 Task: Add a signature Dallas Robinson containing Best wishes for a happy and healthy year, Dallas Robinson to email address softage.10@softage.net and add a label Pay-per-click advertising
Action: Mouse moved to (103, 125)
Screenshot: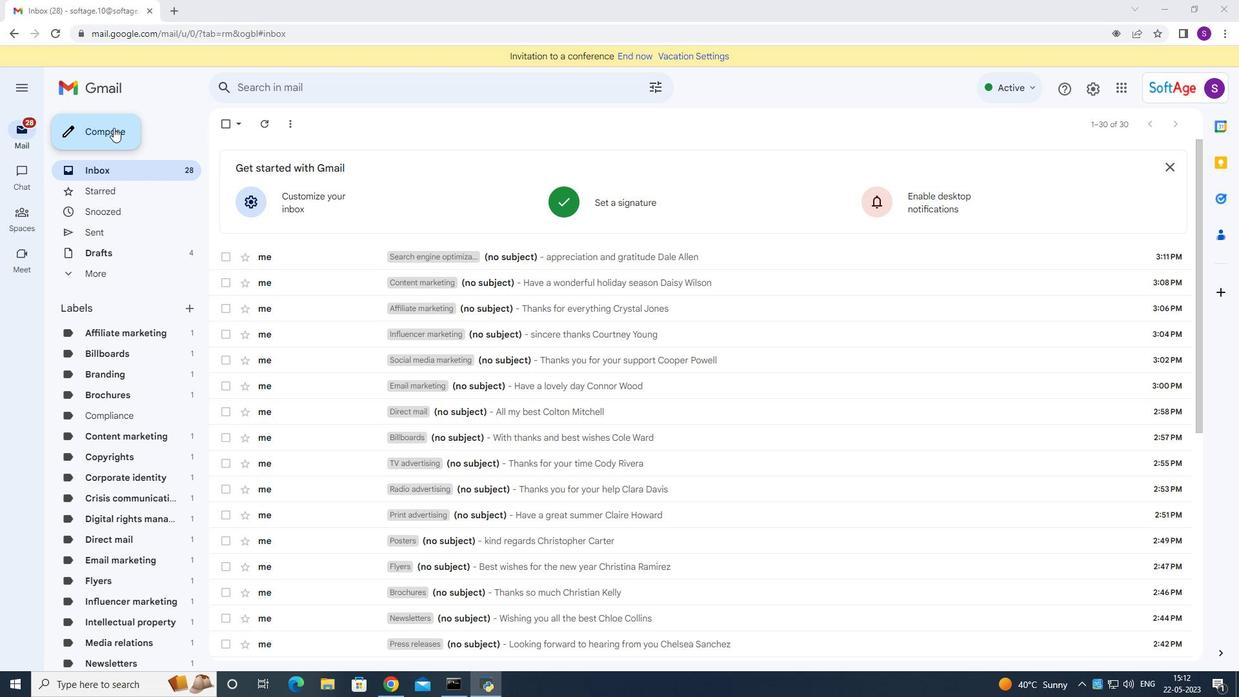 
Action: Mouse pressed left at (103, 125)
Screenshot: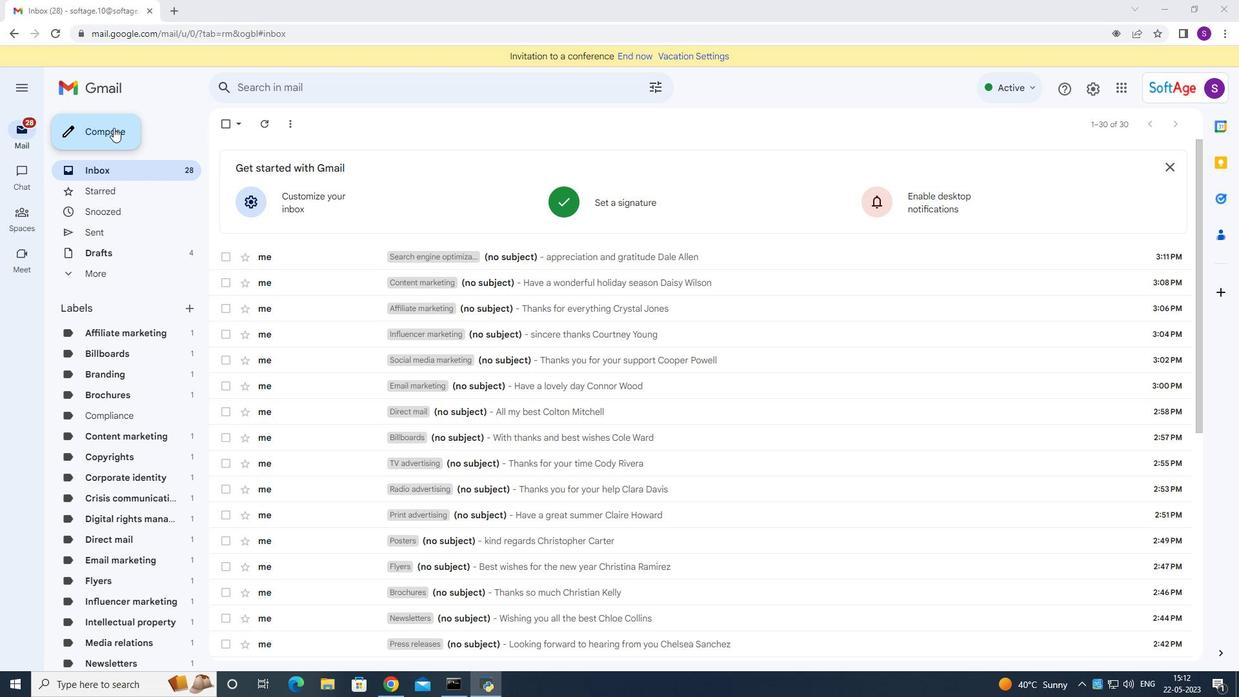 
Action: Mouse moved to (1043, 650)
Screenshot: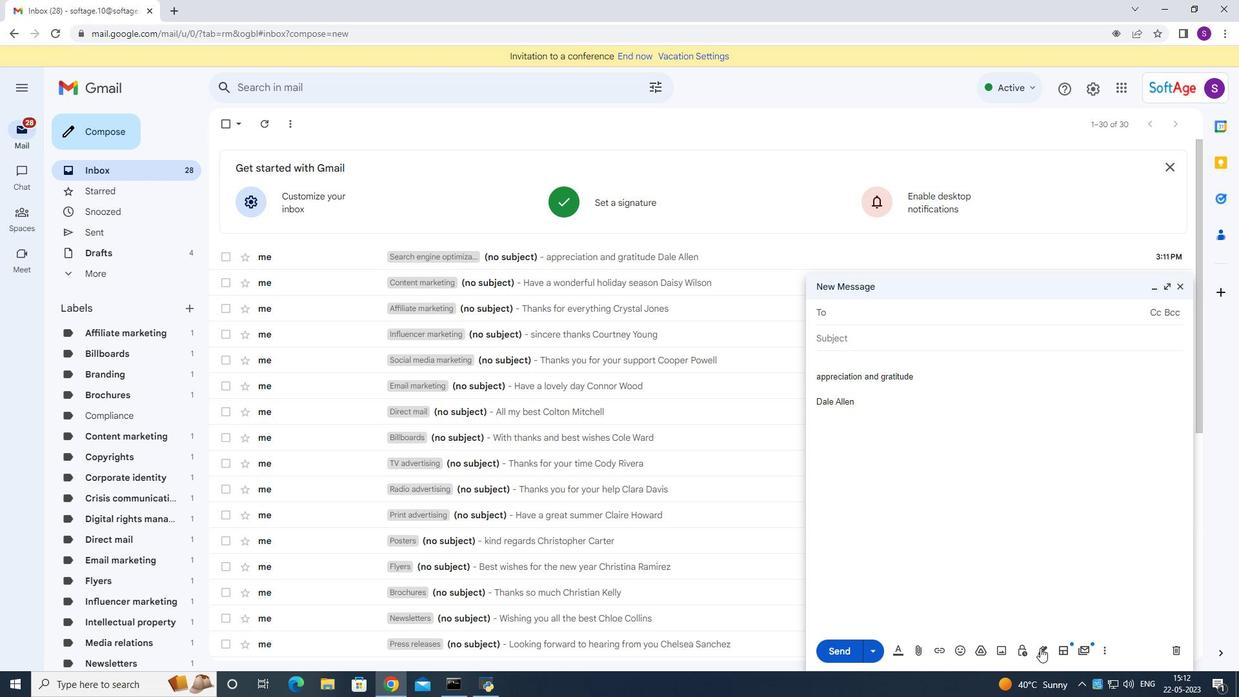 
Action: Mouse pressed left at (1043, 650)
Screenshot: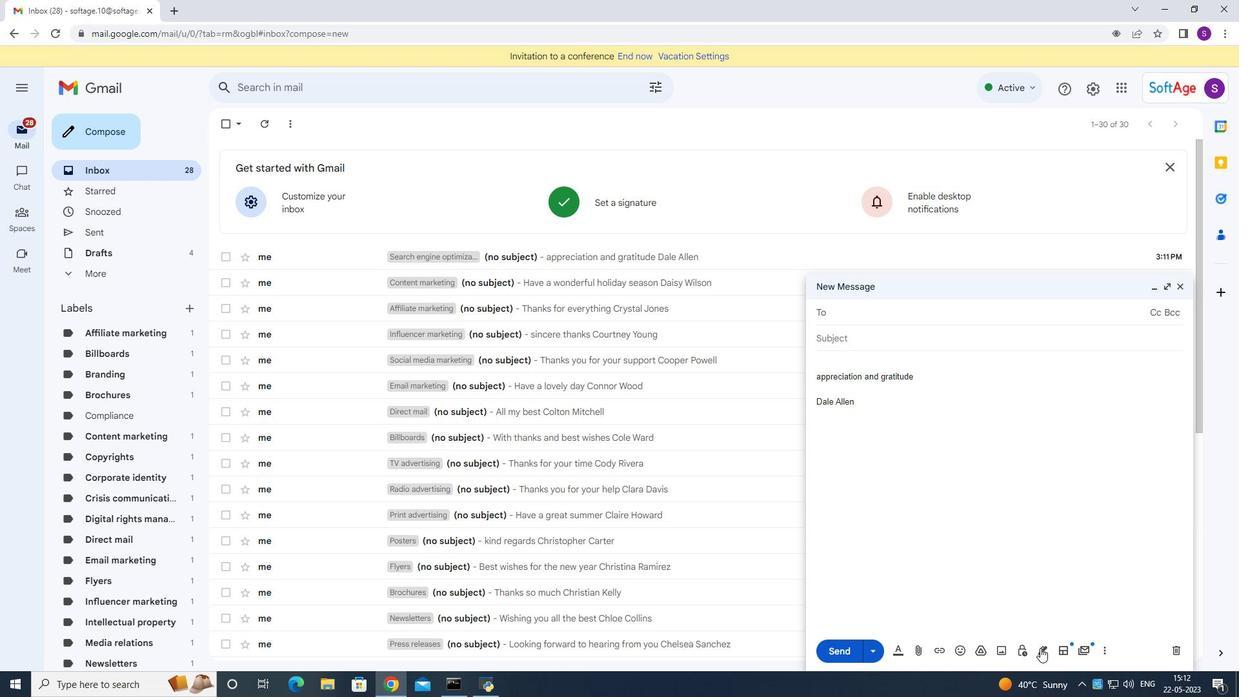 
Action: Mouse moved to (1068, 604)
Screenshot: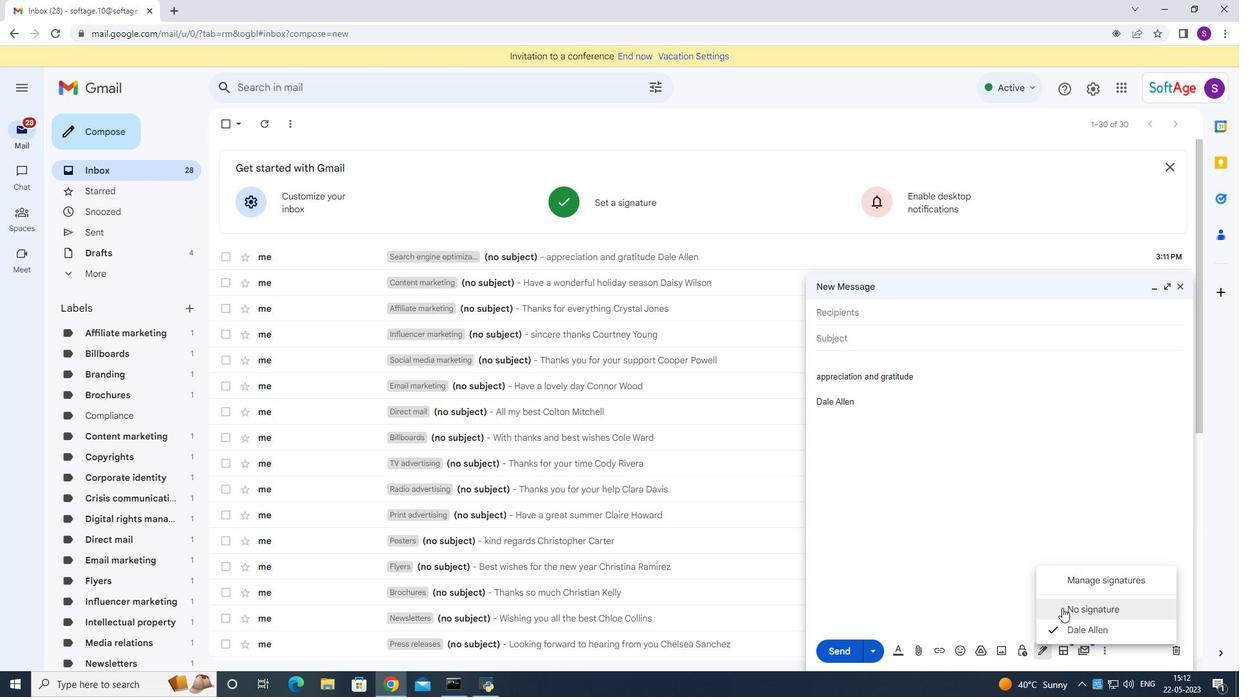 
Action: Mouse pressed left at (1068, 604)
Screenshot: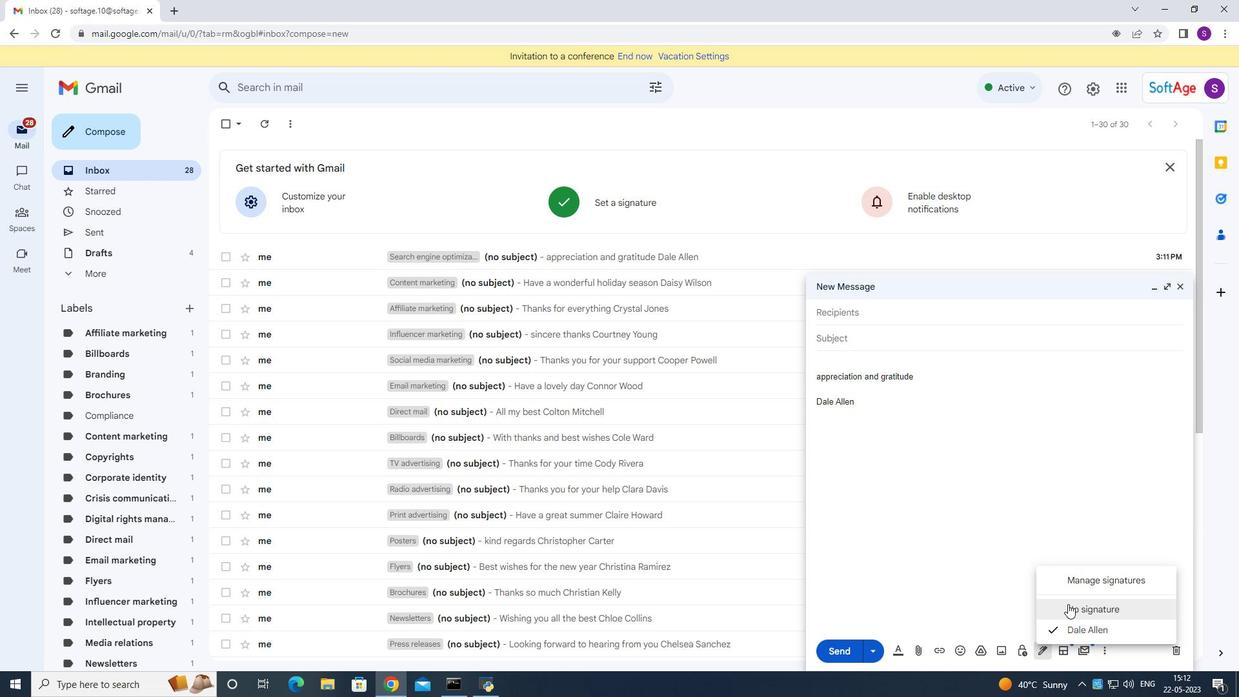 
Action: Mouse moved to (1035, 652)
Screenshot: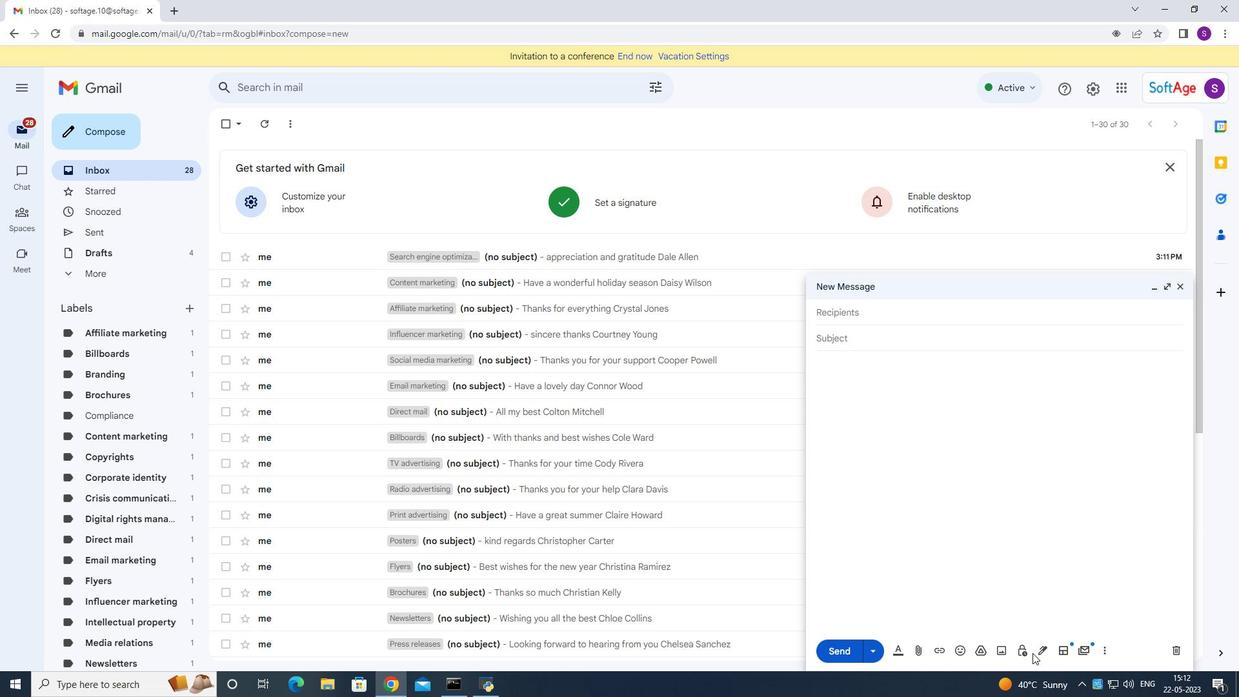 
Action: Mouse pressed left at (1035, 652)
Screenshot: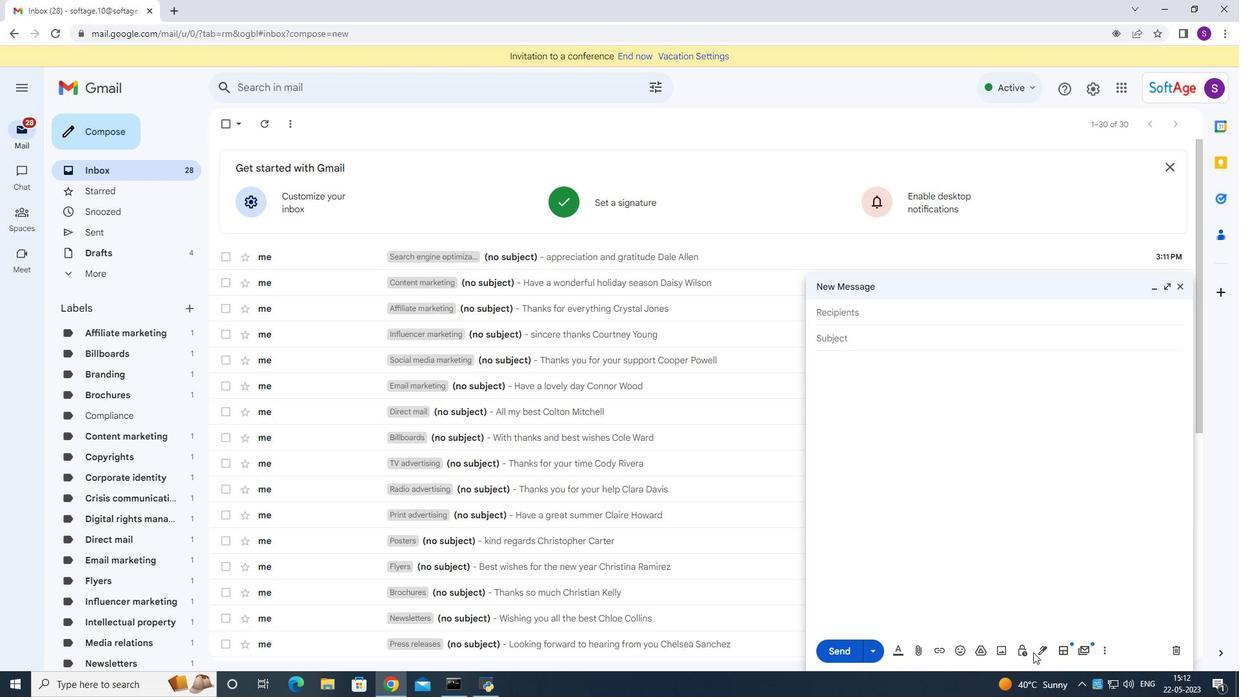 
Action: Mouse moved to (1040, 649)
Screenshot: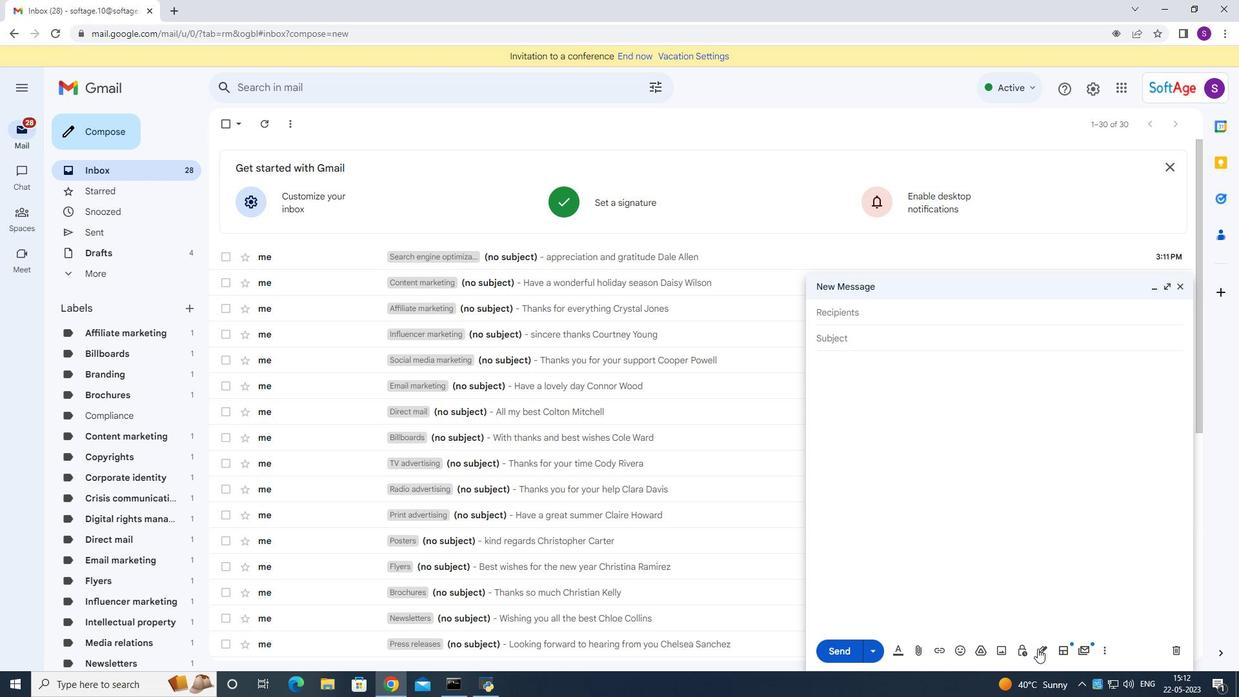 
Action: Mouse pressed left at (1040, 649)
Screenshot: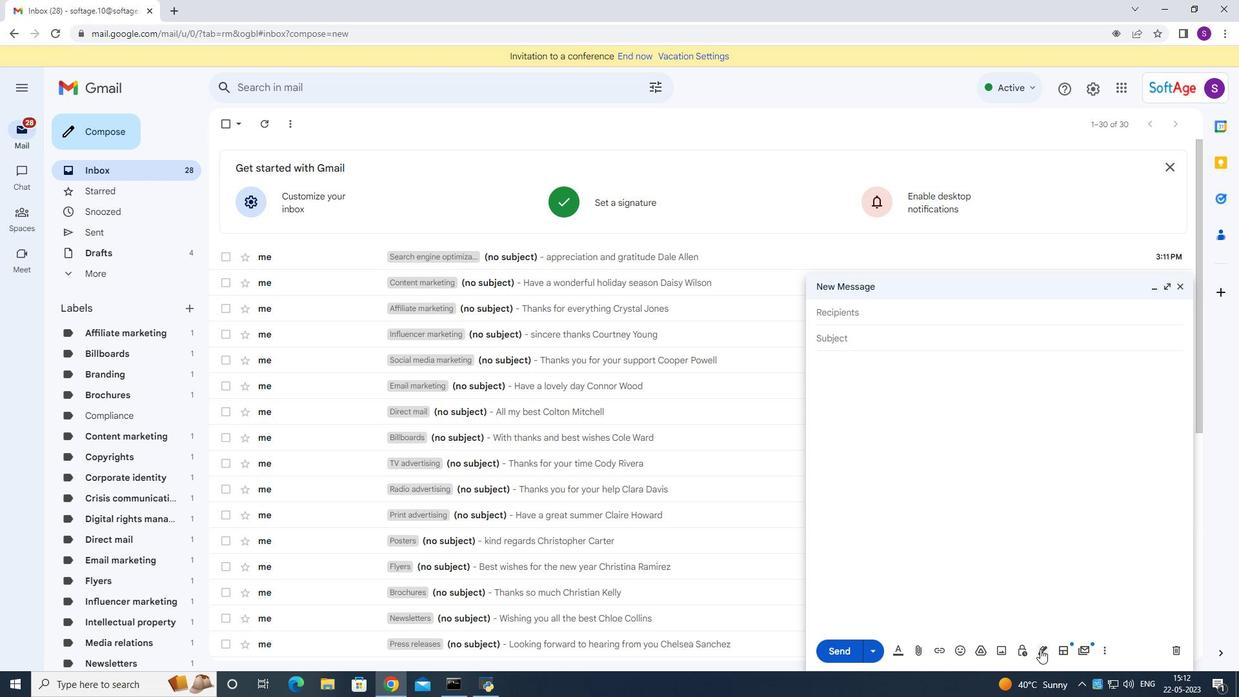 
Action: Mouse moved to (1068, 576)
Screenshot: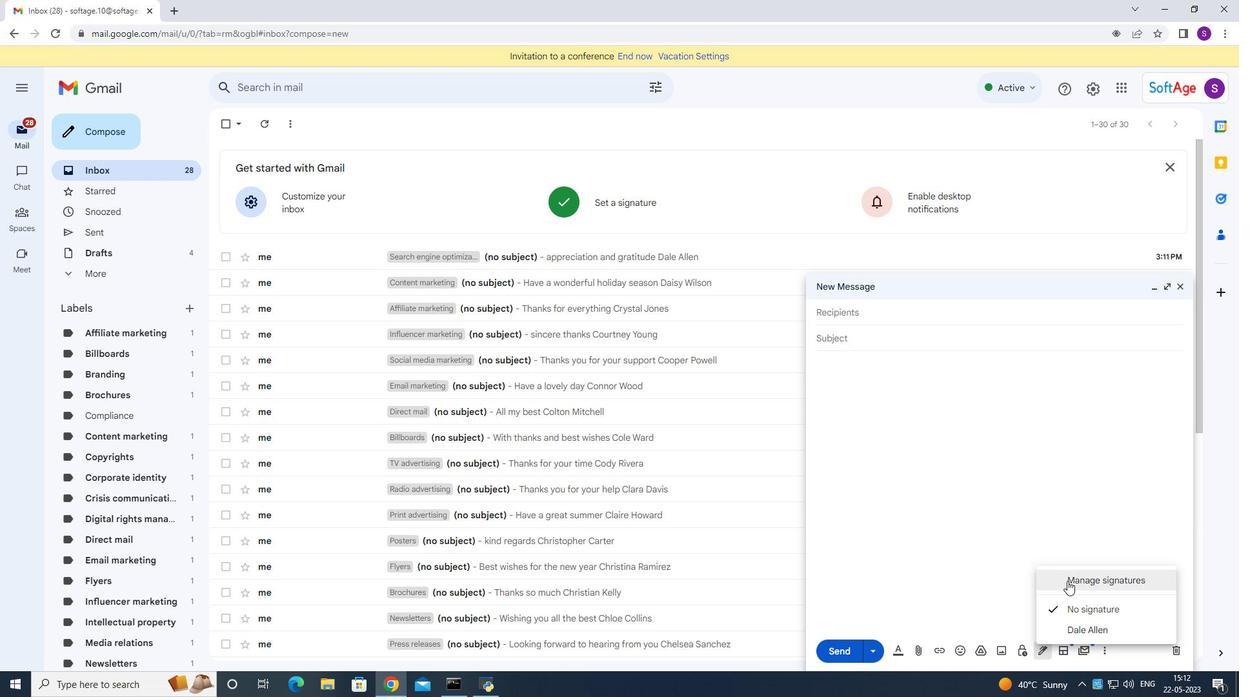 
Action: Mouse pressed left at (1068, 576)
Screenshot: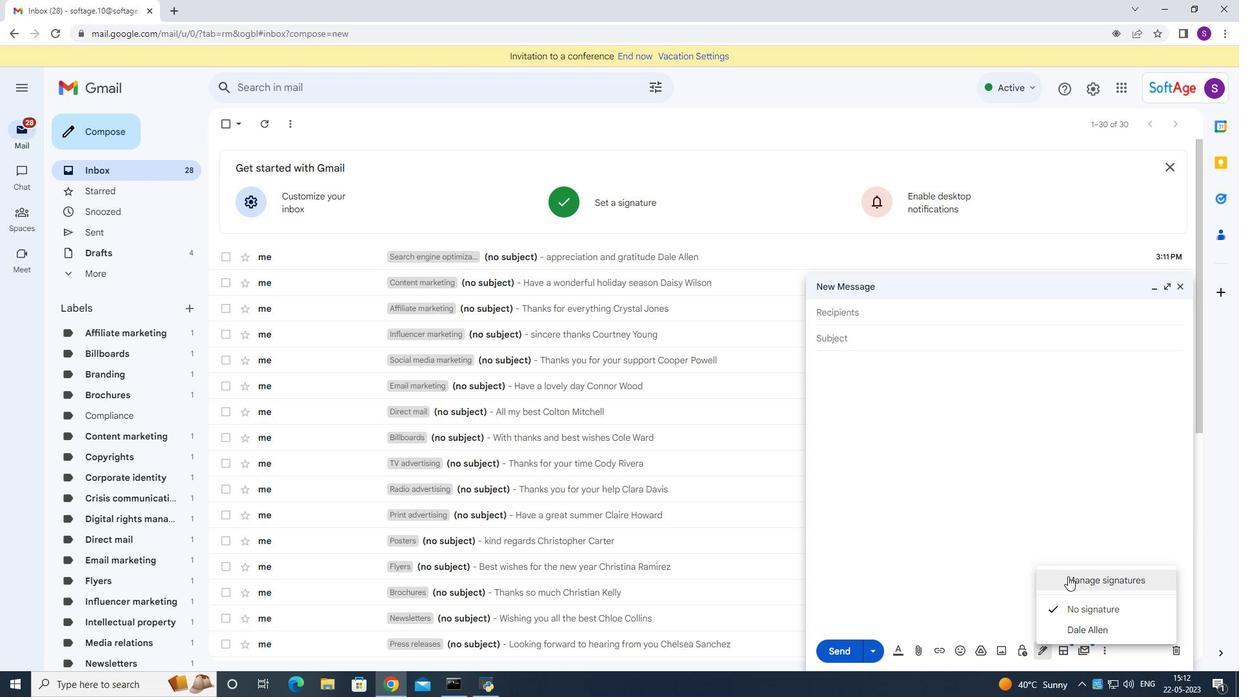 
Action: Mouse moved to (588, 439)
Screenshot: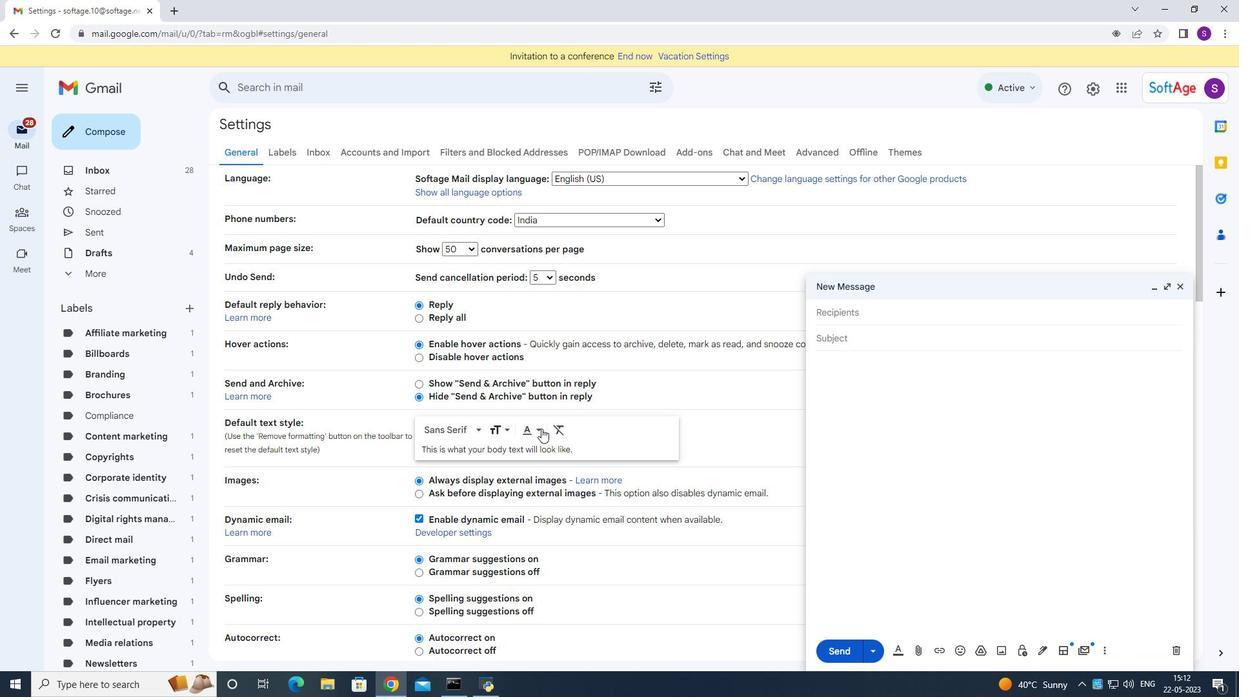 
Action: Mouse scrolled (588, 438) with delta (0, 0)
Screenshot: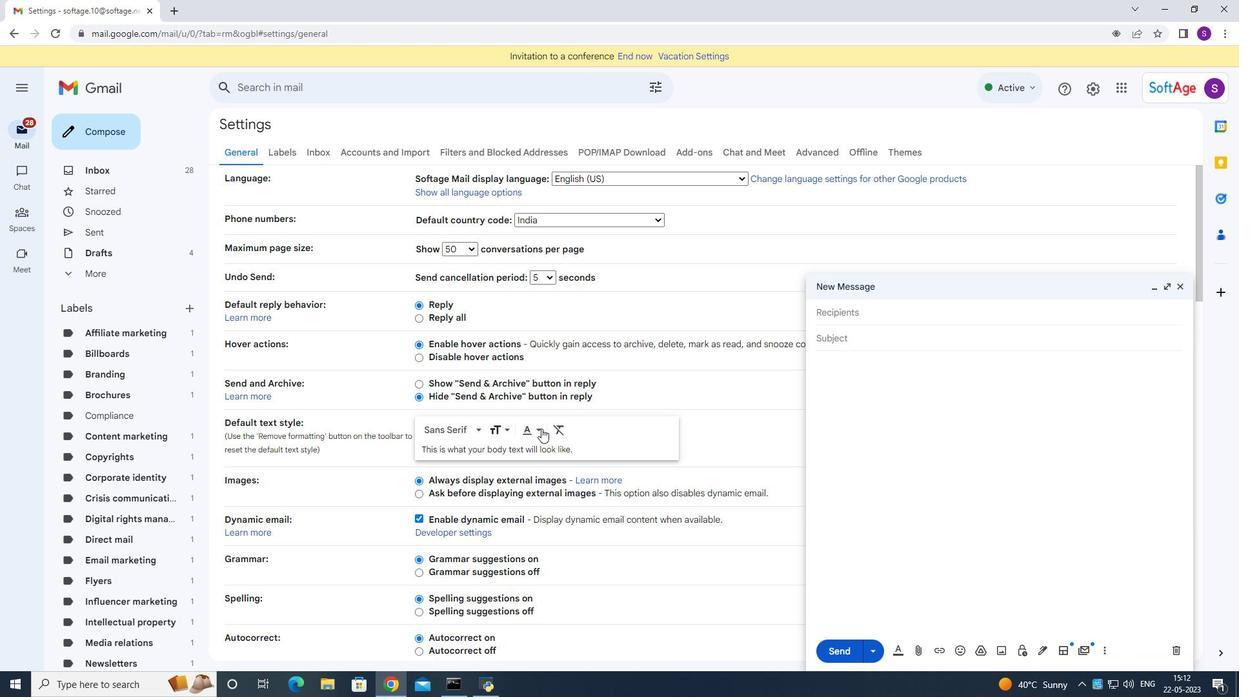 
Action: Mouse moved to (588, 439)
Screenshot: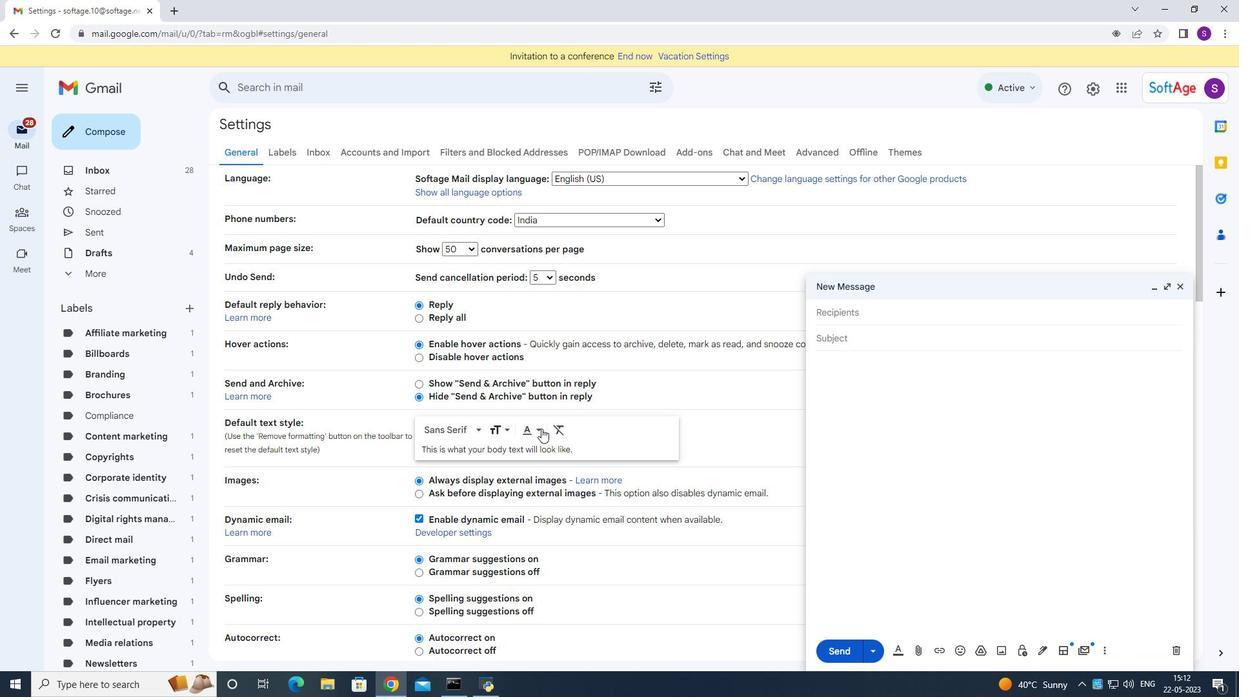 
Action: Mouse scrolled (588, 439) with delta (0, 0)
Screenshot: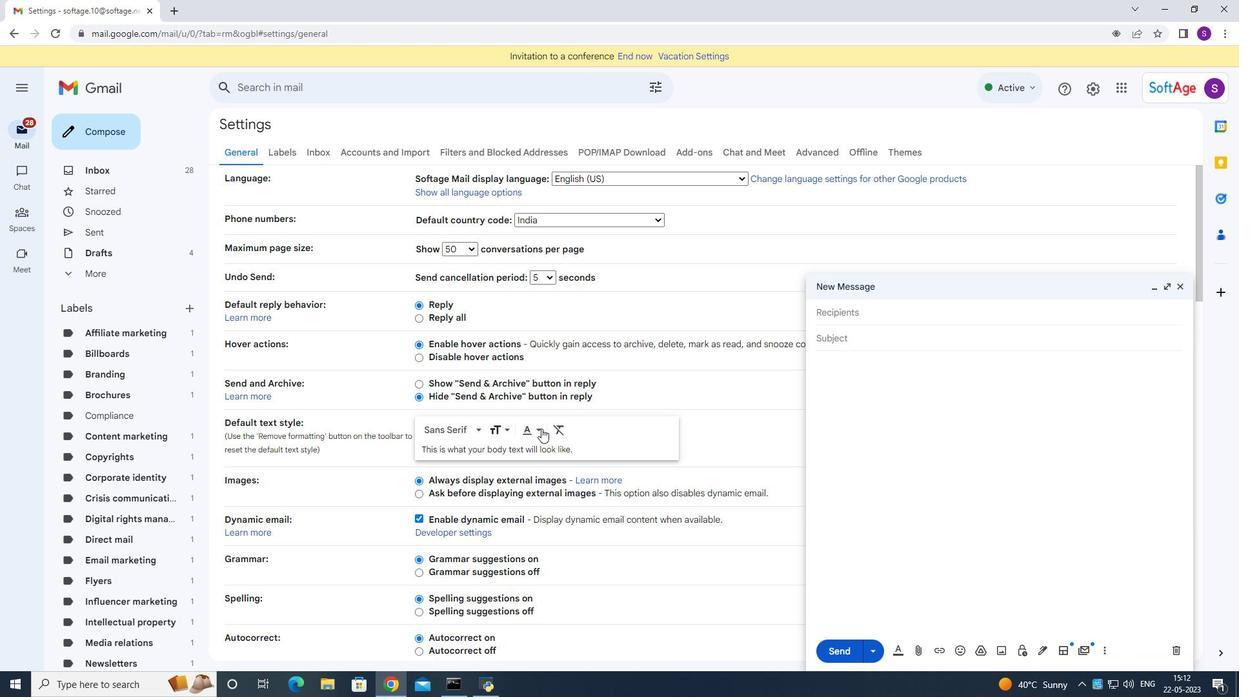 
Action: Mouse scrolled (588, 439) with delta (0, 0)
Screenshot: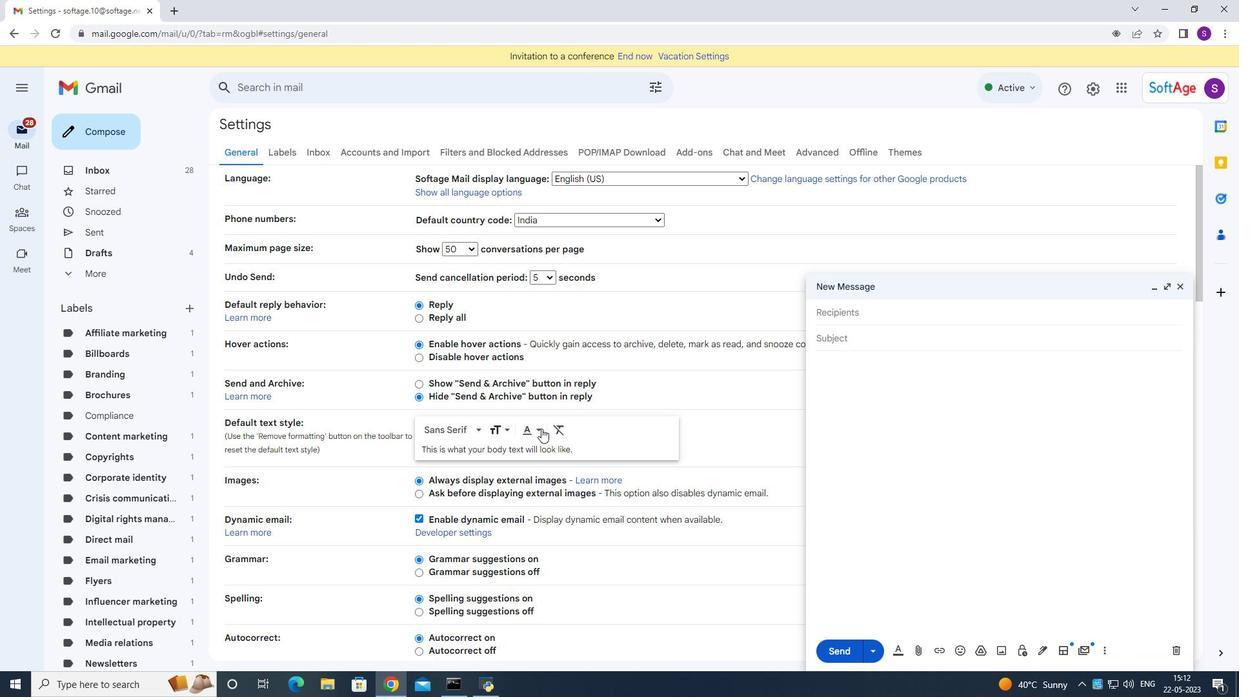 
Action: Mouse scrolled (588, 439) with delta (0, 0)
Screenshot: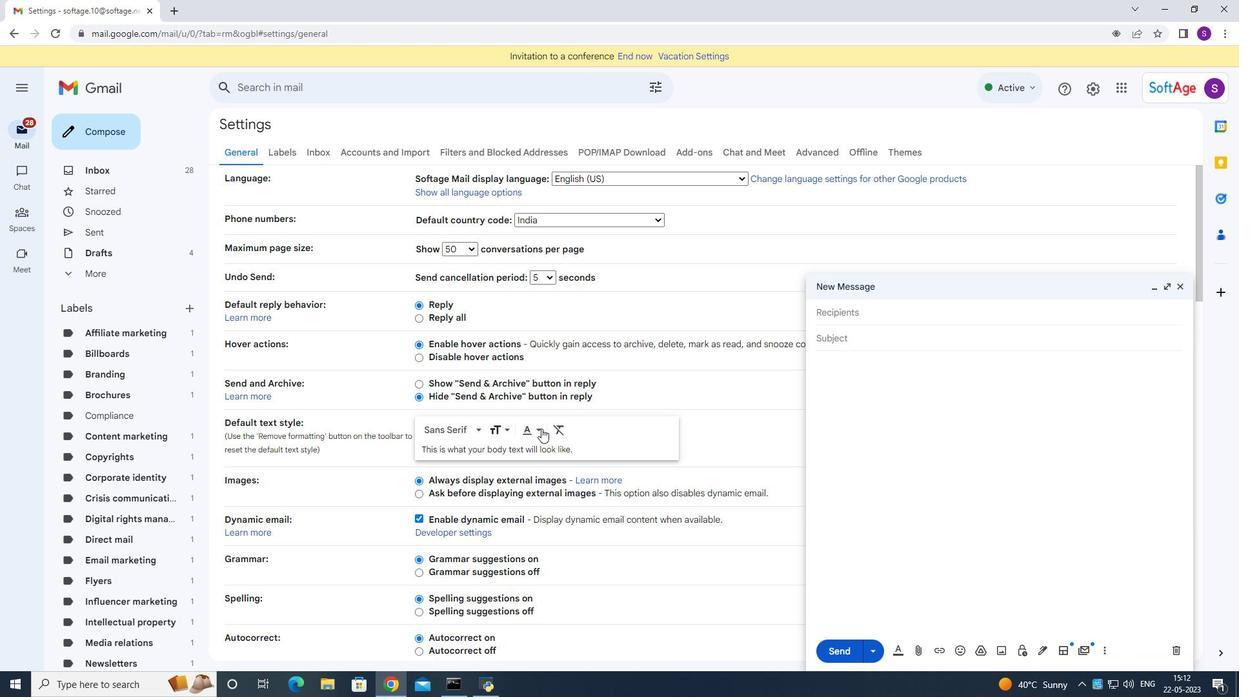 
Action: Mouse scrolled (588, 439) with delta (0, 0)
Screenshot: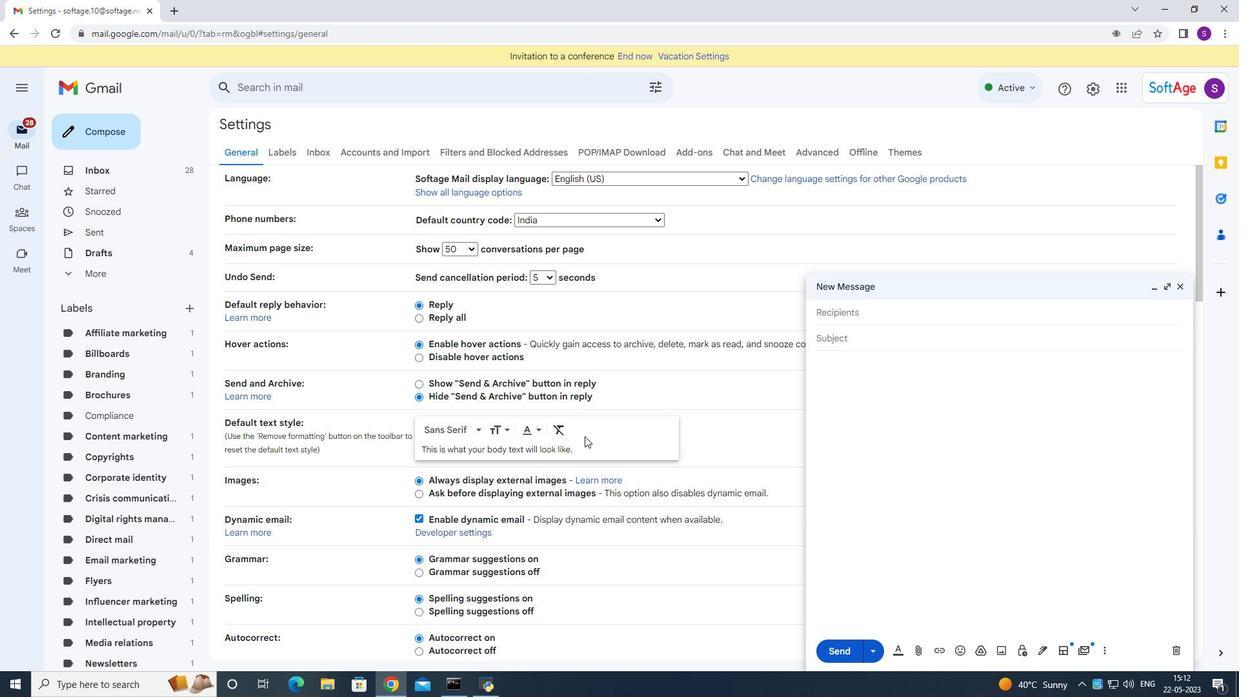 
Action: Mouse moved to (588, 440)
Screenshot: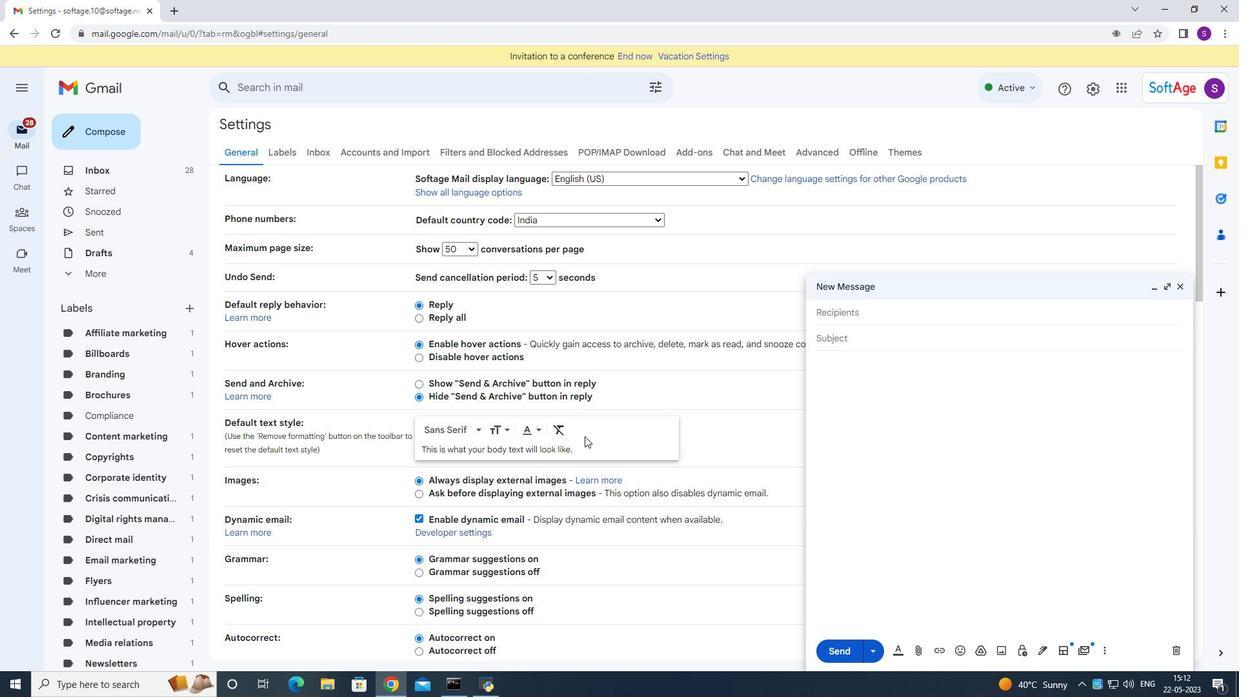 
Action: Mouse scrolled (588, 439) with delta (0, 0)
Screenshot: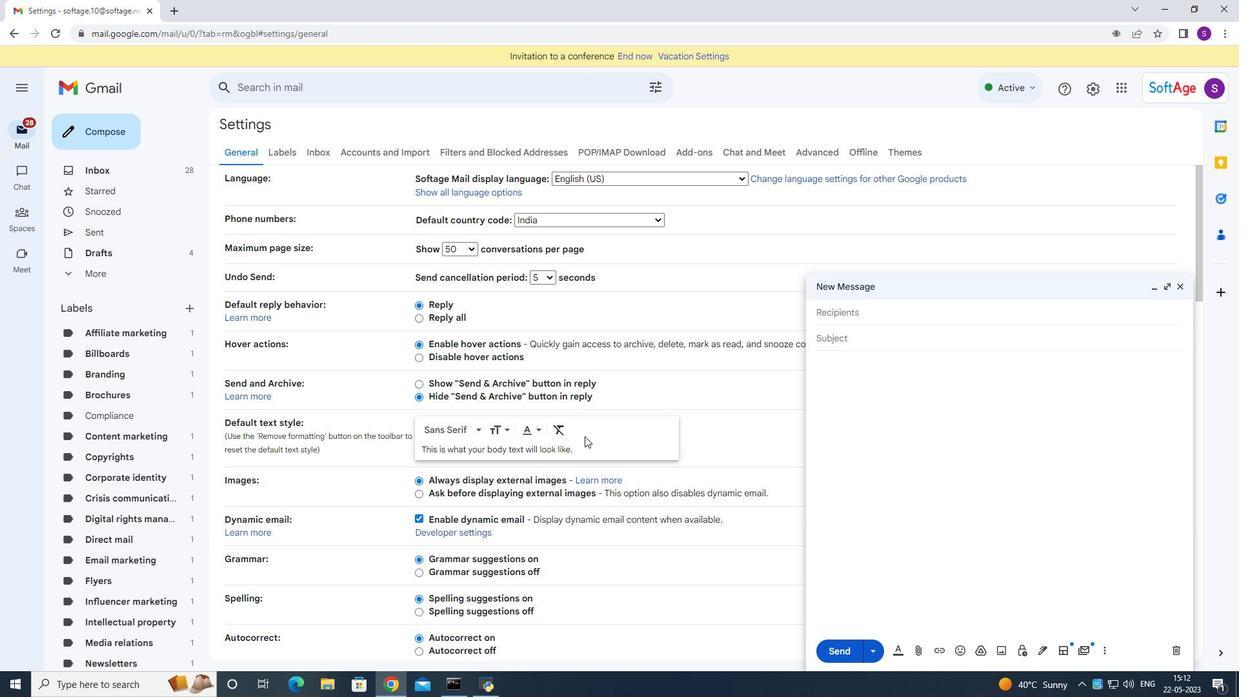 
Action: Mouse scrolled (588, 439) with delta (0, 0)
Screenshot: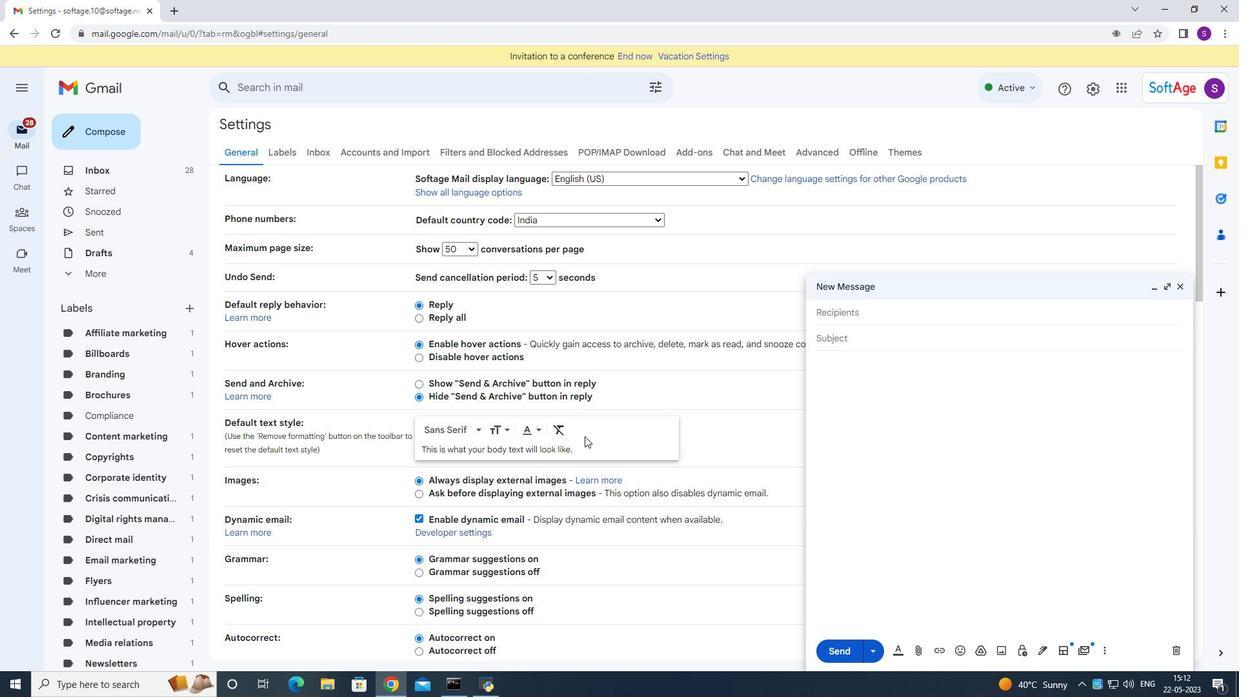 
Action: Mouse moved to (588, 440)
Screenshot: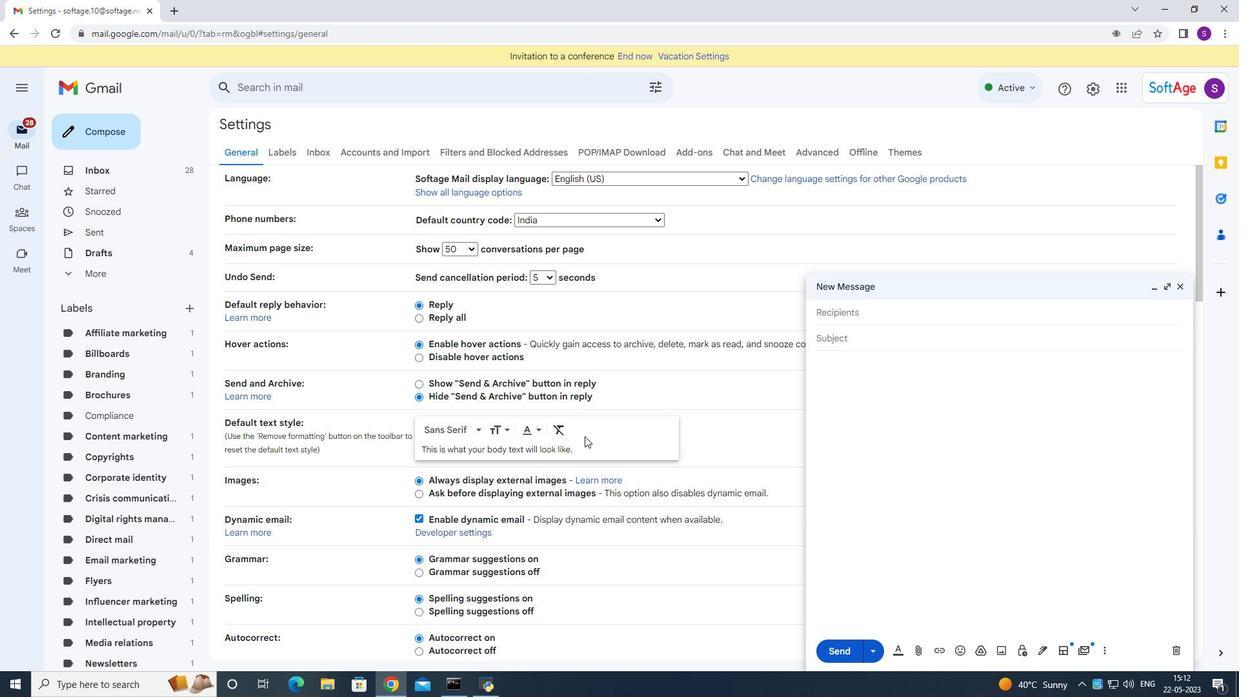 
Action: Mouse scrolled (588, 439) with delta (0, 0)
Screenshot: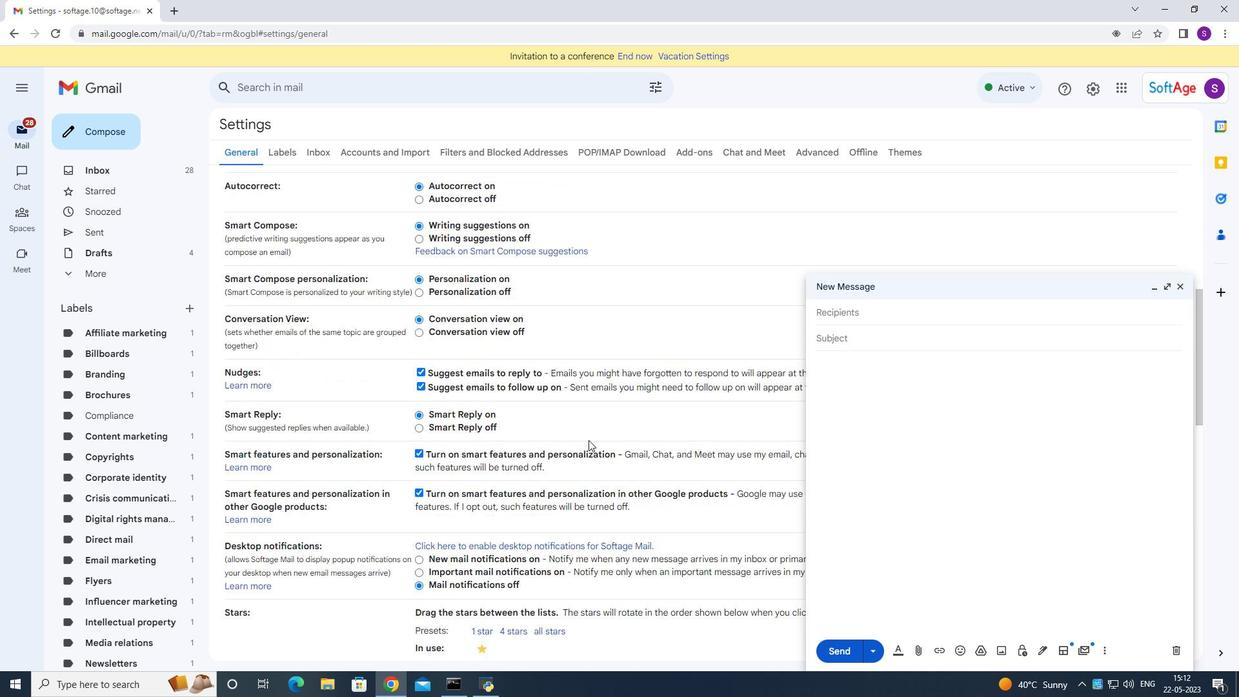 
Action: Mouse scrolled (588, 439) with delta (0, 0)
Screenshot: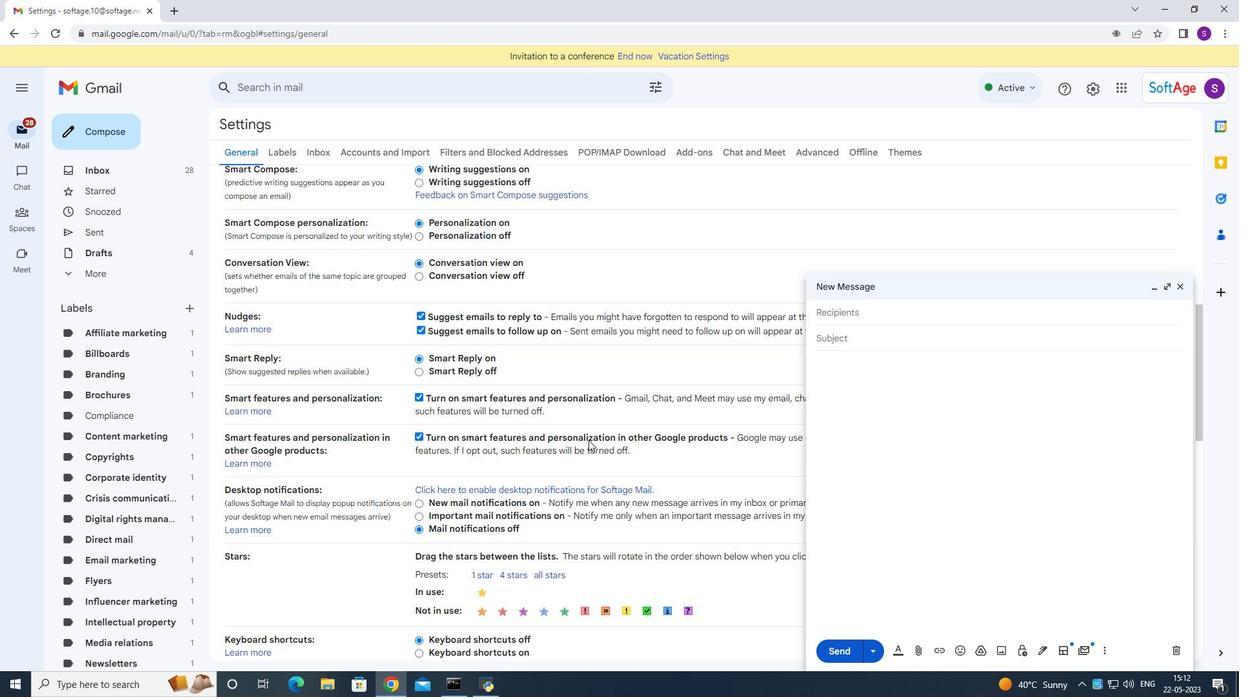 
Action: Mouse moved to (581, 449)
Screenshot: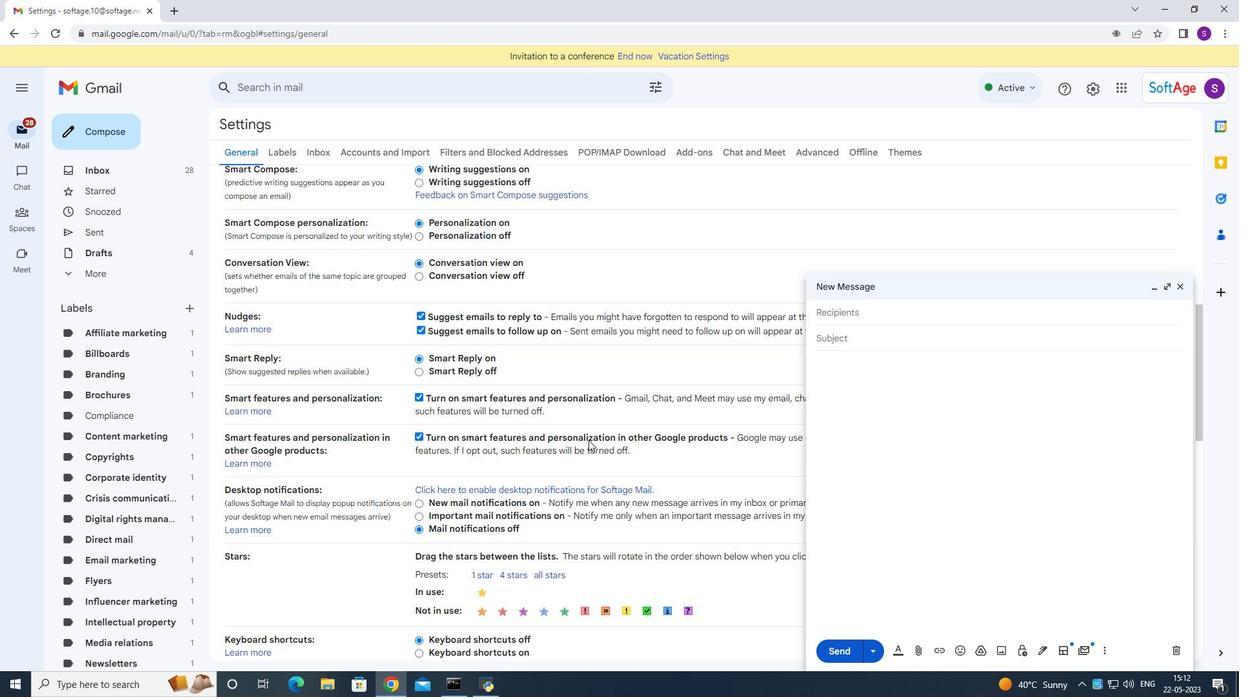 
Action: Mouse scrolled (588, 439) with delta (0, 0)
Screenshot: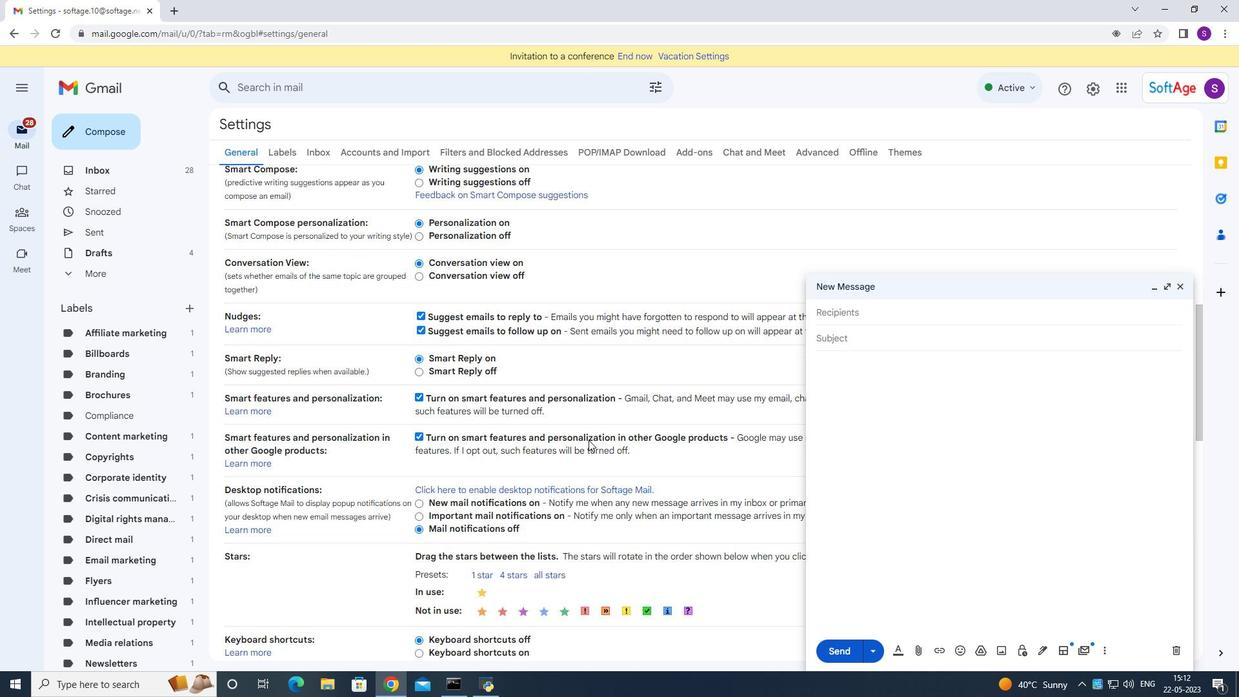 
Action: Mouse moved to (580, 453)
Screenshot: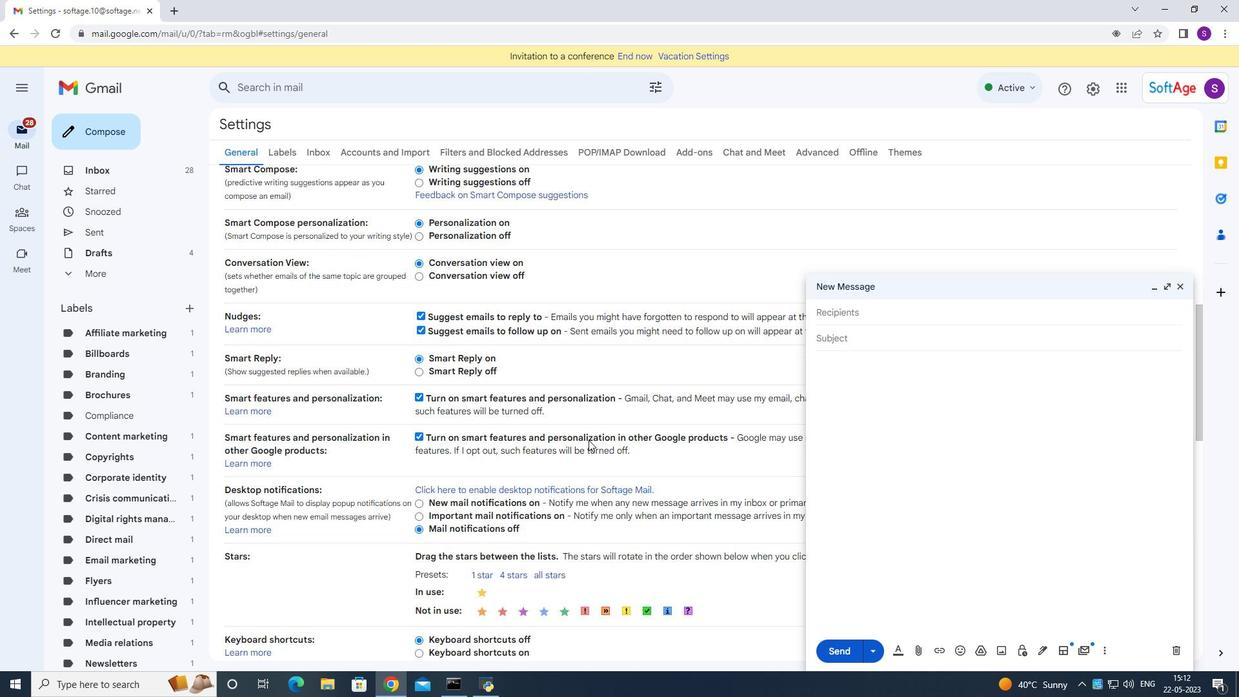 
Action: Mouse scrolled (588, 439) with delta (0, 0)
Screenshot: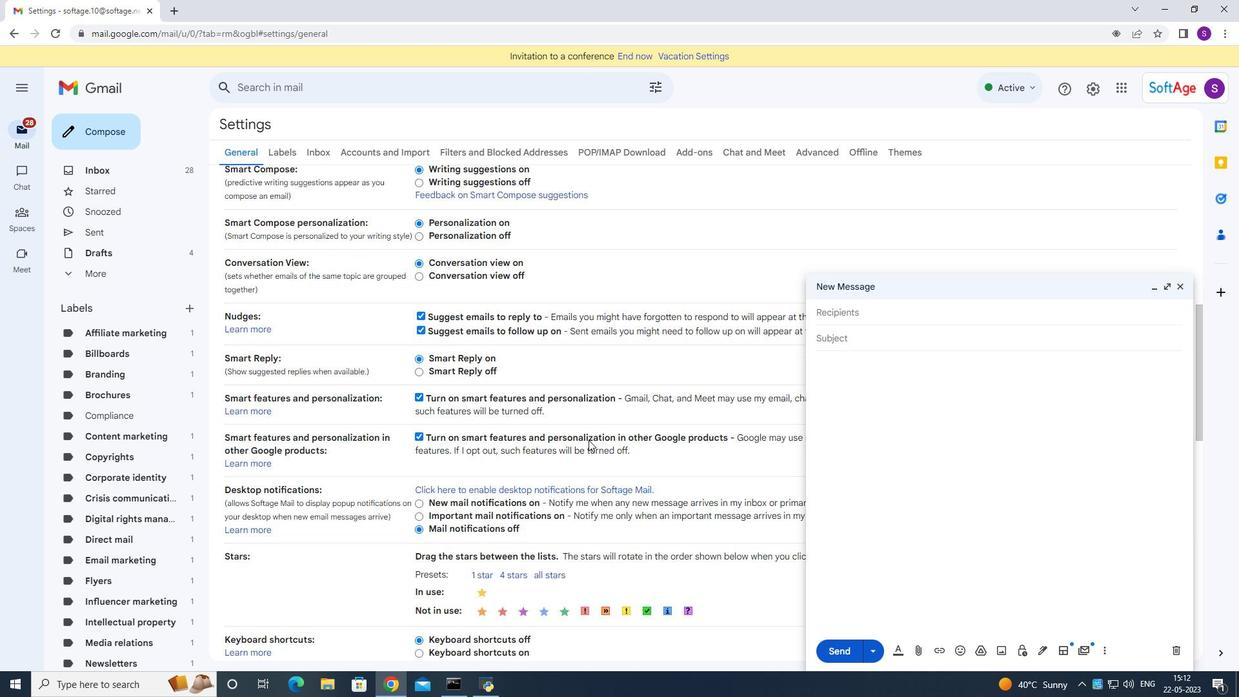 
Action: Mouse moved to (579, 455)
Screenshot: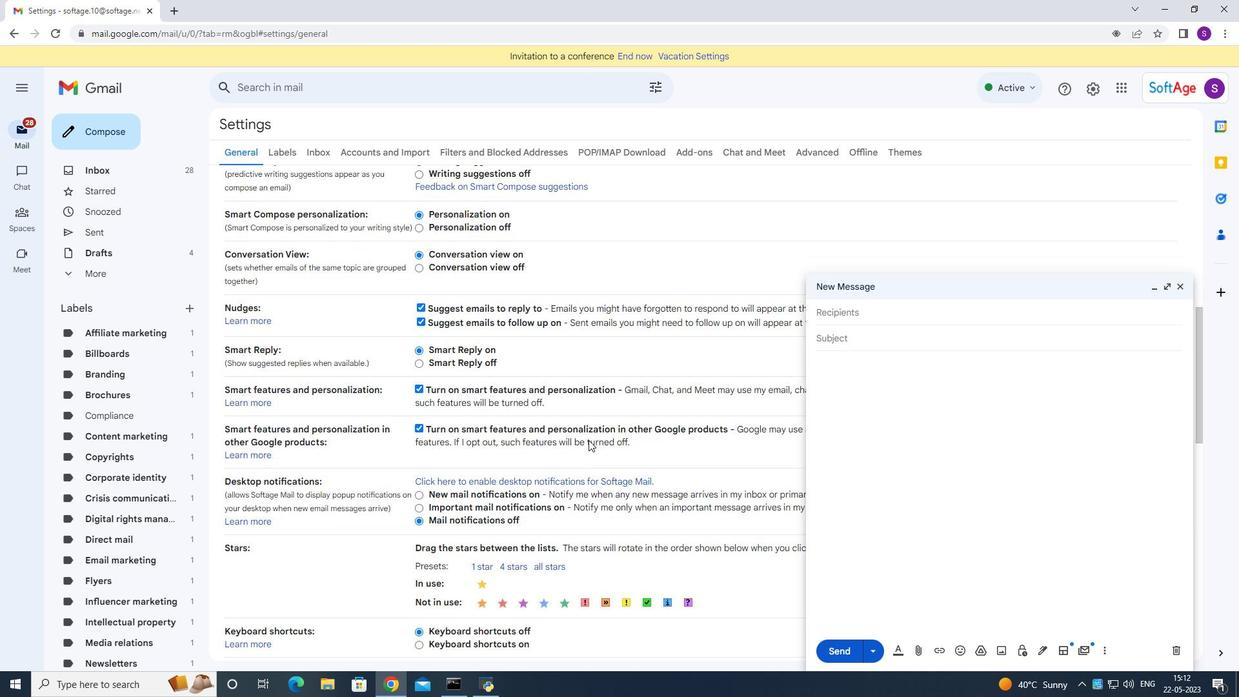 
Action: Mouse scrolled (588, 439) with delta (0, 0)
Screenshot: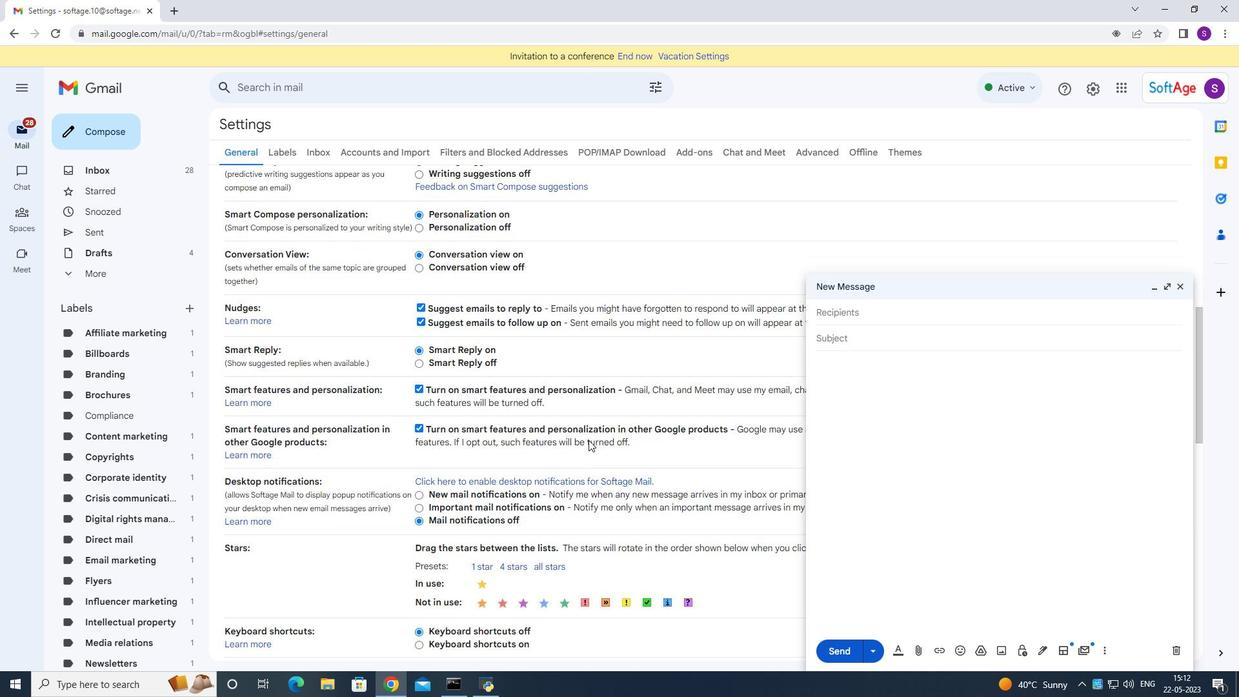 
Action: Mouse moved to (578, 456)
Screenshot: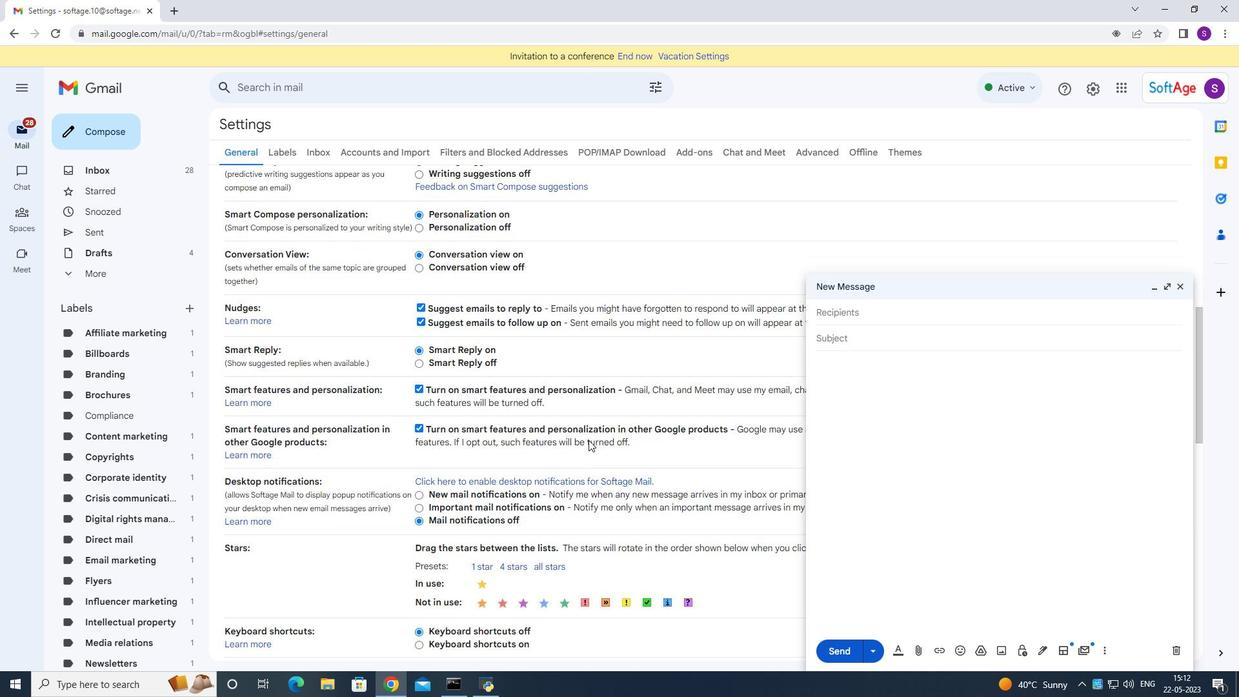 
Action: Mouse scrolled (588, 439) with delta (0, 0)
Screenshot: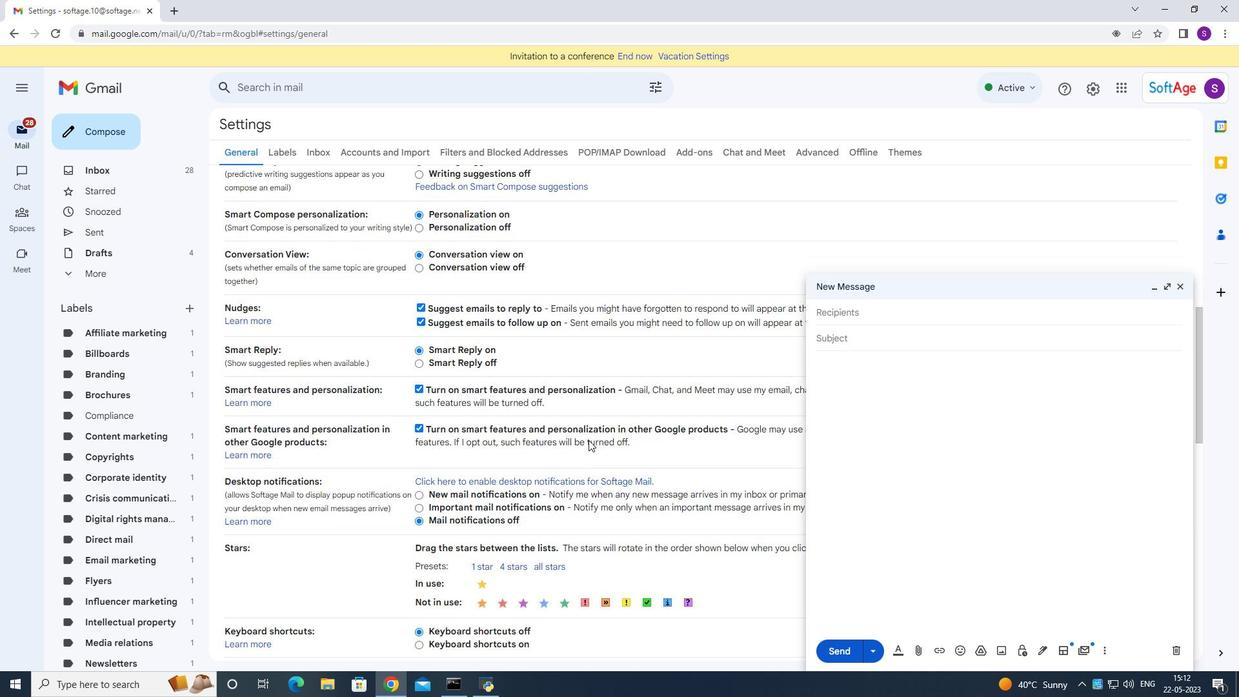 
Action: Mouse moved to (578, 456)
Screenshot: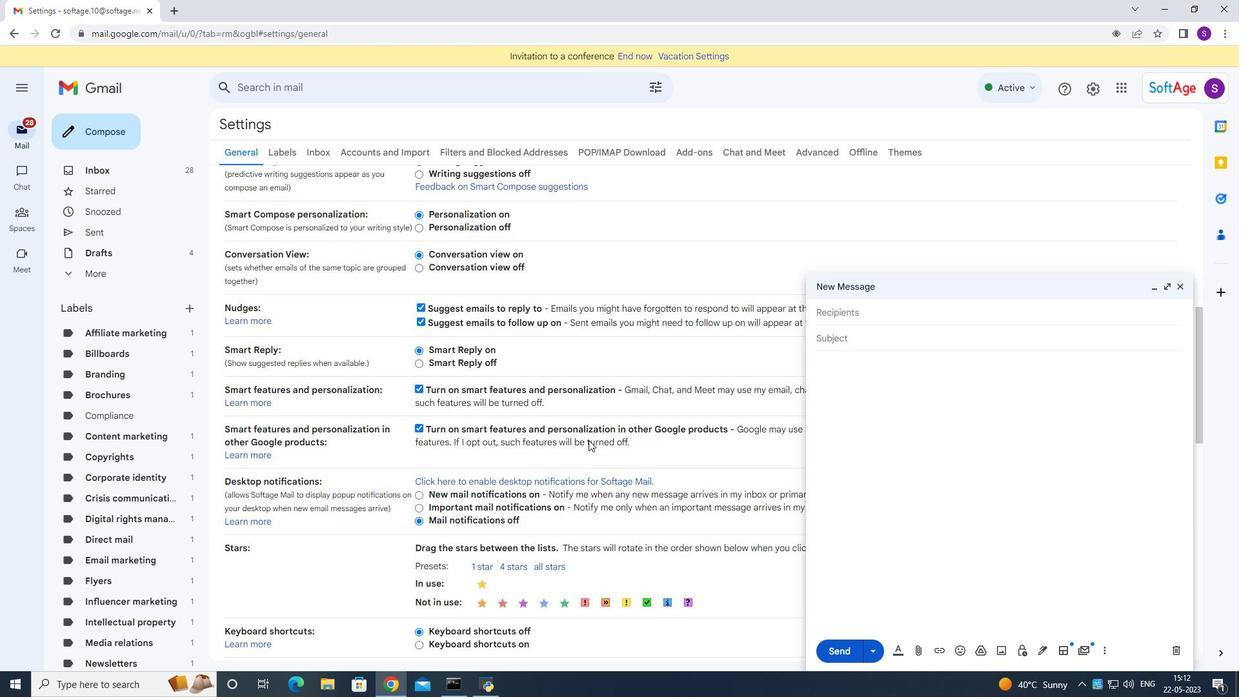 
Action: Mouse scrolled (579, 454) with delta (0, 0)
Screenshot: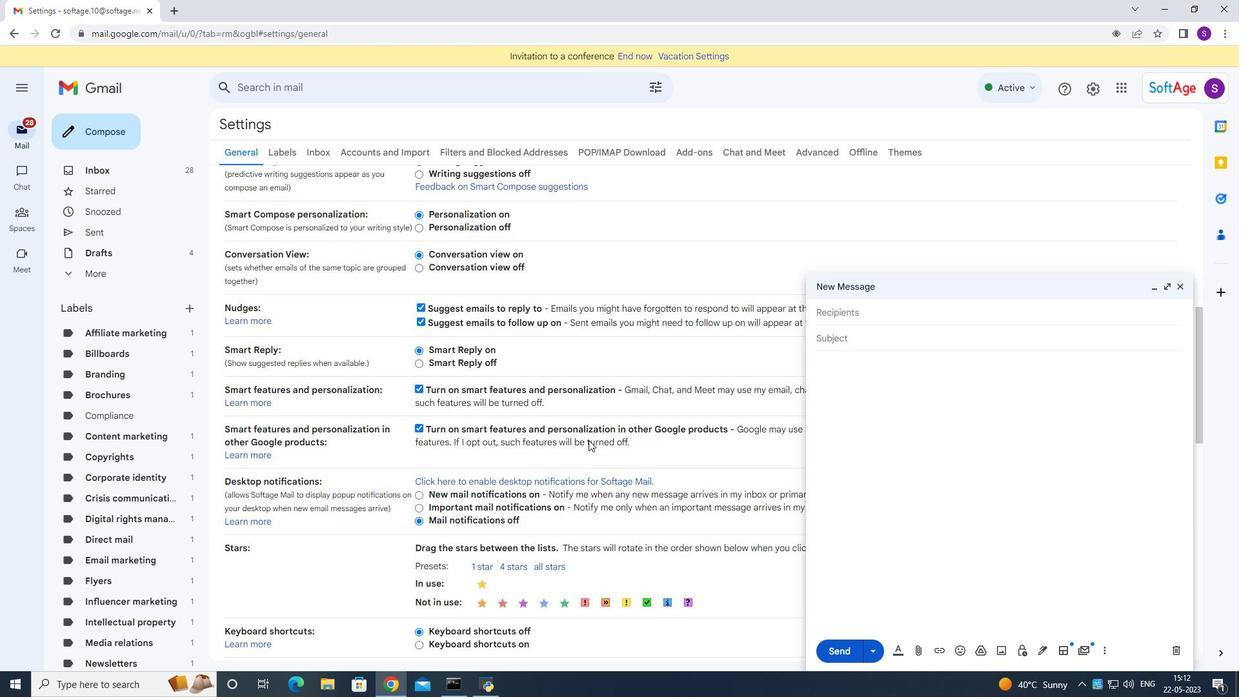 
Action: Mouse moved to (577, 455)
Screenshot: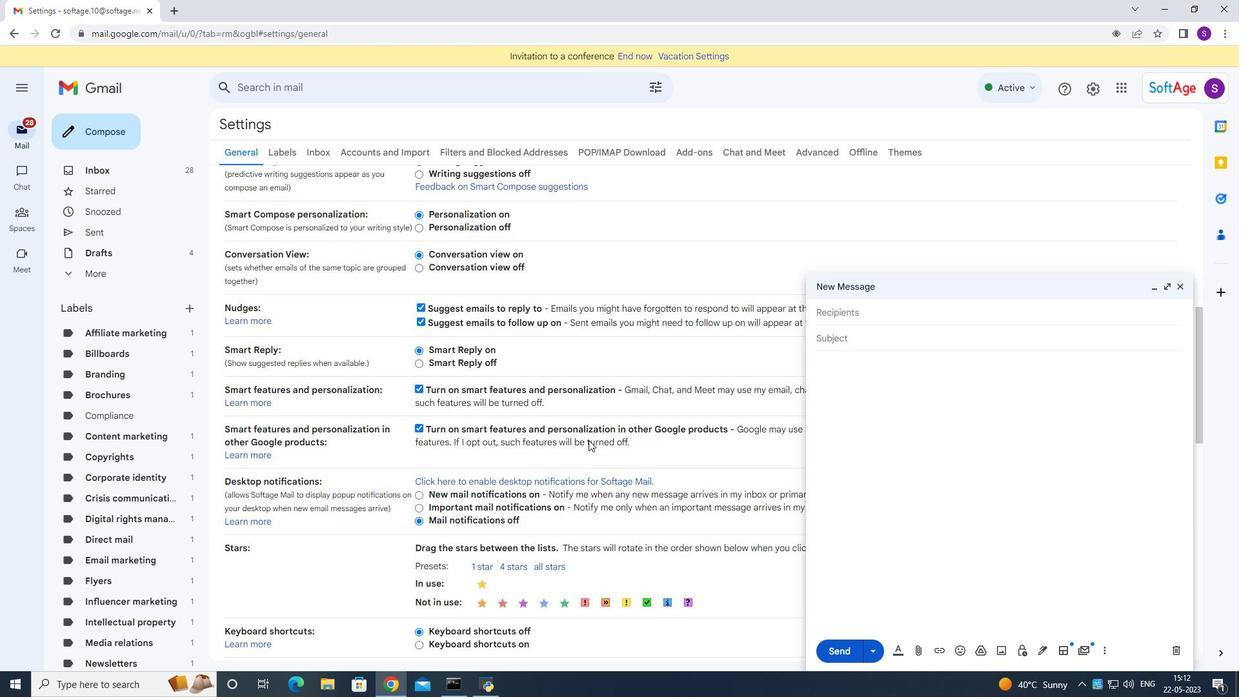 
Action: Mouse scrolled (578, 455) with delta (0, 0)
Screenshot: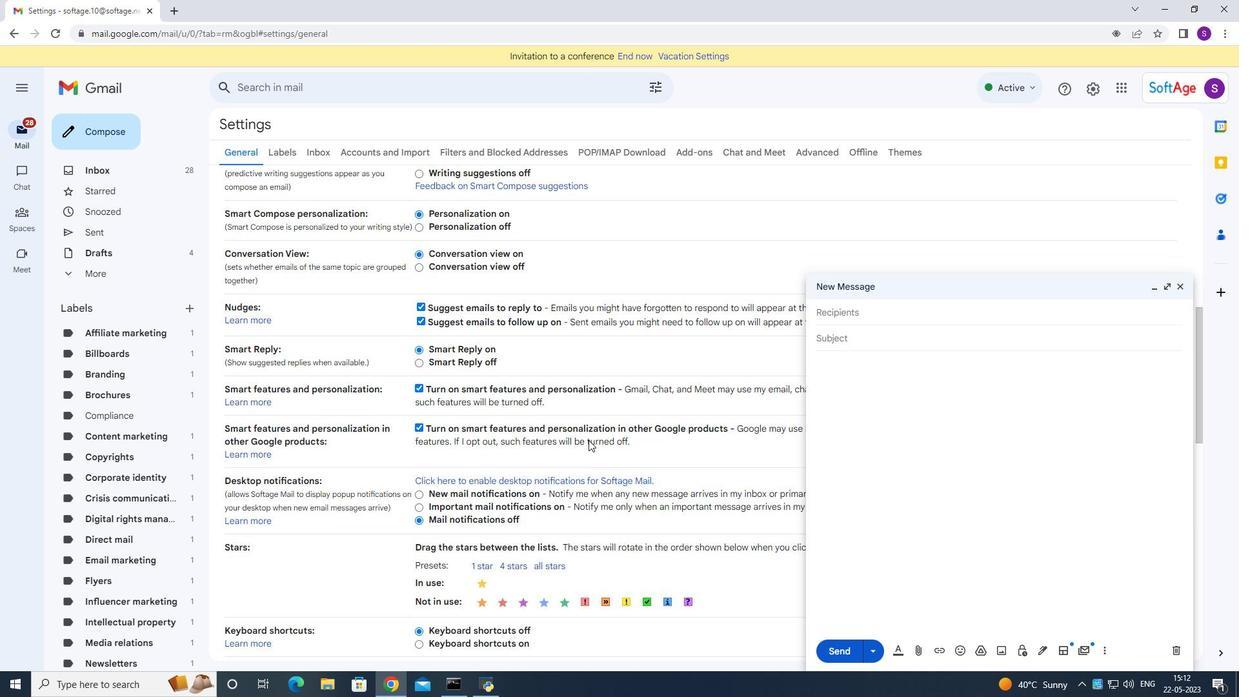 
Action: Mouse moved to (576, 452)
Screenshot: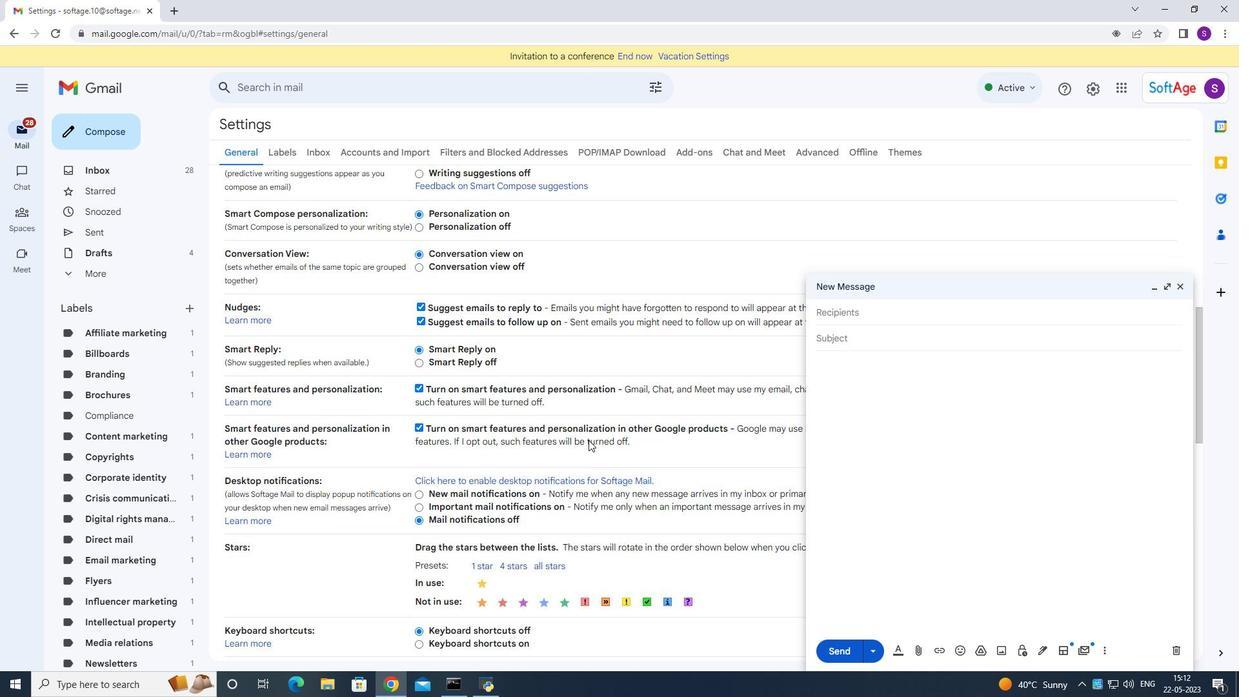 
Action: Mouse scrolled (578, 455) with delta (0, 0)
Screenshot: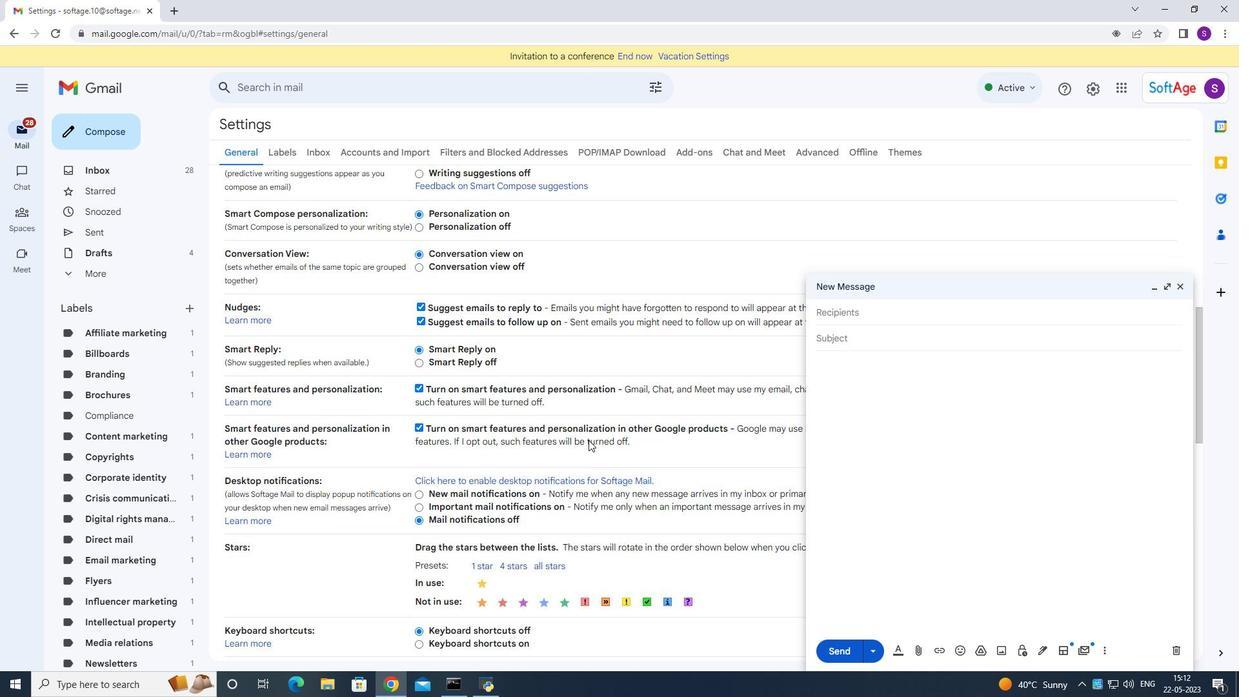 
Action: Mouse scrolled (578, 455) with delta (0, 0)
Screenshot: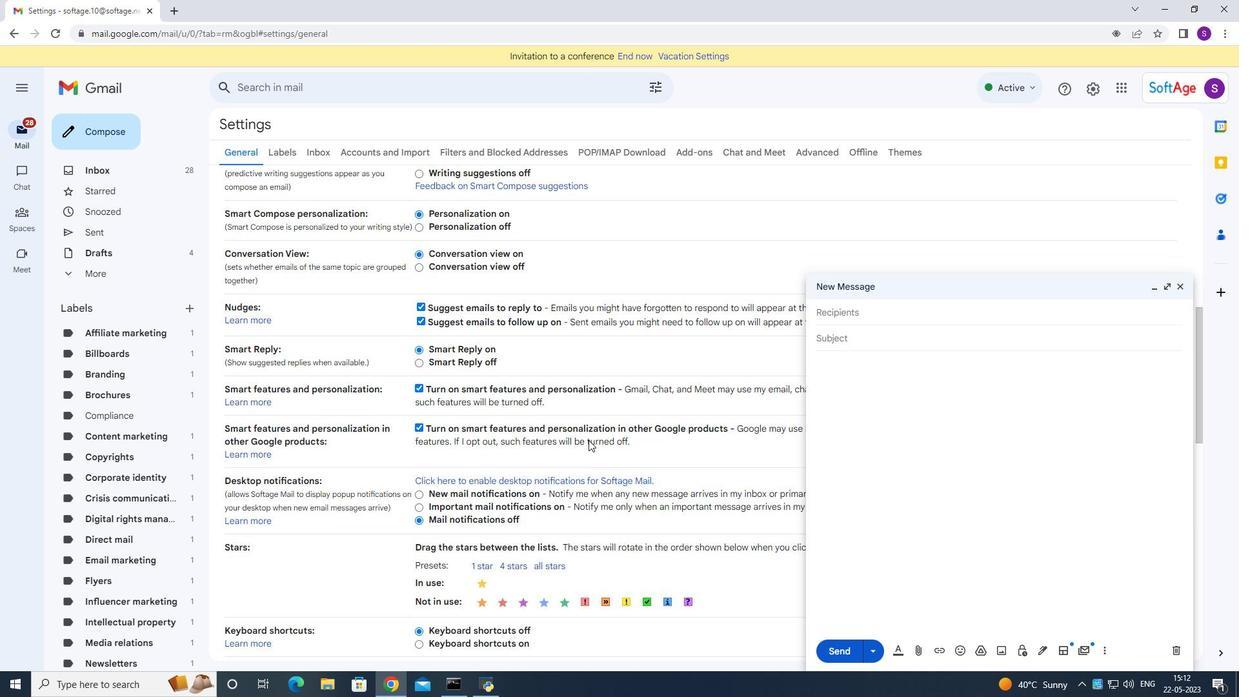 
Action: Mouse scrolled (578, 455) with delta (0, 0)
Screenshot: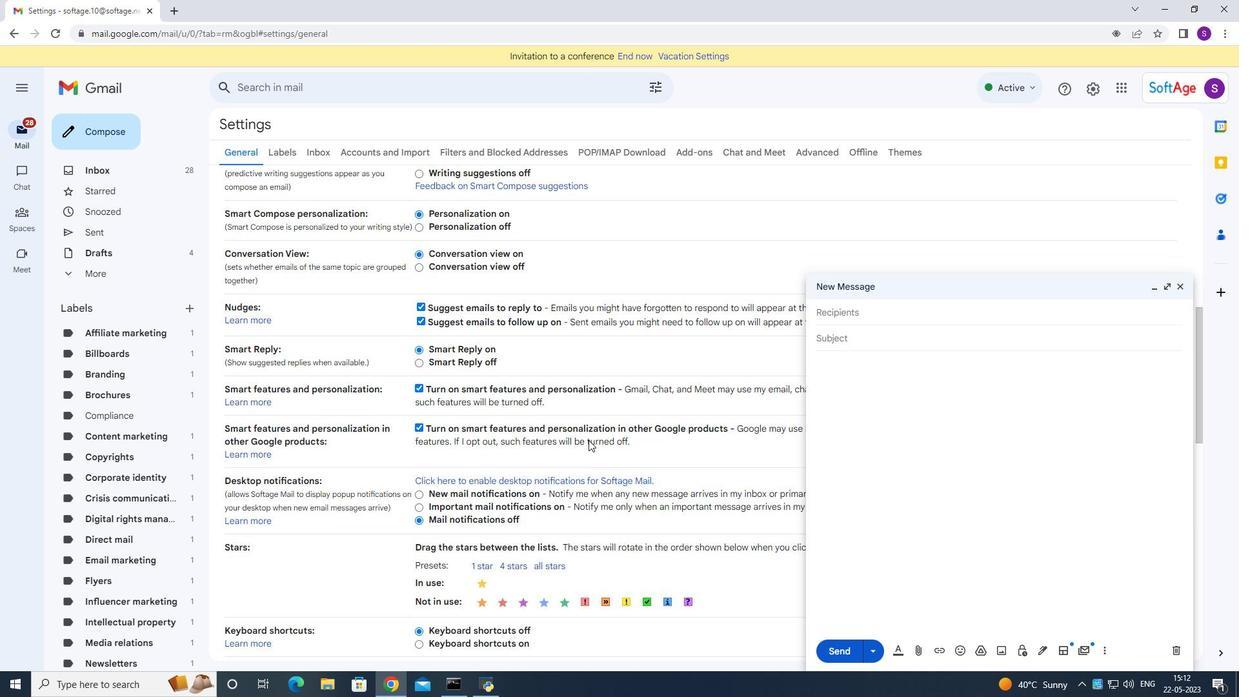 
Action: Mouse scrolled (578, 455) with delta (0, 0)
Screenshot: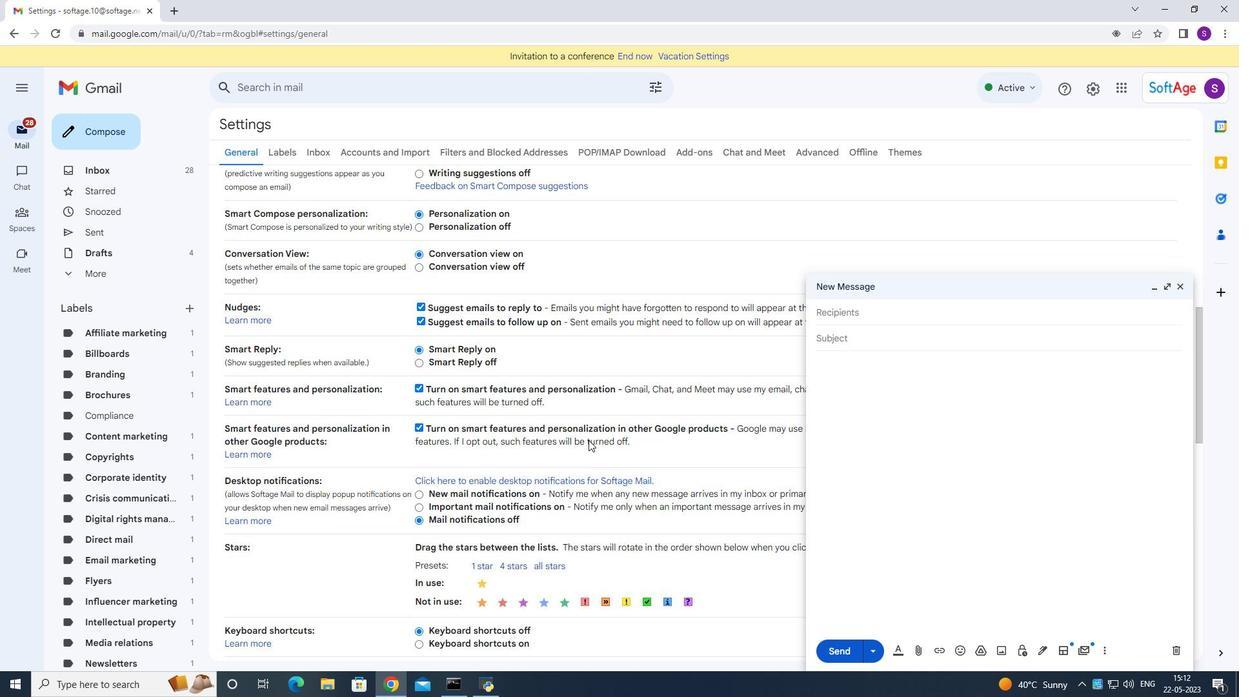 
Action: Mouse scrolled (576, 451) with delta (0, 0)
Screenshot: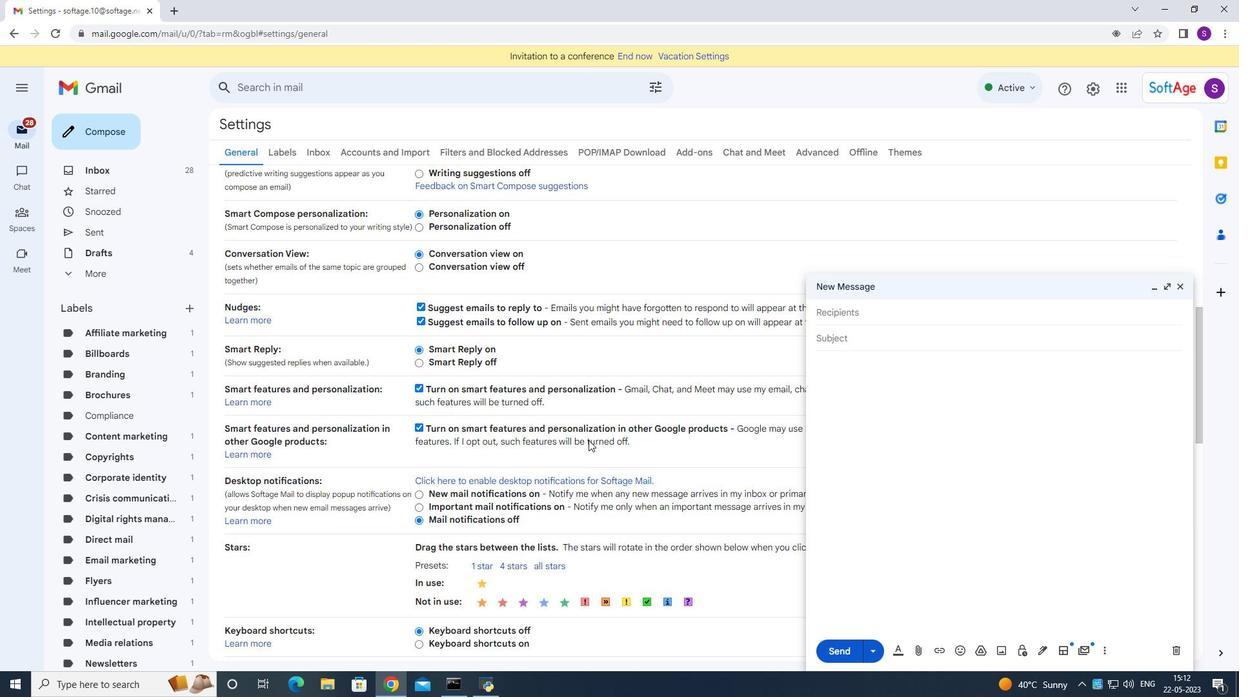 
Action: Mouse scrolled (576, 451) with delta (0, 0)
Screenshot: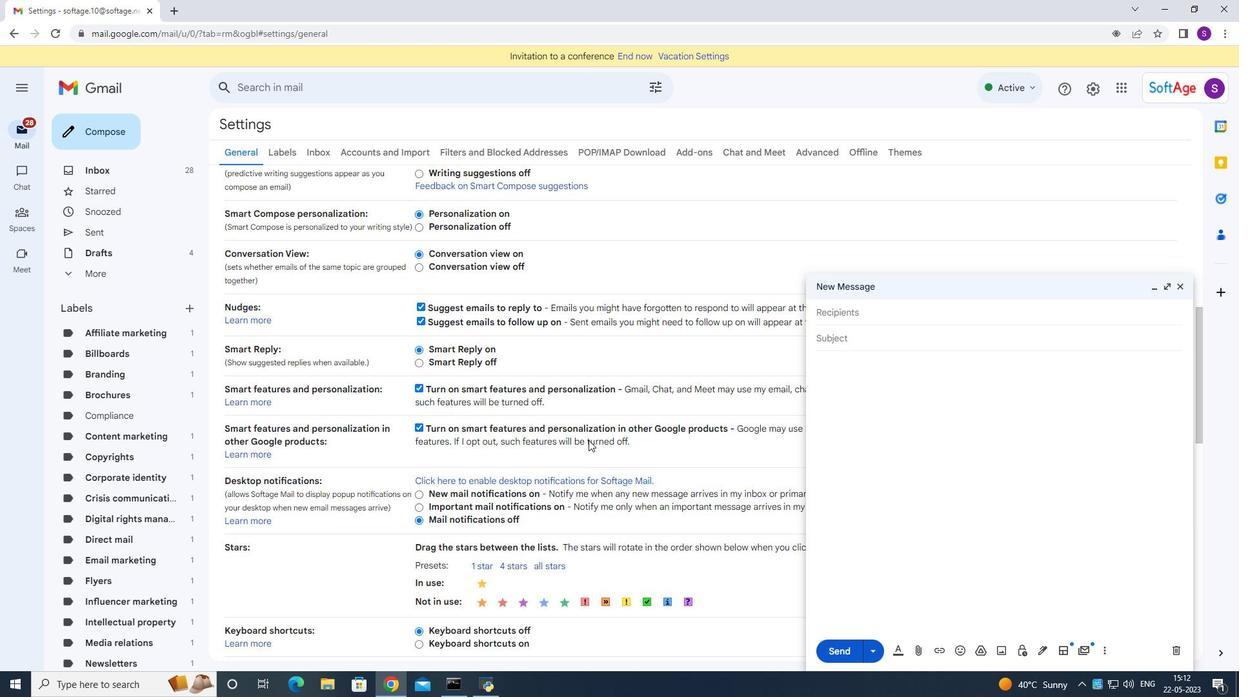 
Action: Mouse scrolled (576, 451) with delta (0, 0)
Screenshot: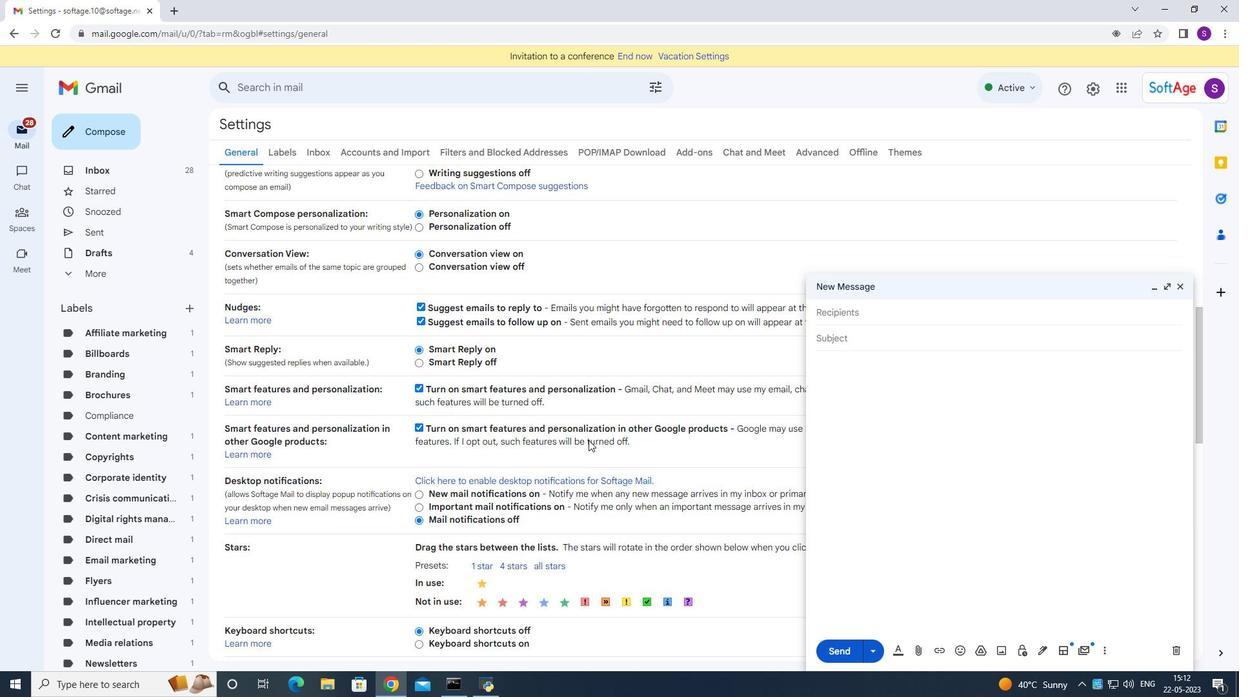 
Action: Mouse scrolled (576, 451) with delta (0, 0)
Screenshot: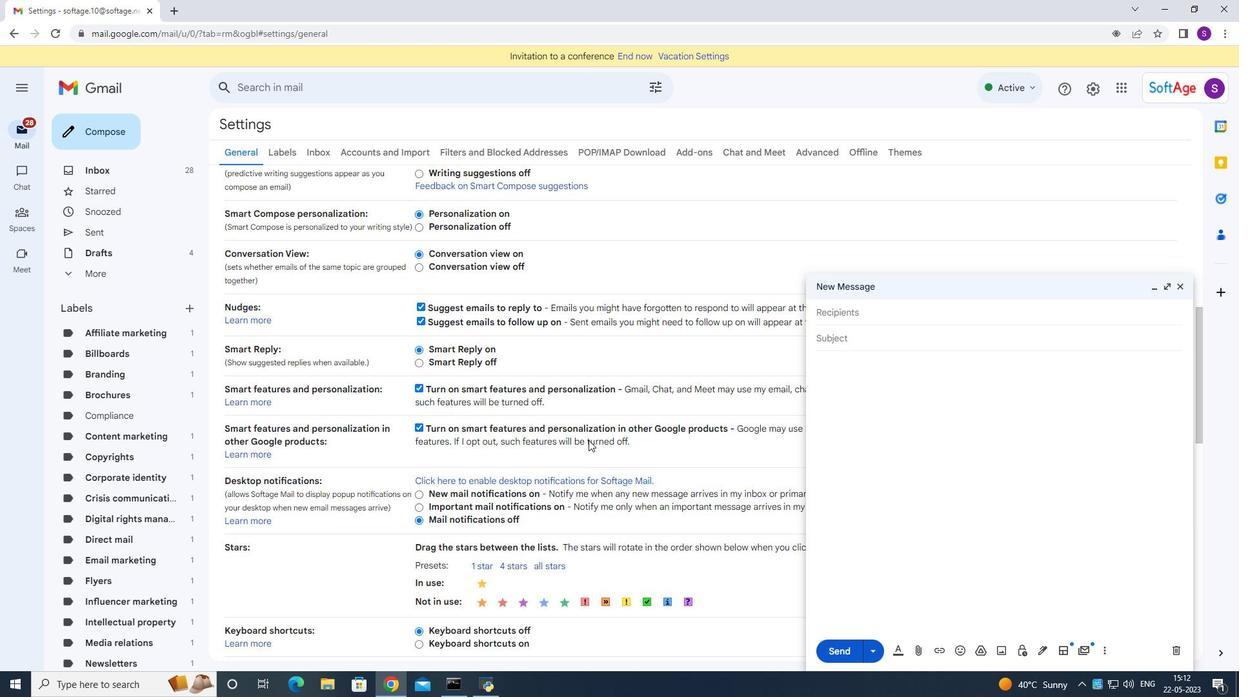 
Action: Mouse scrolled (576, 451) with delta (0, 0)
Screenshot: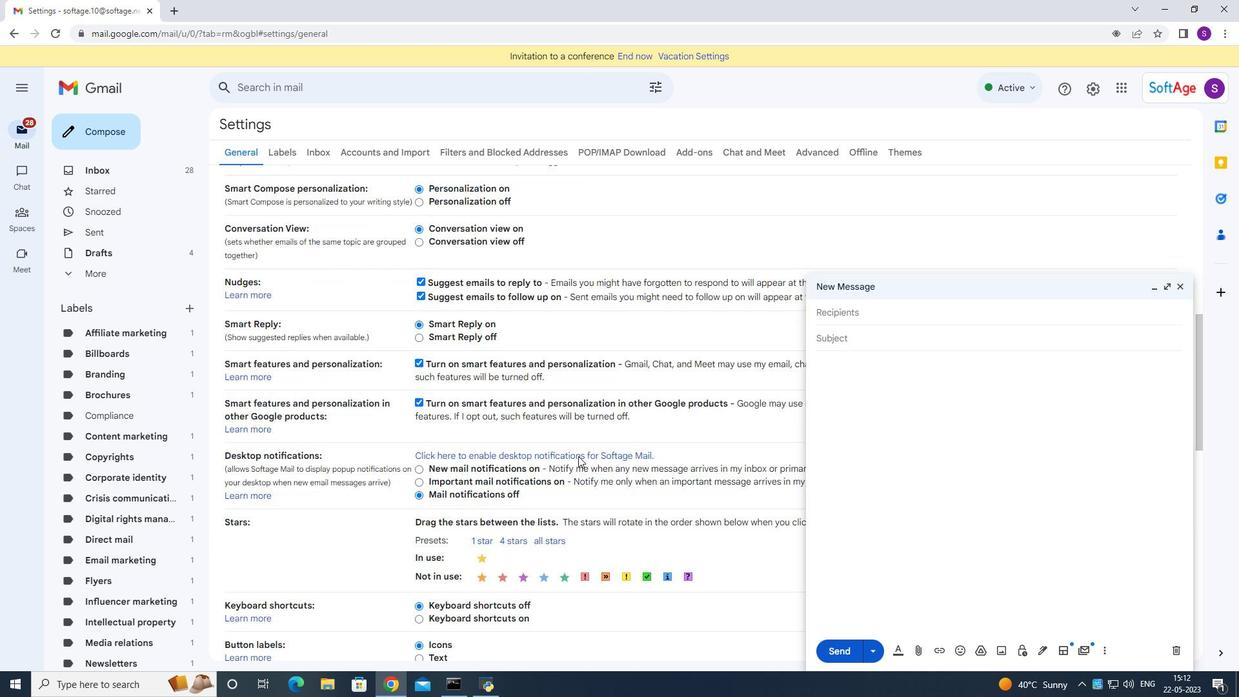 
Action: Mouse moved to (555, 377)
Screenshot: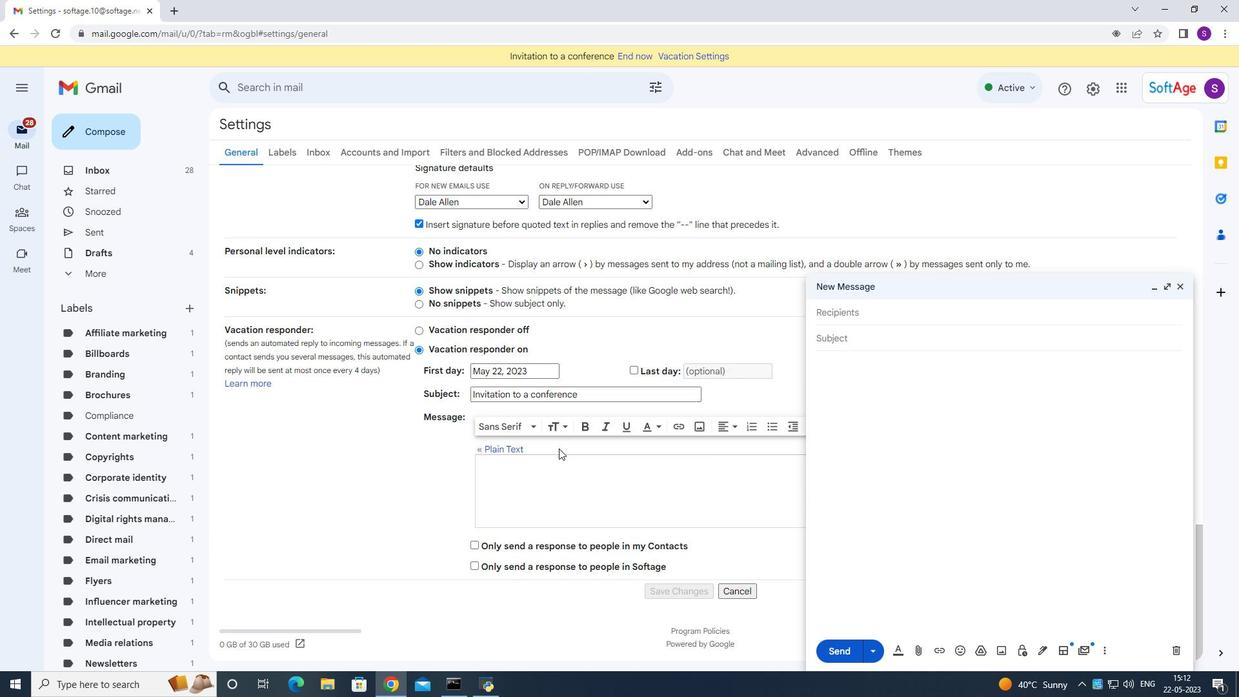 
Action: Mouse scrolled (555, 377) with delta (0, 0)
Screenshot: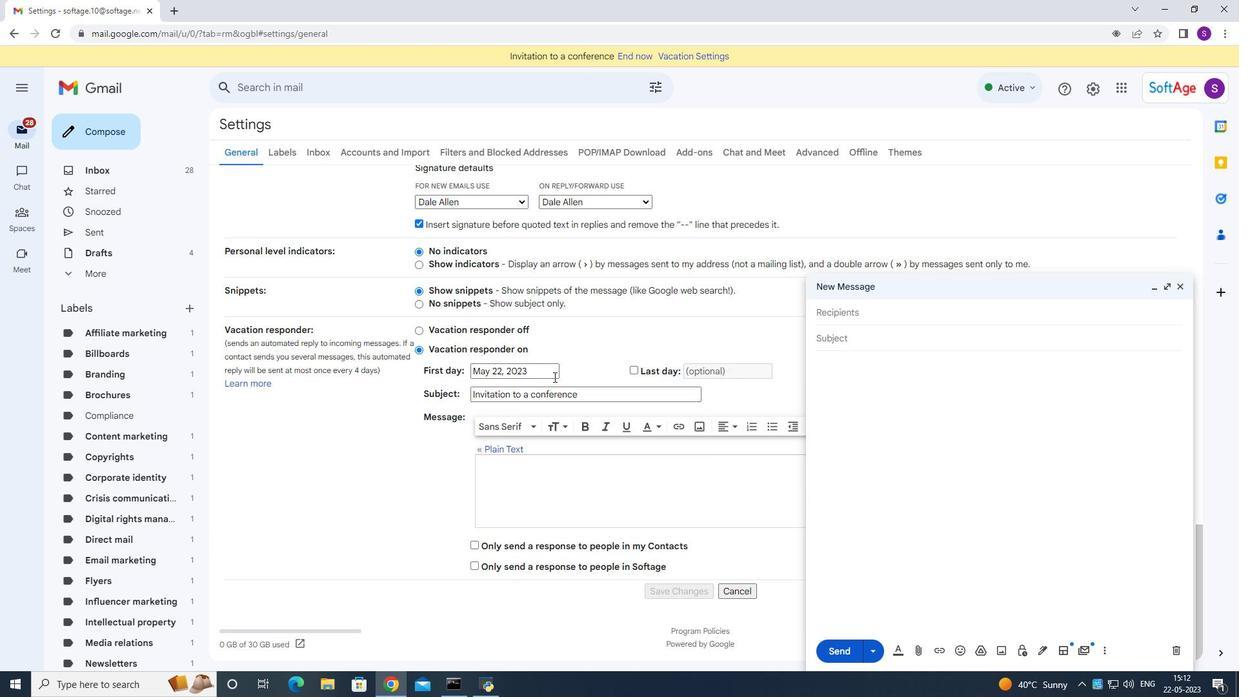
Action: Mouse scrolled (555, 377) with delta (0, 0)
Screenshot: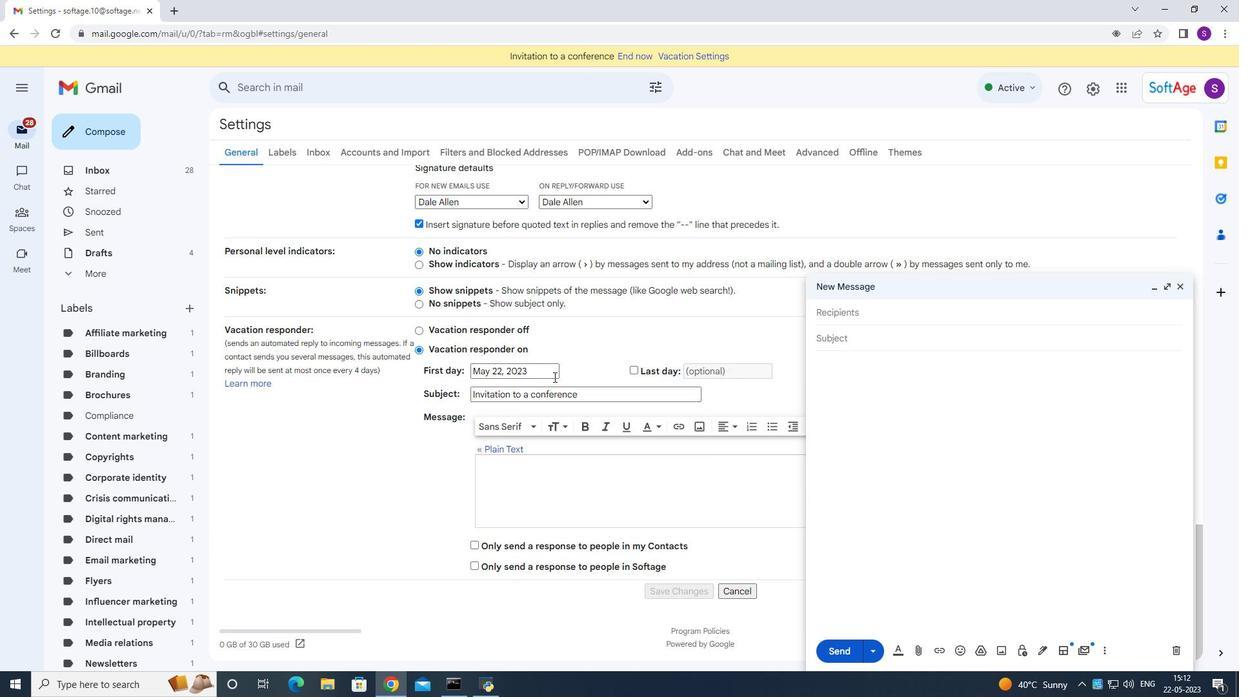 
Action: Mouse scrolled (555, 377) with delta (0, 0)
Screenshot: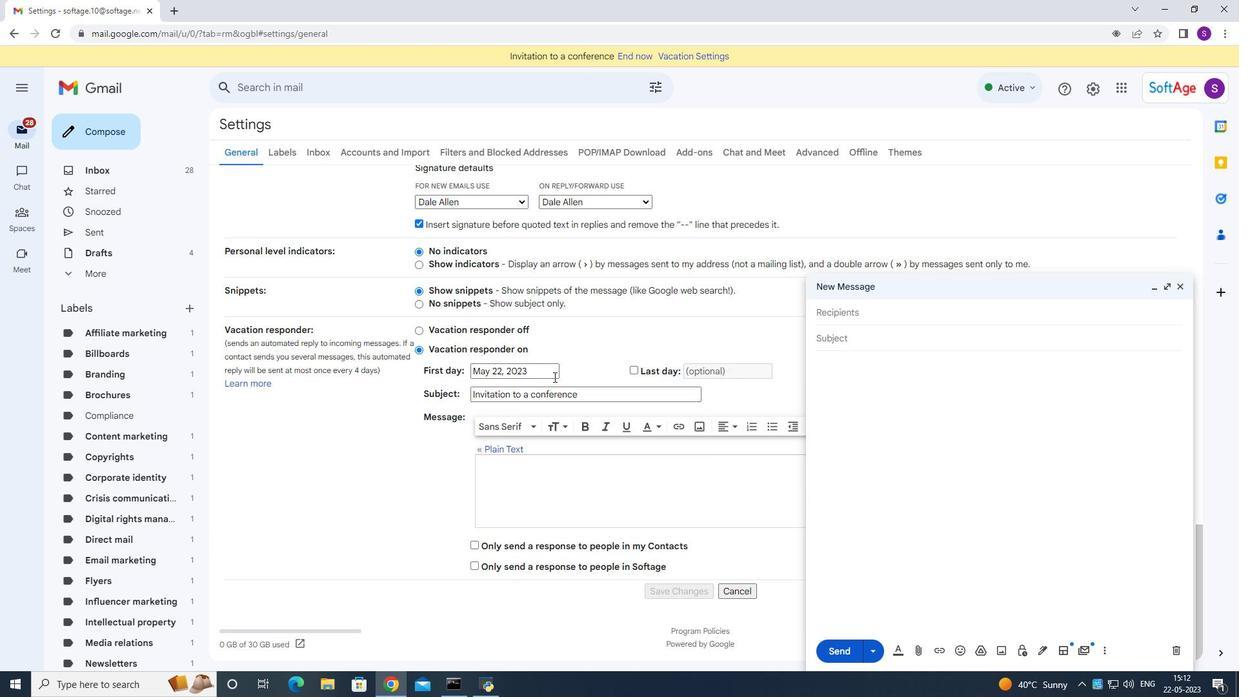 
Action: Mouse scrolled (555, 377) with delta (0, 0)
Screenshot: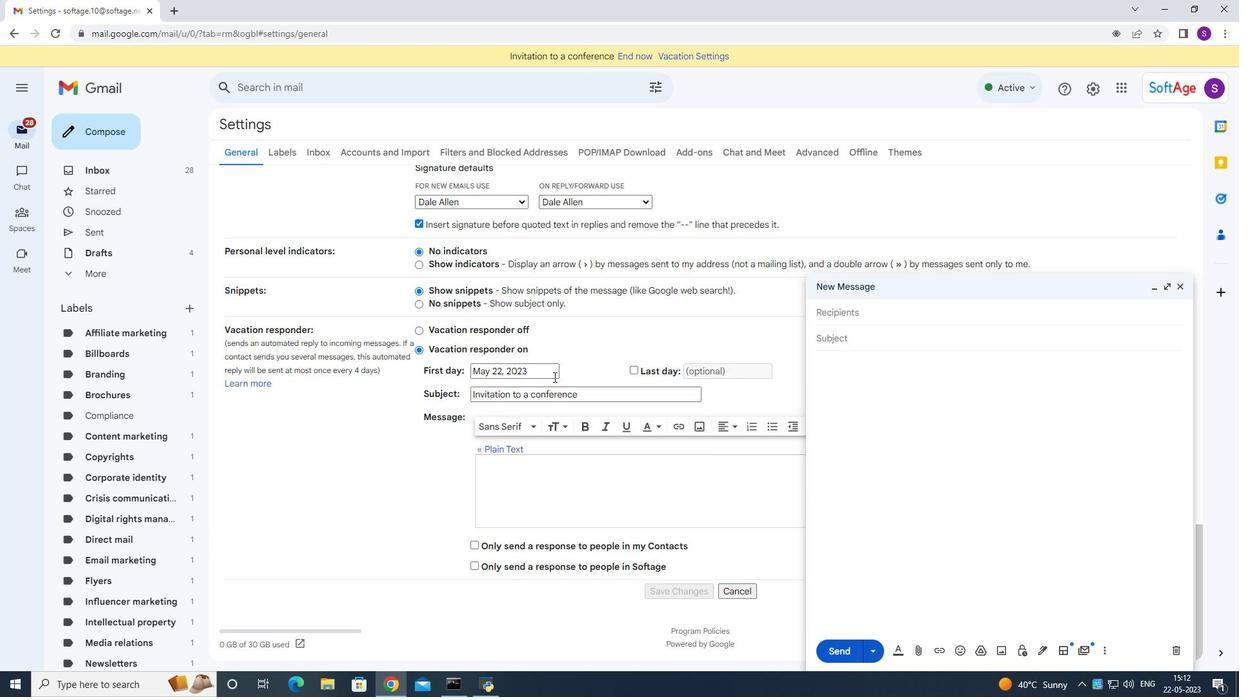 
Action: Mouse moved to (526, 283)
Screenshot: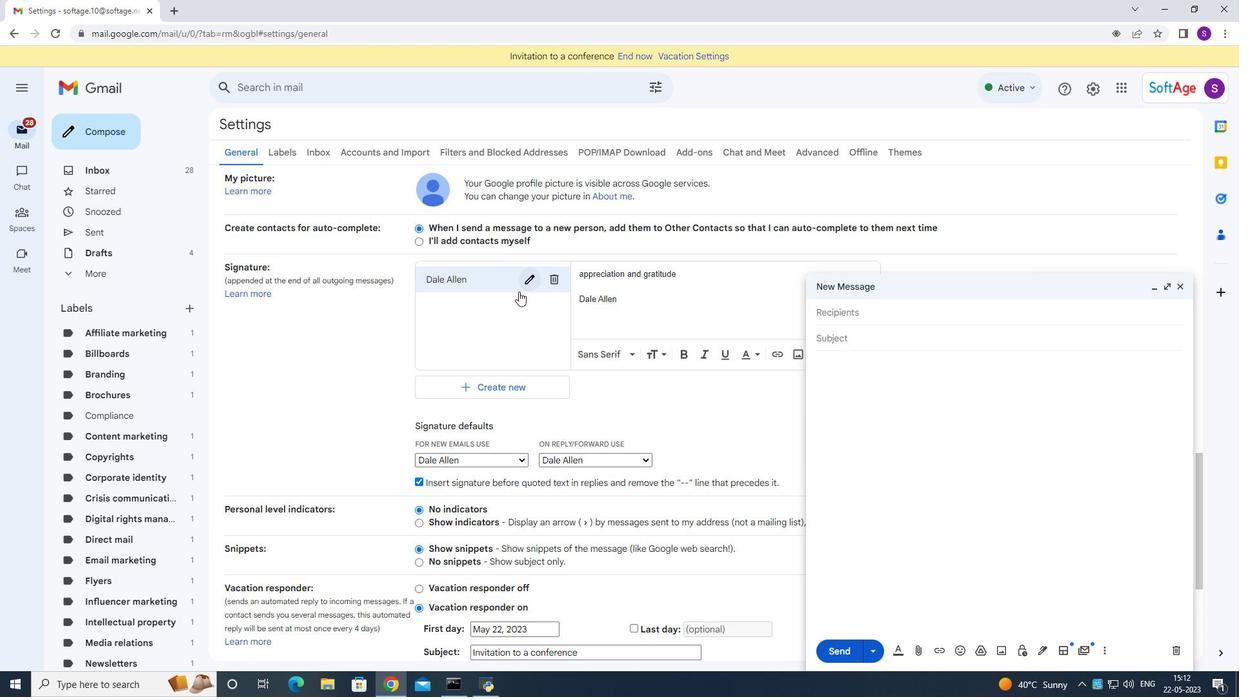
Action: Mouse pressed left at (526, 284)
Screenshot: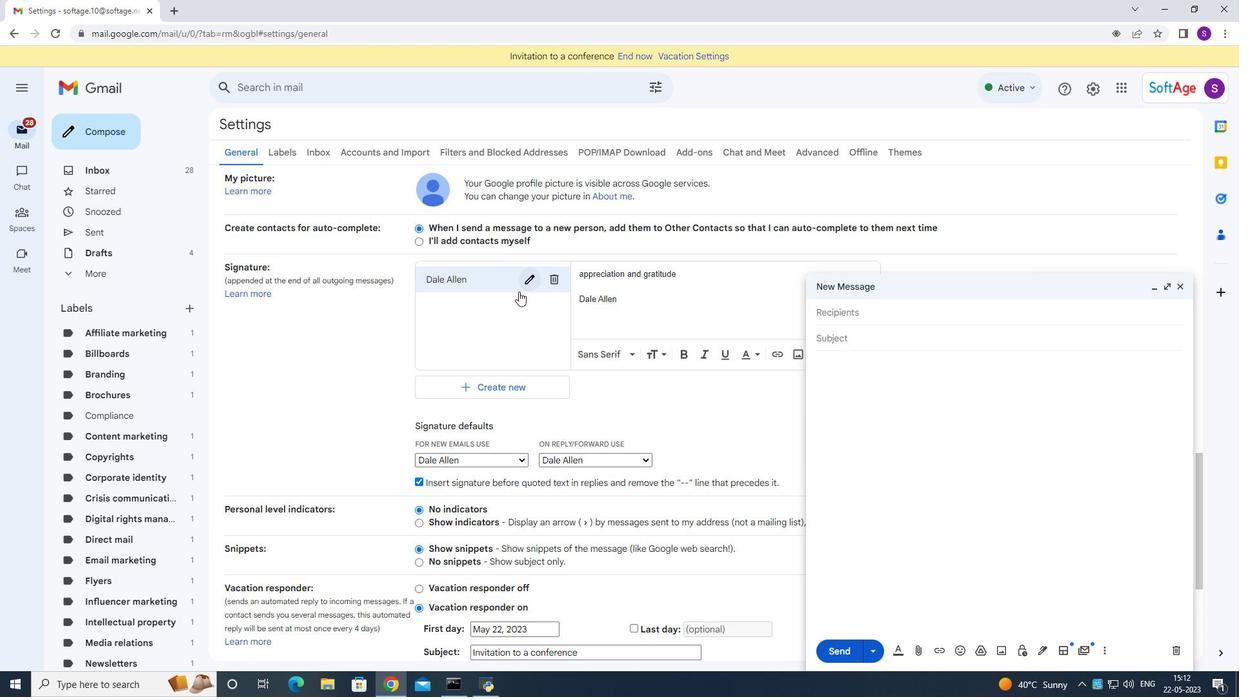 
Action: Mouse moved to (530, 280)
Screenshot: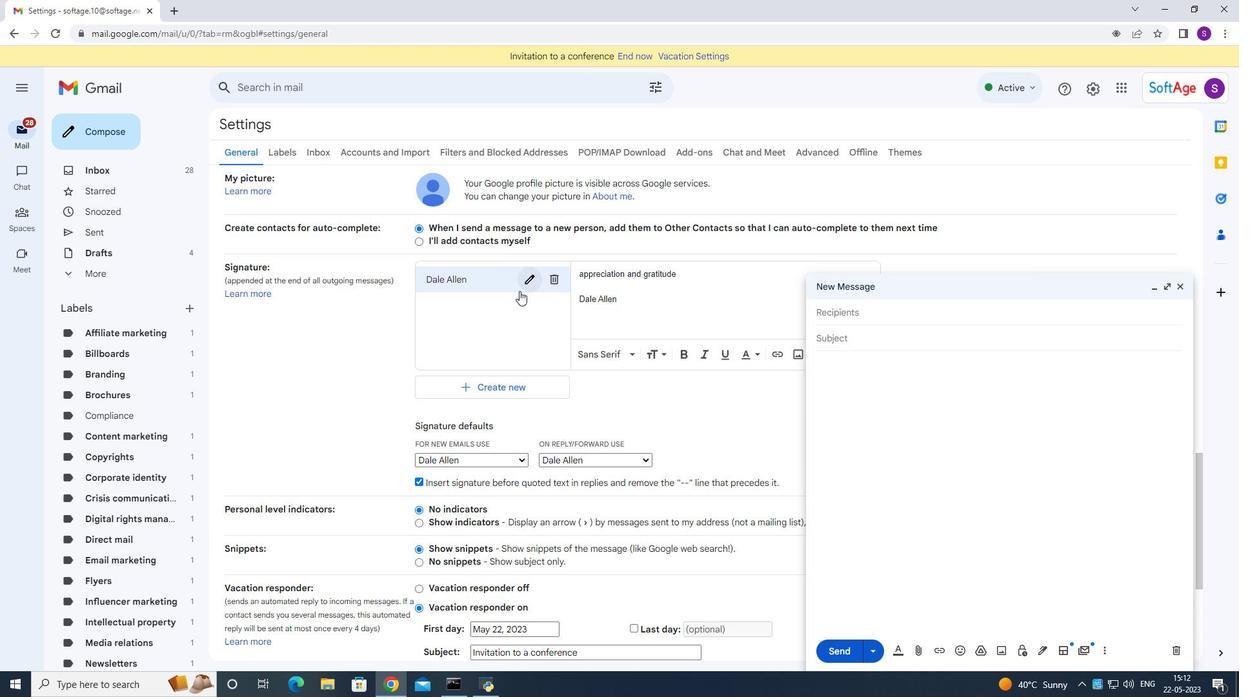 
Action: Key pressed ctrl+A<Key.backspace><Key.shift>Dallas<Key.space><Key.shift>Robinson<Key.space>
Screenshot: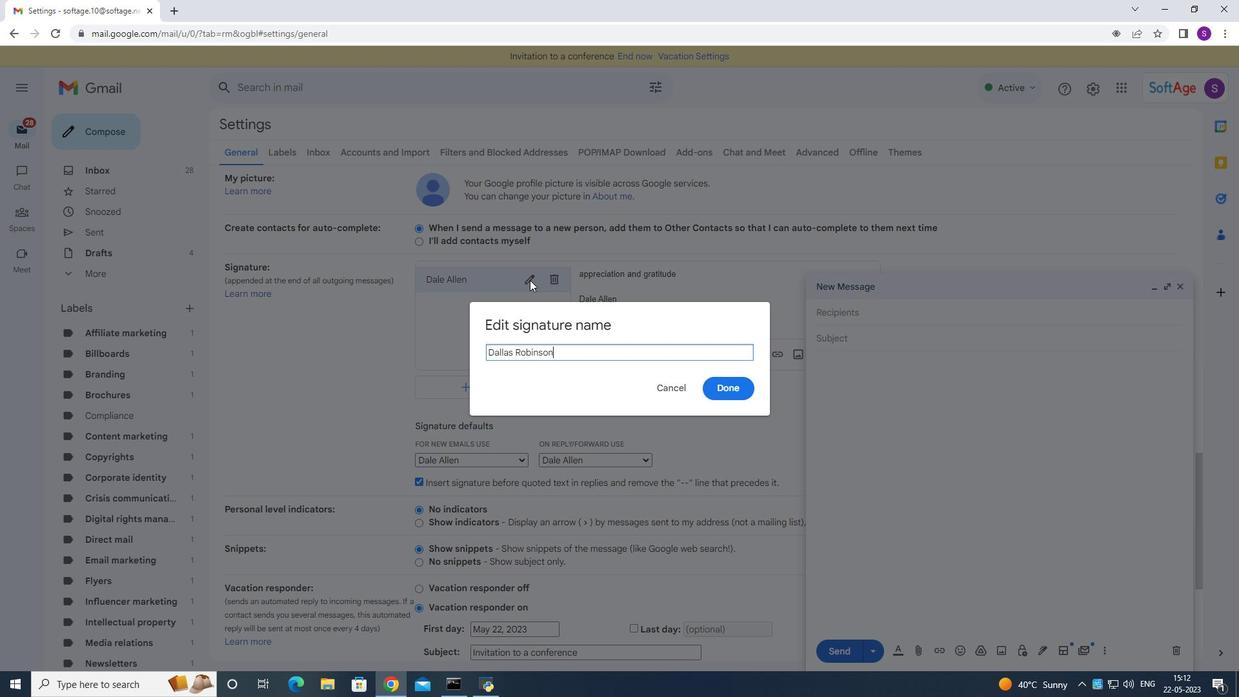 
Action: Mouse moved to (738, 384)
Screenshot: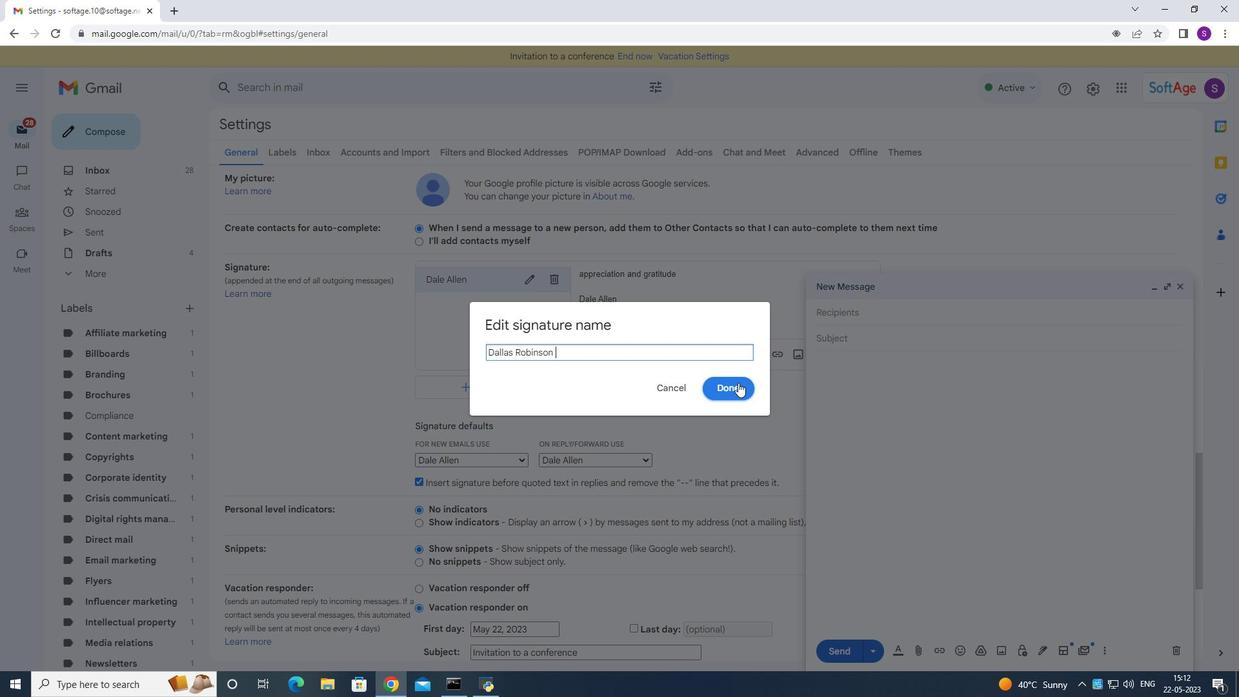 
Action: Mouse pressed left at (738, 384)
Screenshot: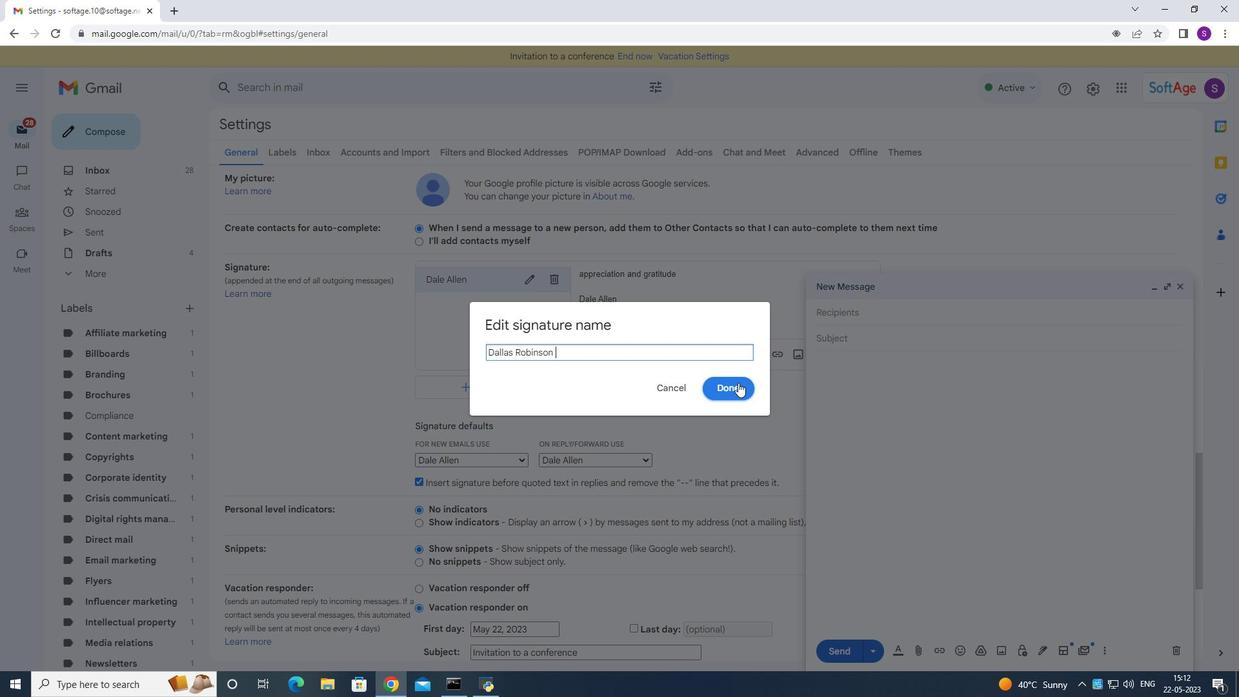 
Action: Mouse moved to (734, 334)
Screenshot: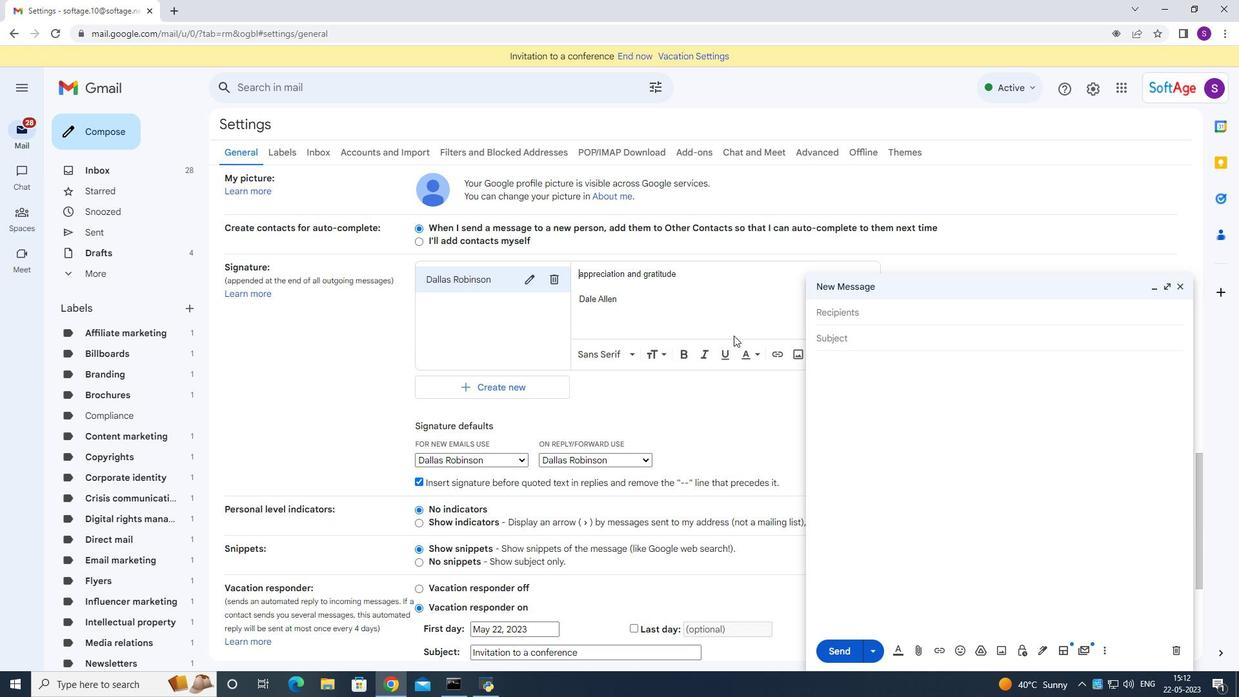 
Action: Mouse pressed left at (734, 334)
Screenshot: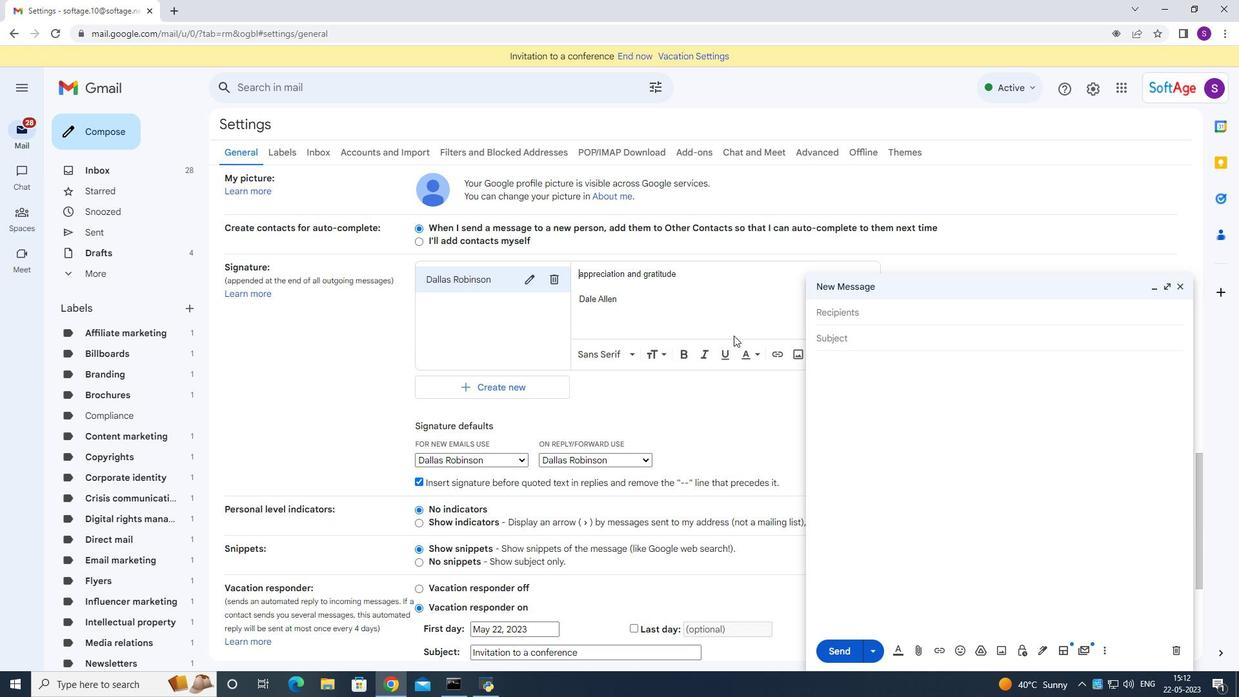 
Action: Key pressed ctrl+A<Key.backspace>
Screenshot: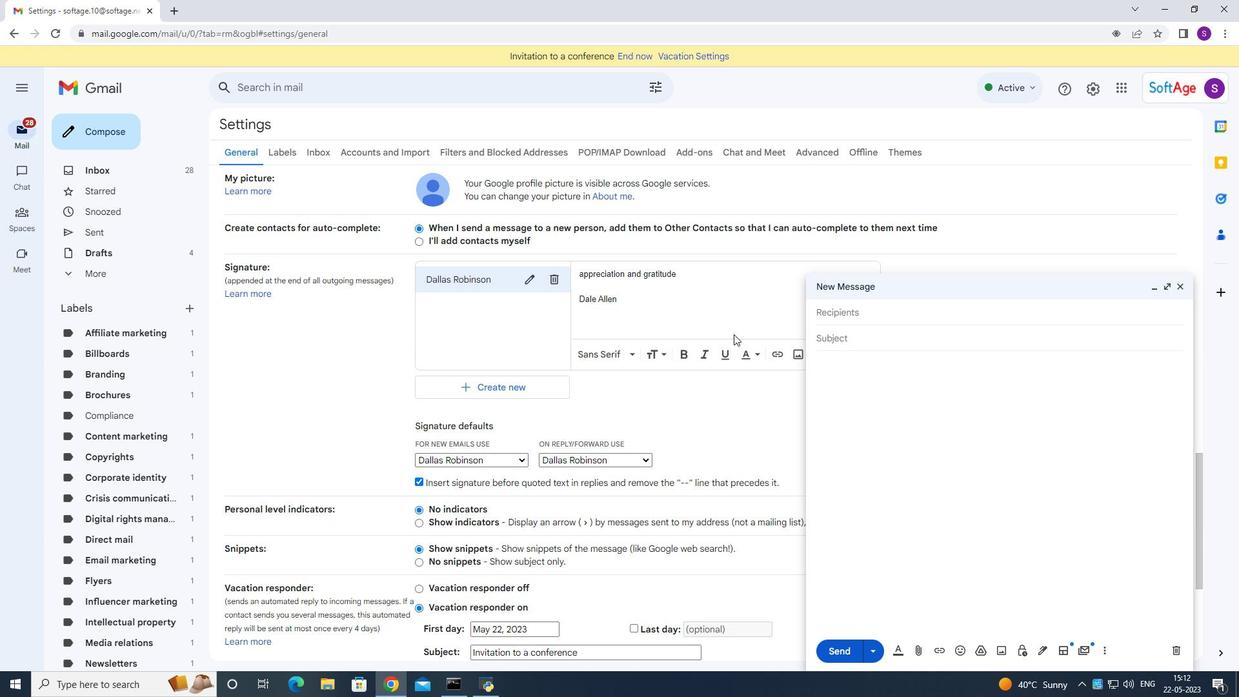 
Action: Mouse moved to (697, 315)
Screenshot: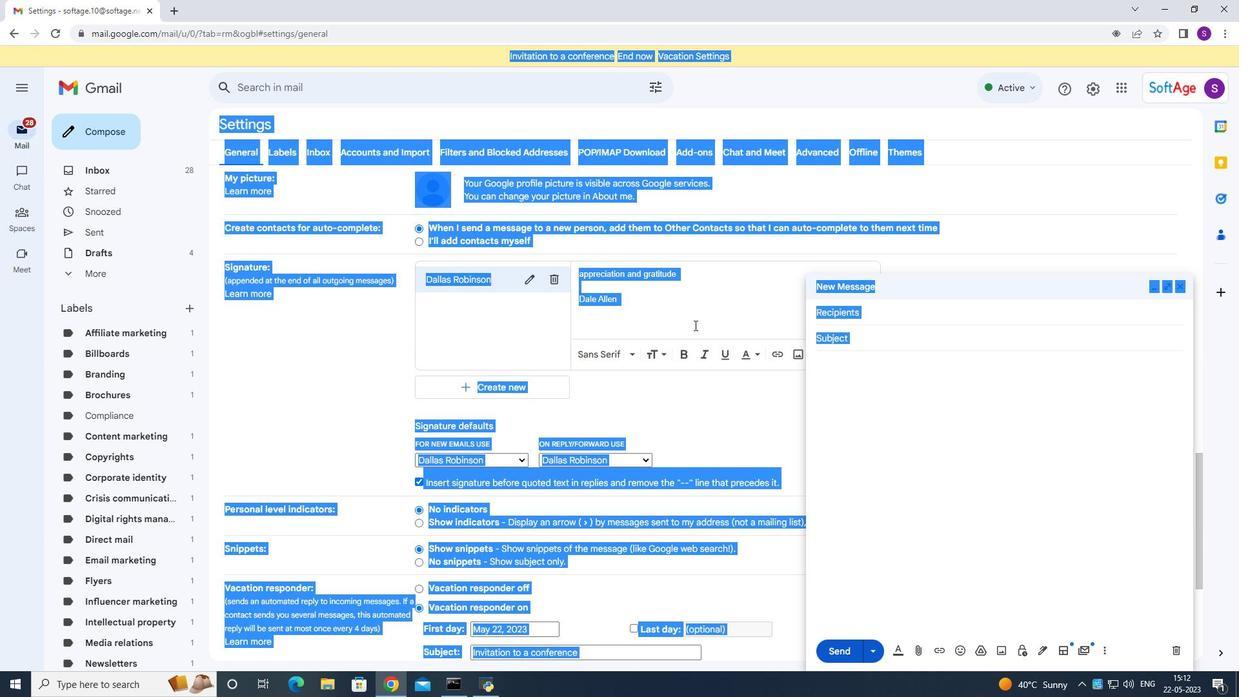 
Action: Mouse pressed left at (697, 315)
Screenshot: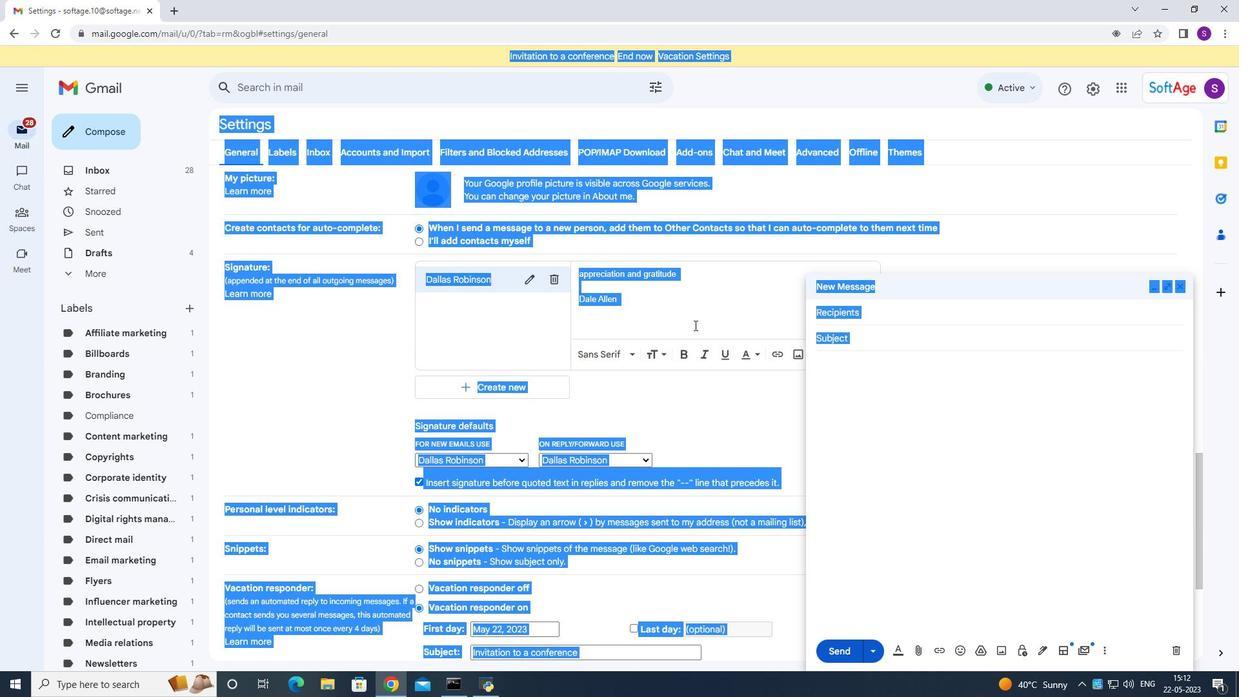 
Action: Key pressed ctrl+A<Key.backspace><Key.shift>Best<Key.space>wishes<Key.space>for<Key.space>a<Key.space>happy<Key.space>and<Key.backspace>d<Key.space>healthy<Key.space>year<Key.space>
Screenshot: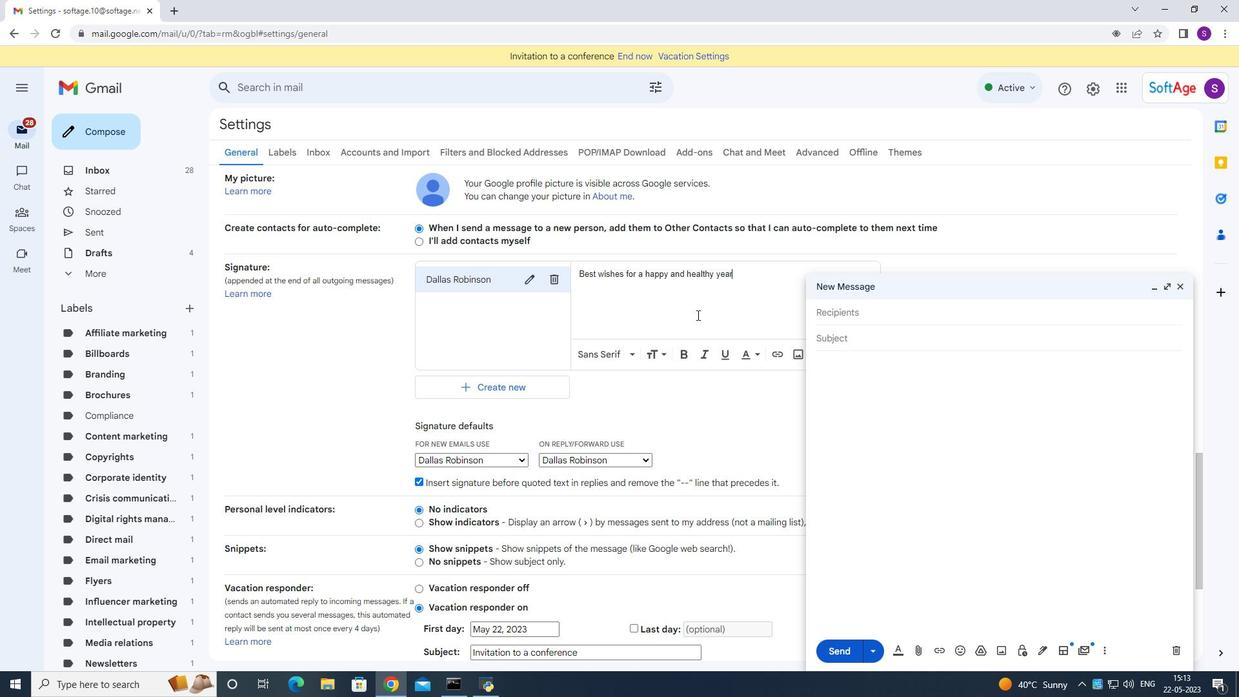 
Action: Mouse moved to (771, 309)
Screenshot: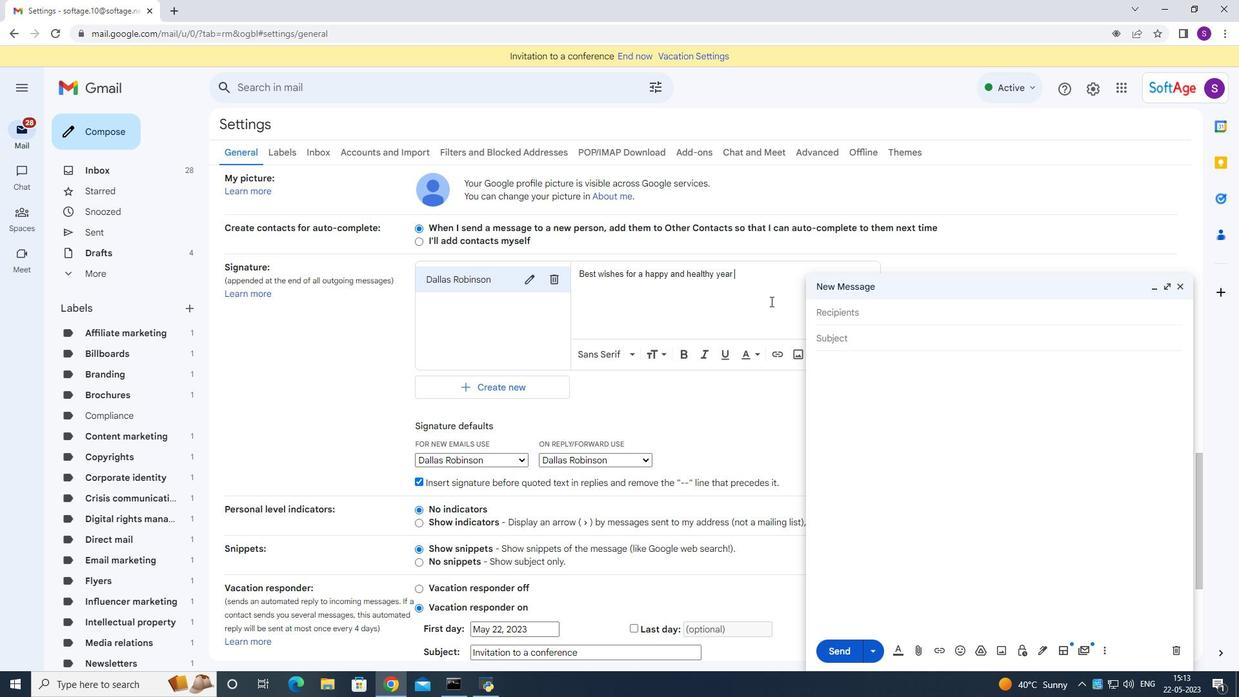 
Action: Key pressed <Key.enter><Key.enter><Key.shift>Dallas<Key.space><Key.shift><Key.shift><Key.shift>Robinson<Key.space>
Screenshot: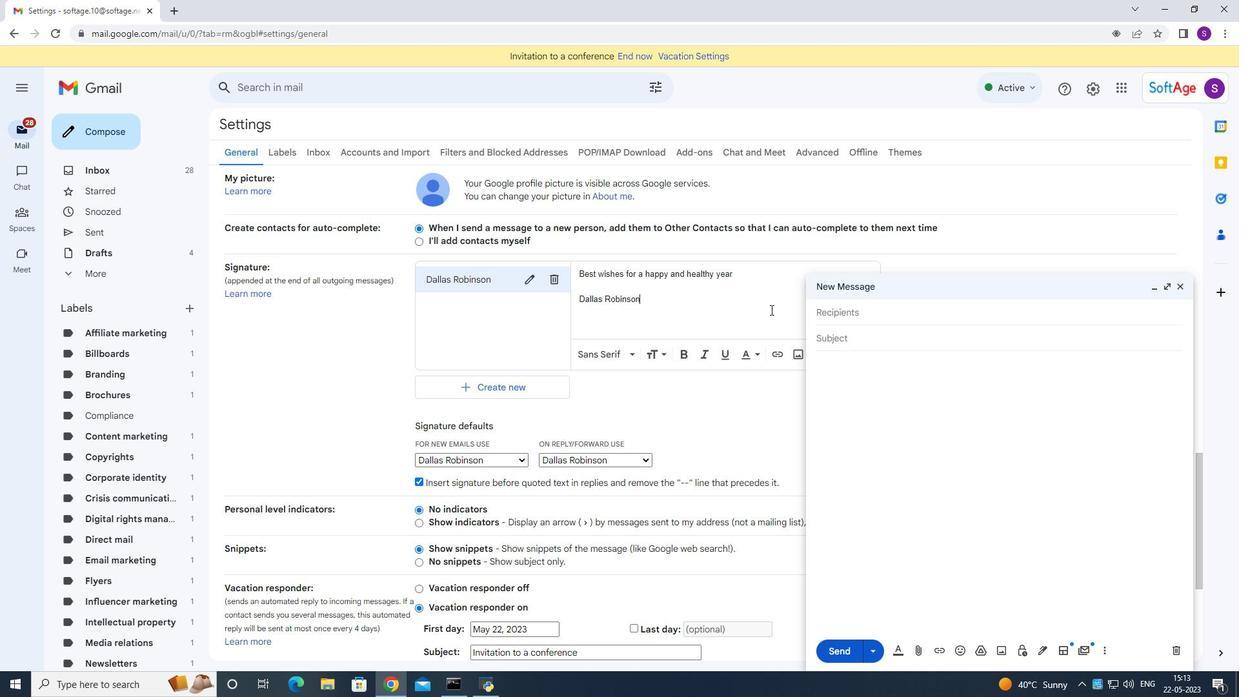 
Action: Mouse moved to (1181, 287)
Screenshot: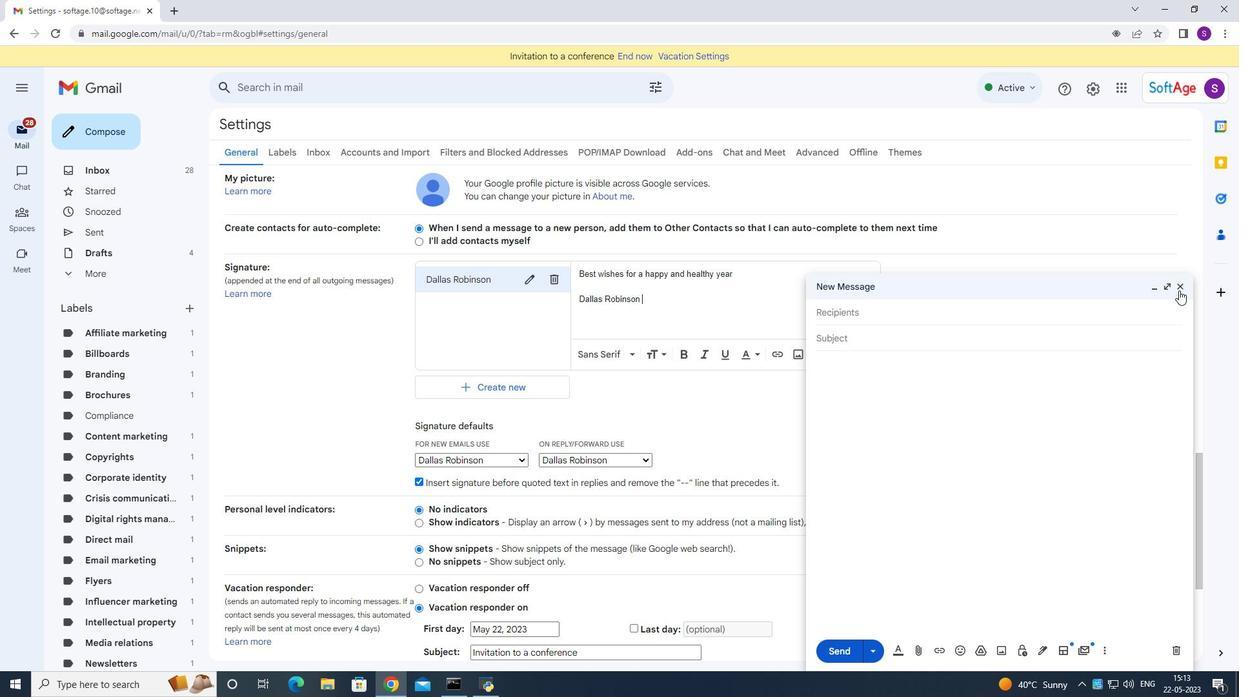 
Action: Mouse pressed left at (1181, 287)
Screenshot: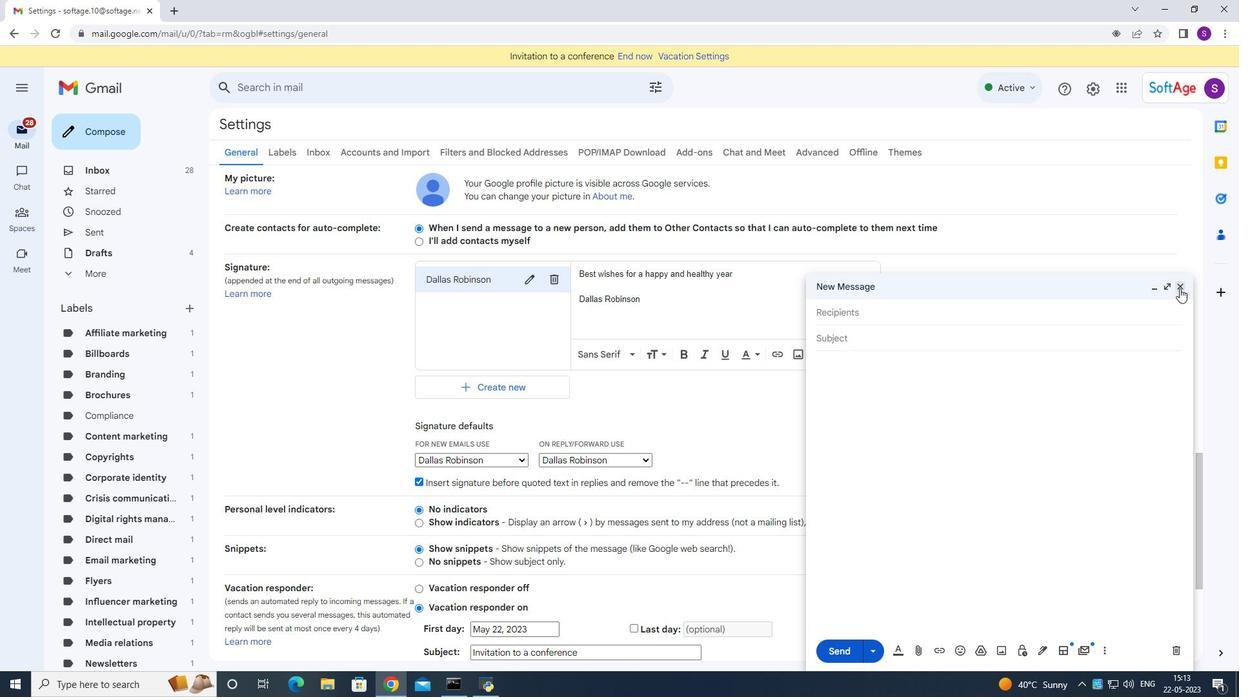 
Action: Mouse moved to (686, 363)
Screenshot: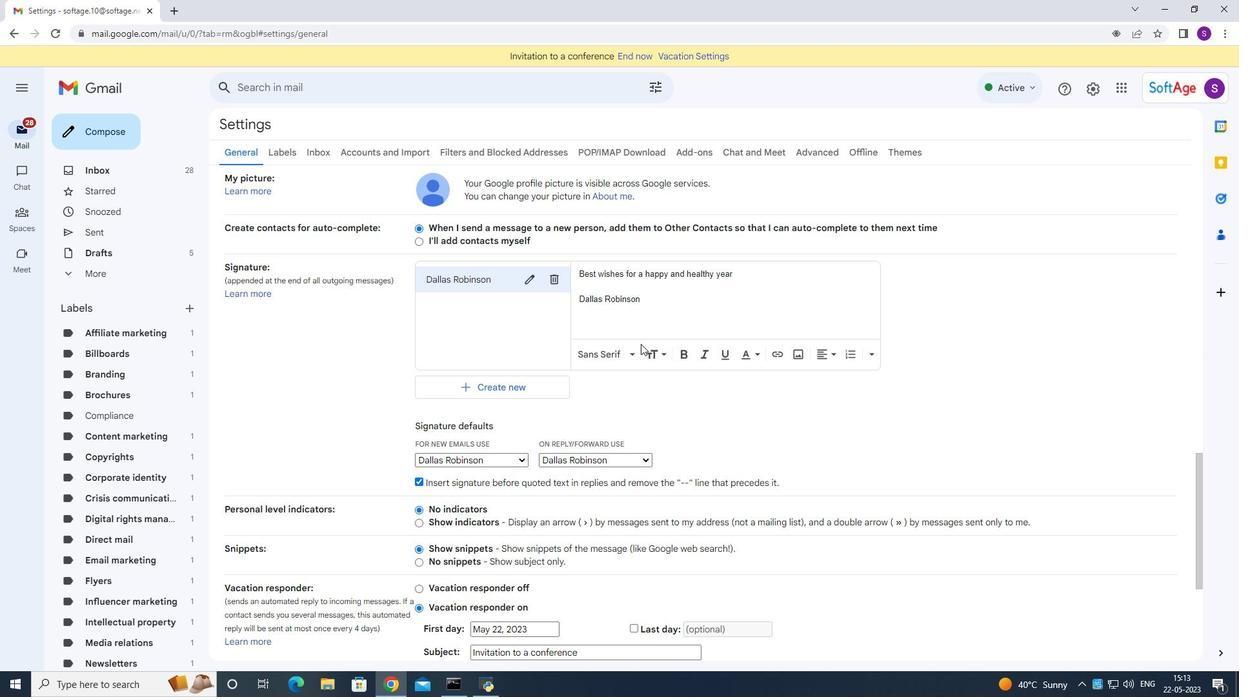 
Action: Mouse scrolled (686, 362) with delta (0, 0)
Screenshot: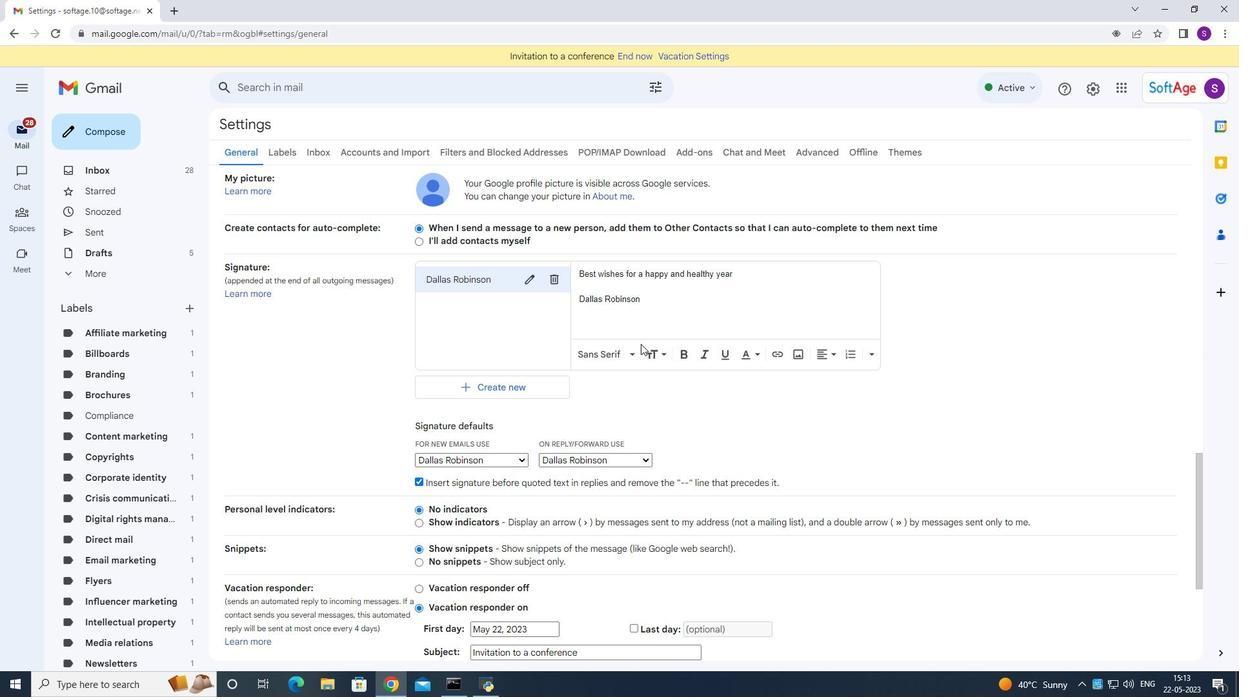 
Action: Mouse scrolled (686, 362) with delta (0, 0)
Screenshot: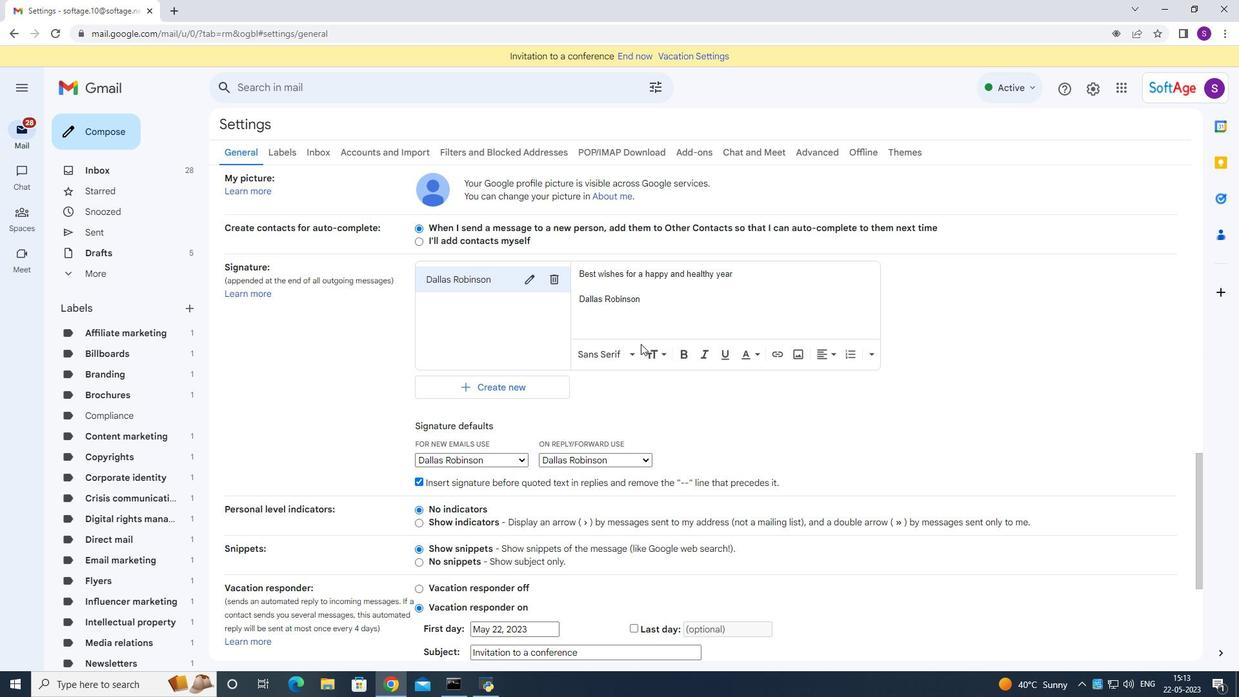 
Action: Mouse scrolled (686, 362) with delta (0, 0)
Screenshot: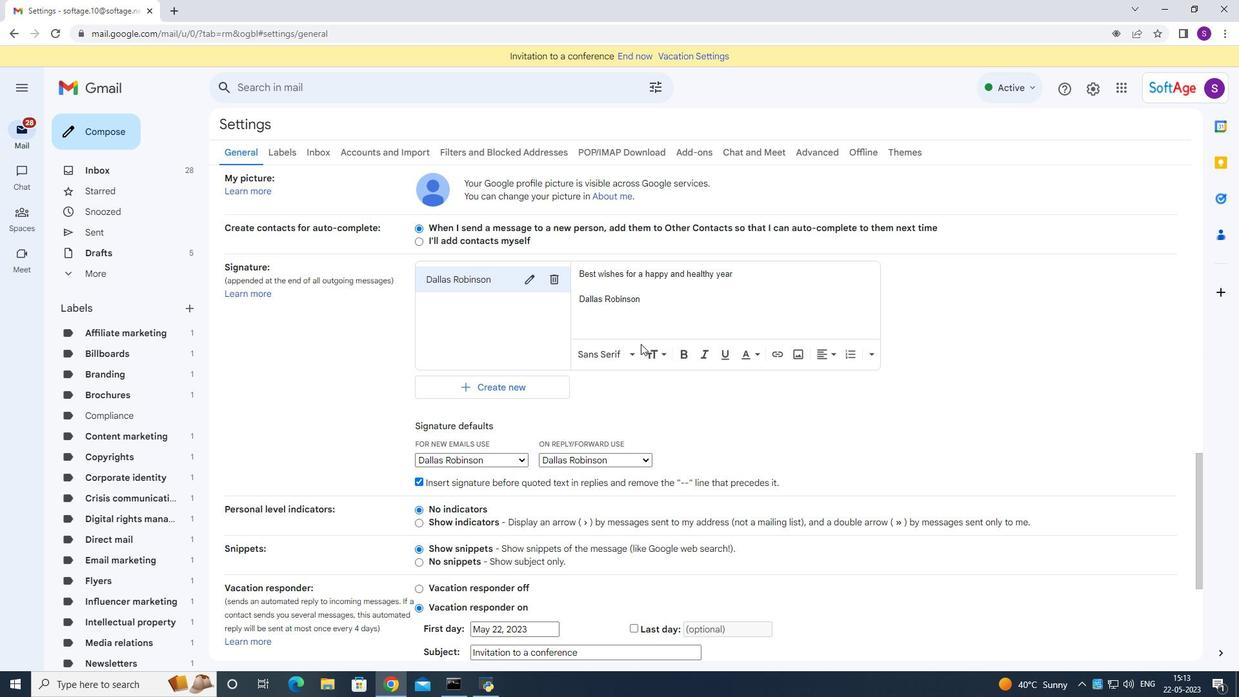 
Action: Mouse scrolled (686, 362) with delta (0, 0)
Screenshot: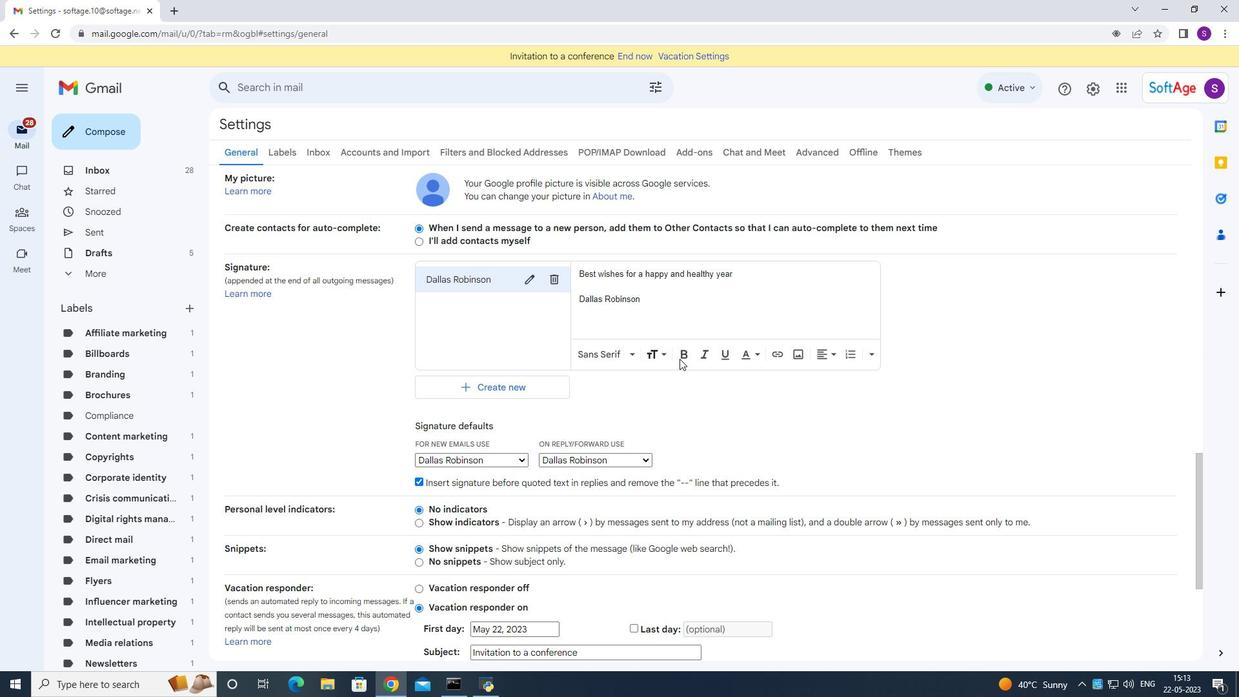 
Action: Mouse moved to (689, 361)
Screenshot: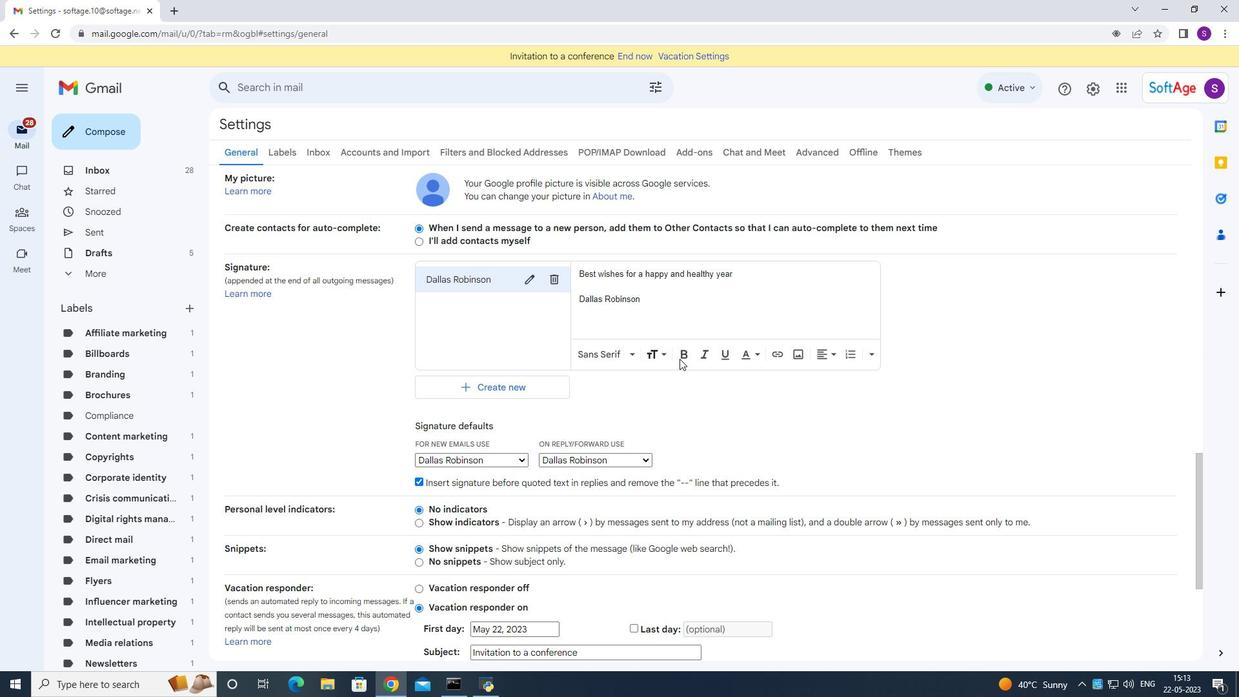 
Action: Mouse scrolled (689, 360) with delta (0, 0)
Screenshot: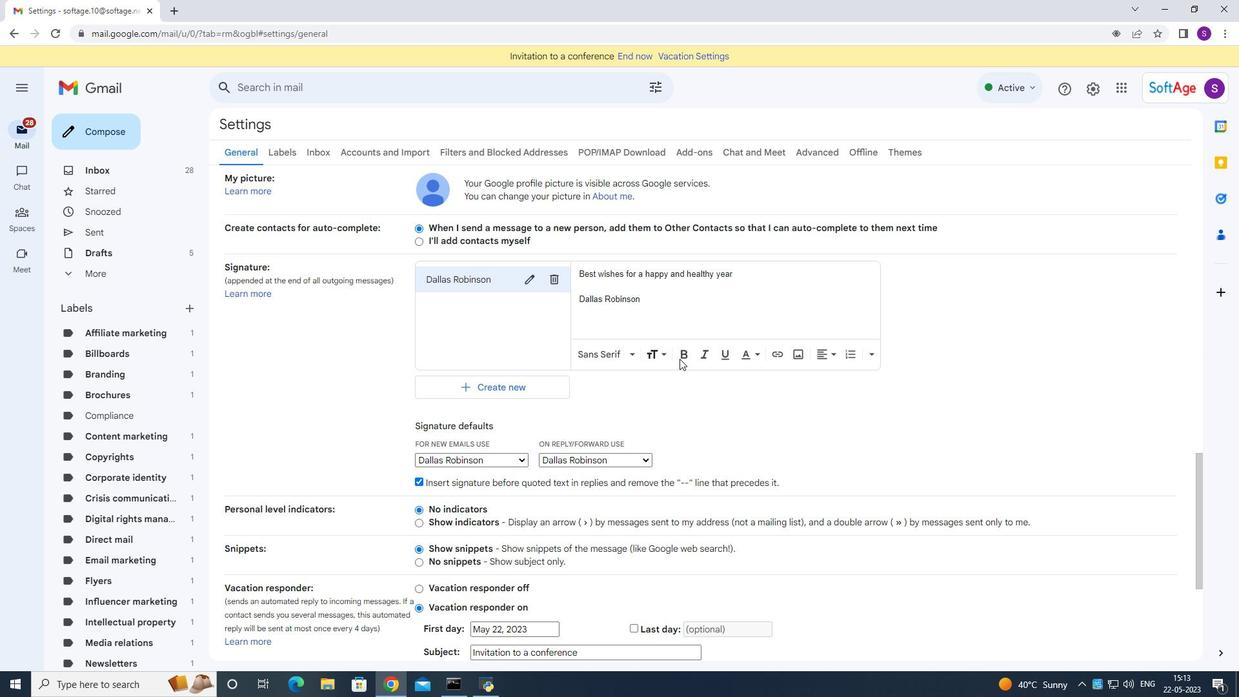 
Action: Mouse moved to (691, 350)
Screenshot: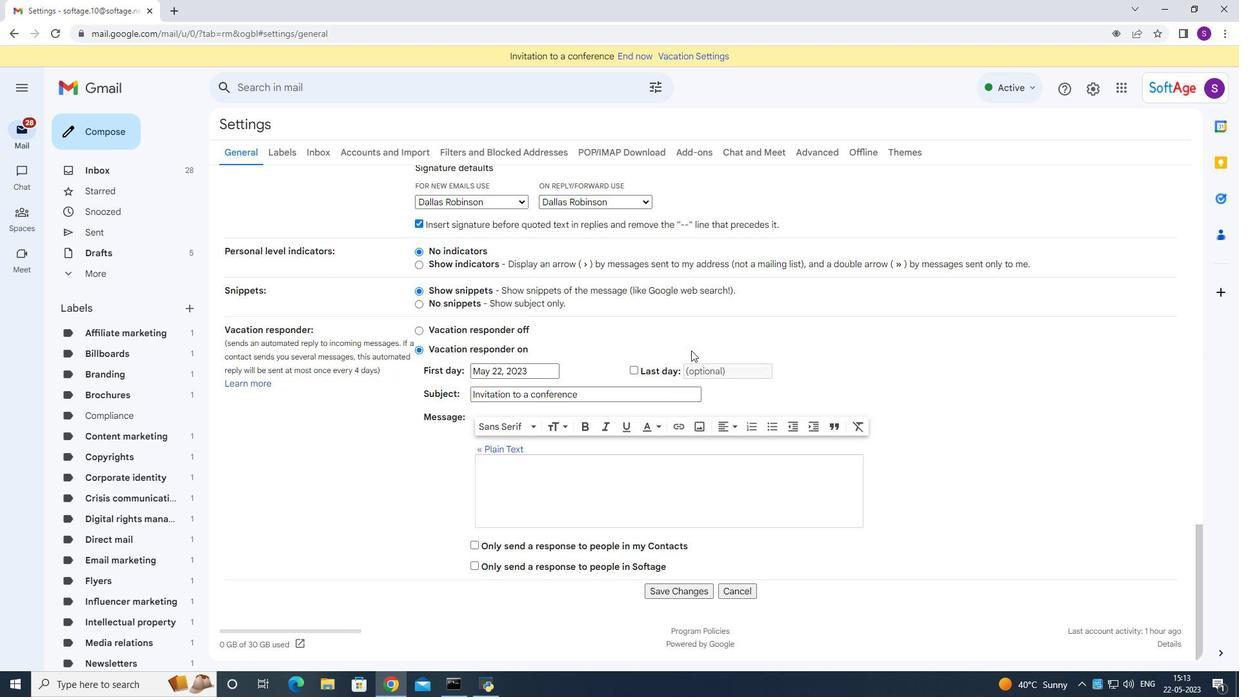 
Action: Mouse scrolled (691, 349) with delta (0, 0)
Screenshot: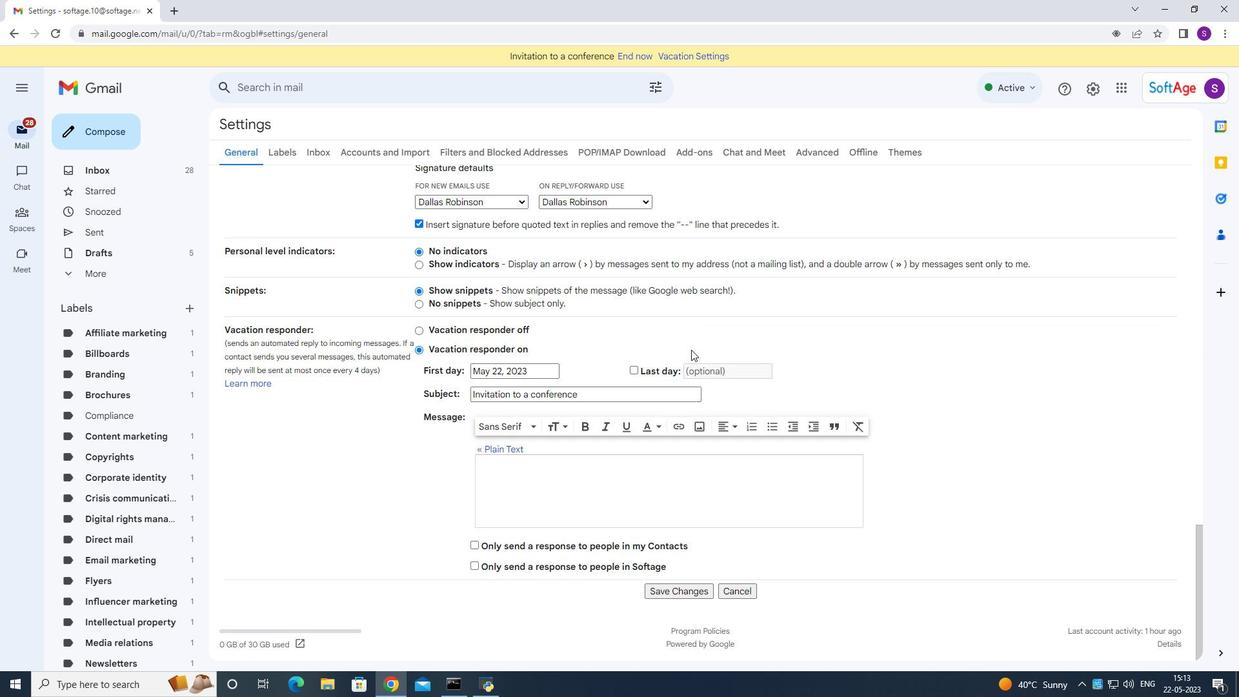 
Action: Mouse scrolled (691, 349) with delta (0, 0)
Screenshot: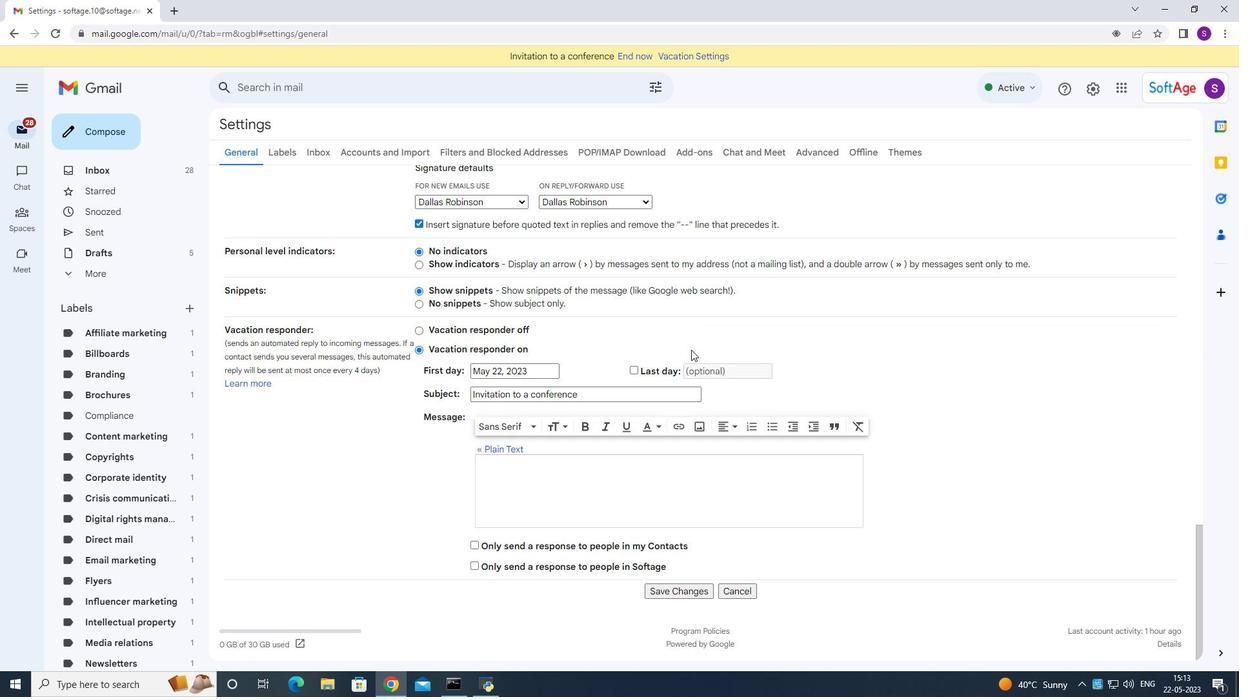 
Action: Mouse scrolled (691, 349) with delta (0, 0)
Screenshot: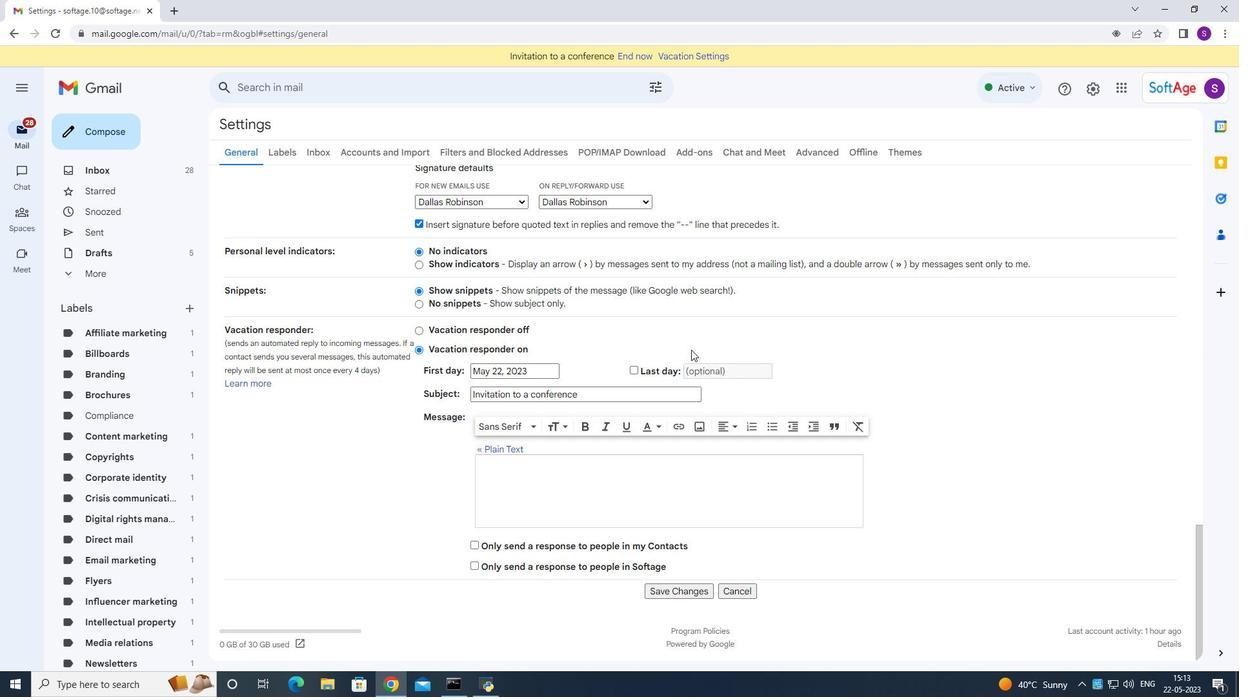 
Action: Mouse moved to (691, 350)
Screenshot: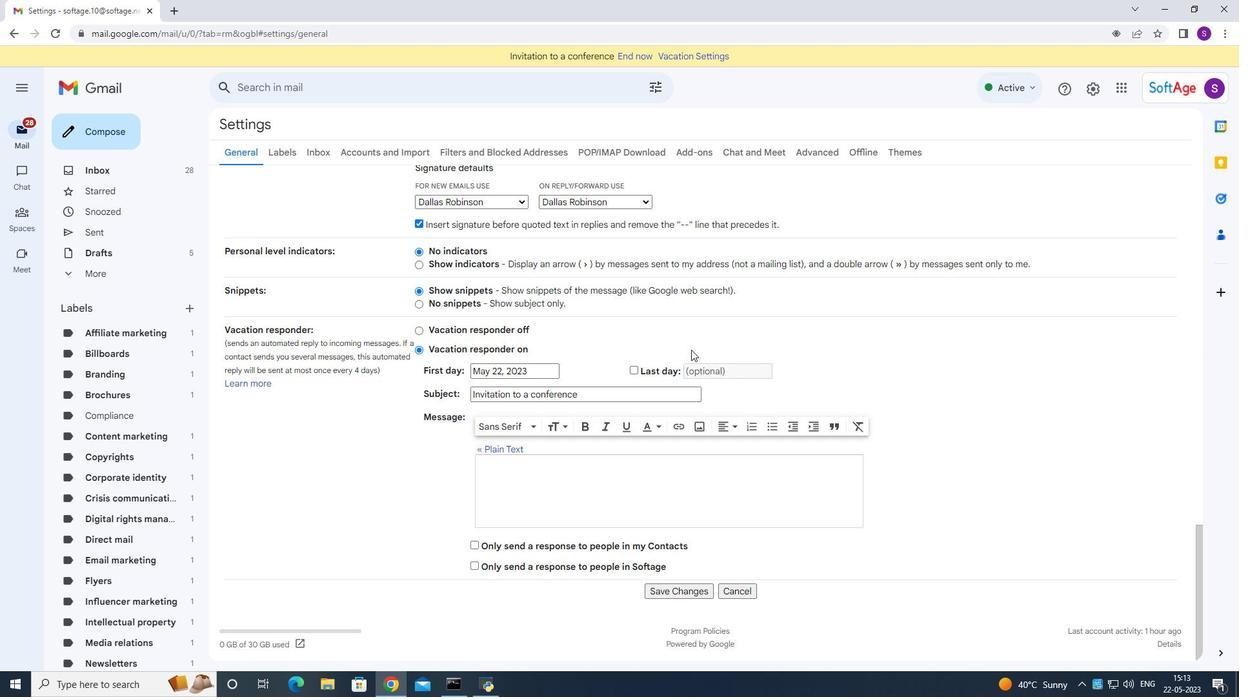 
Action: Mouse scrolled (691, 349) with delta (0, 0)
Screenshot: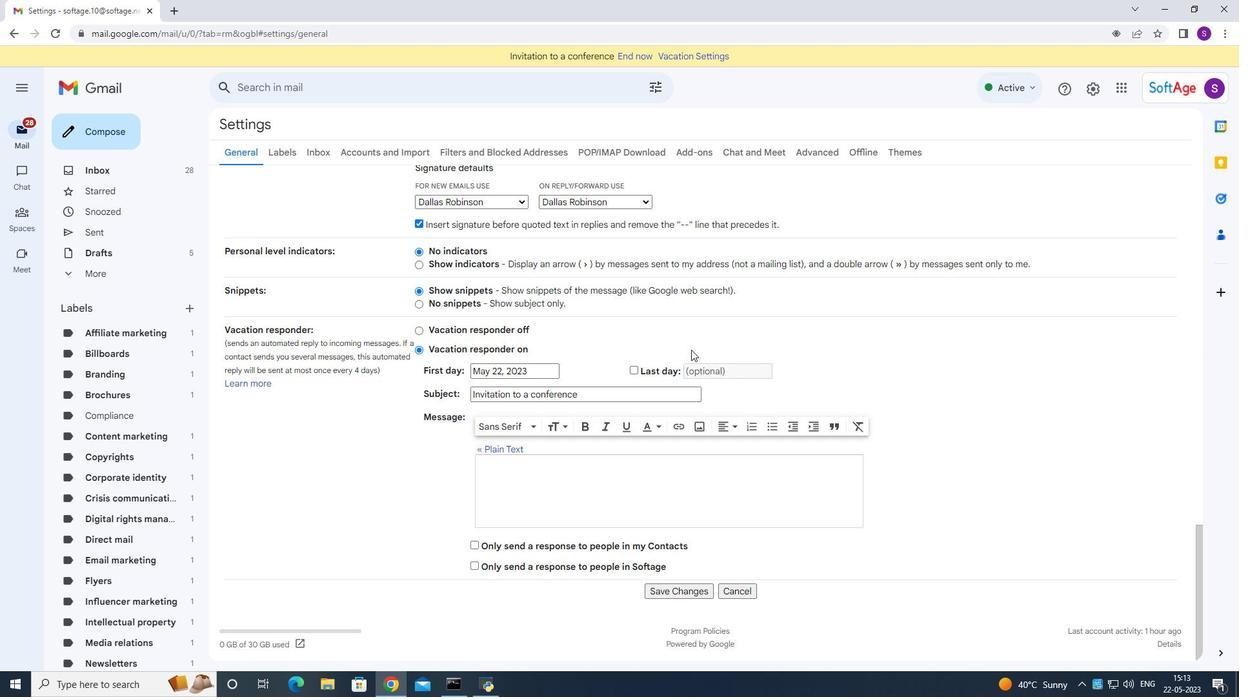 
Action: Mouse moved to (674, 581)
Screenshot: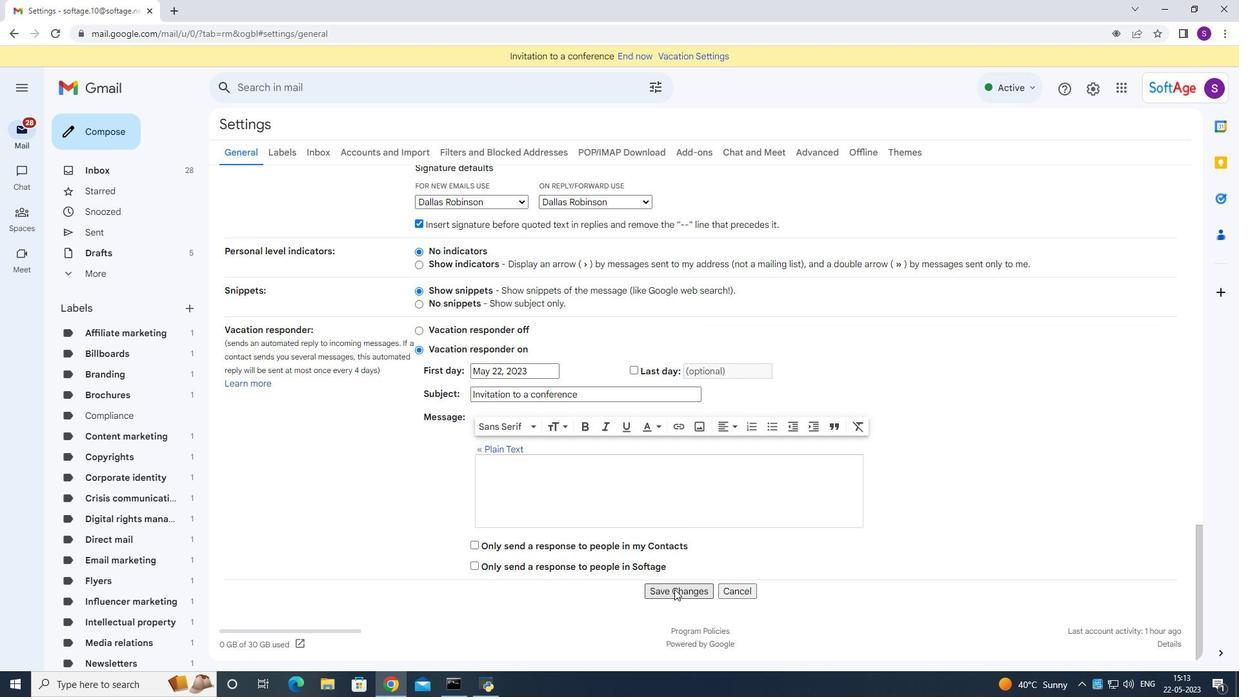 
Action: Mouse pressed left at (674, 581)
Screenshot: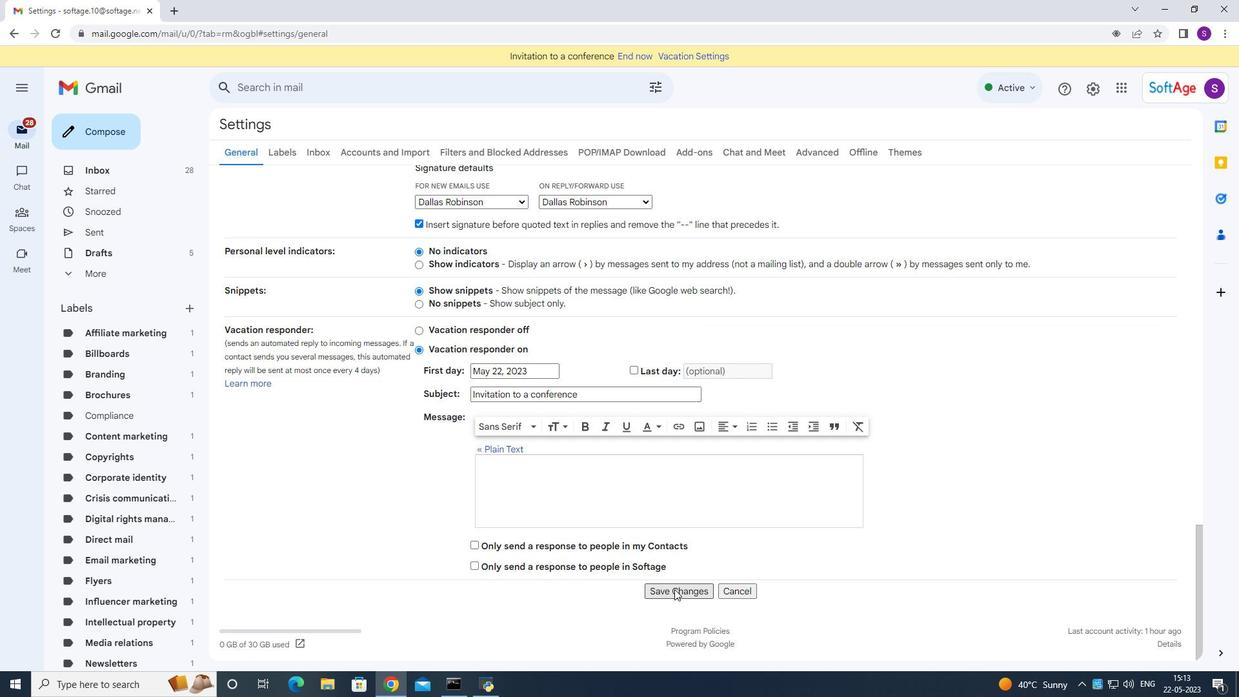 
Action: Mouse moved to (689, 588)
Screenshot: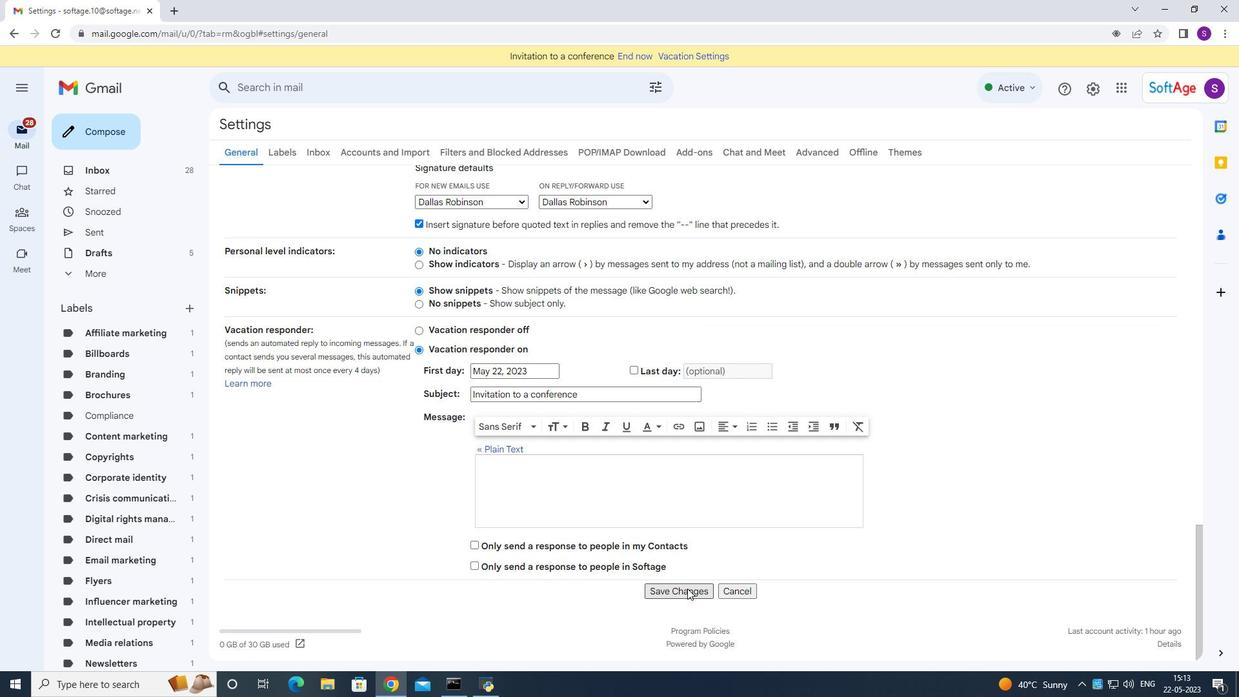 
Action: Mouse pressed left at (689, 588)
Screenshot: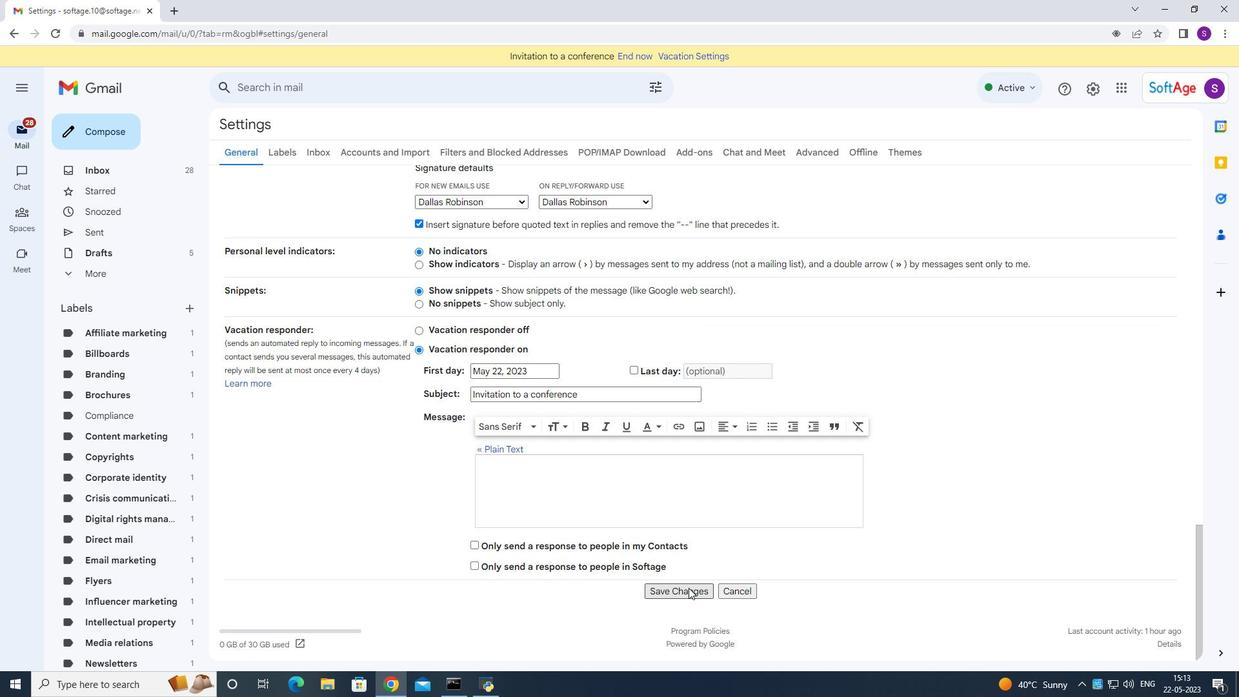 
Action: Mouse moved to (83, 133)
Screenshot: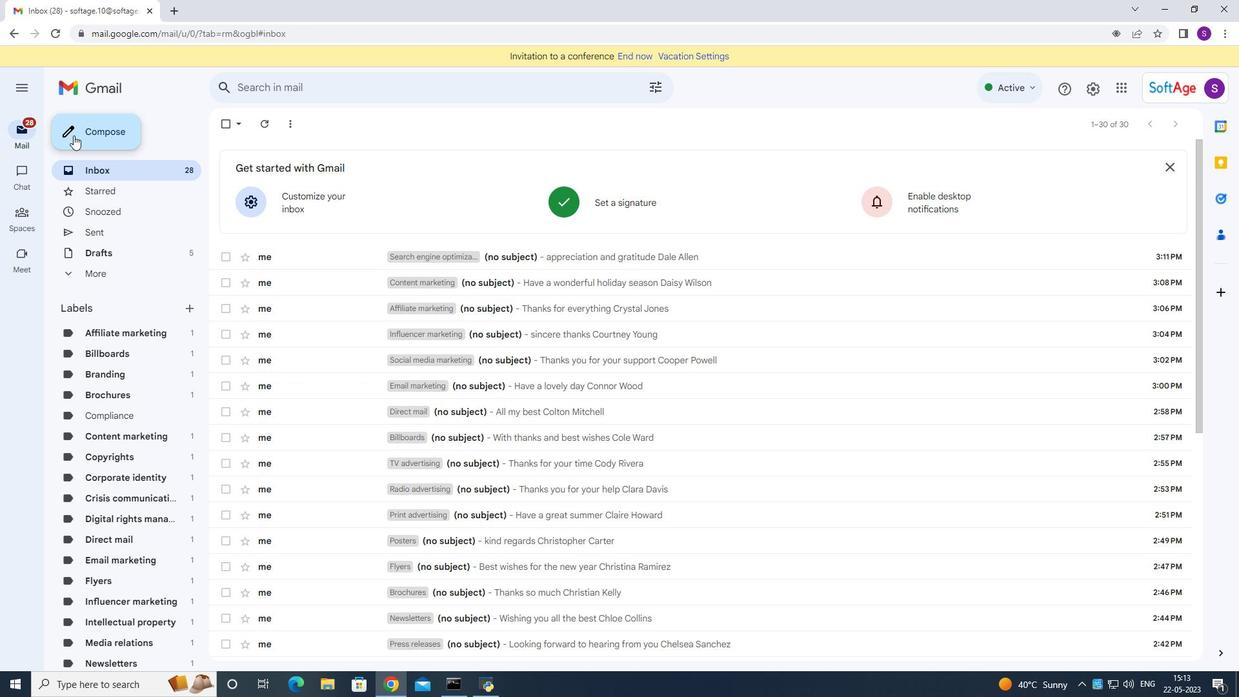 
Action: Mouse pressed left at (83, 133)
Screenshot: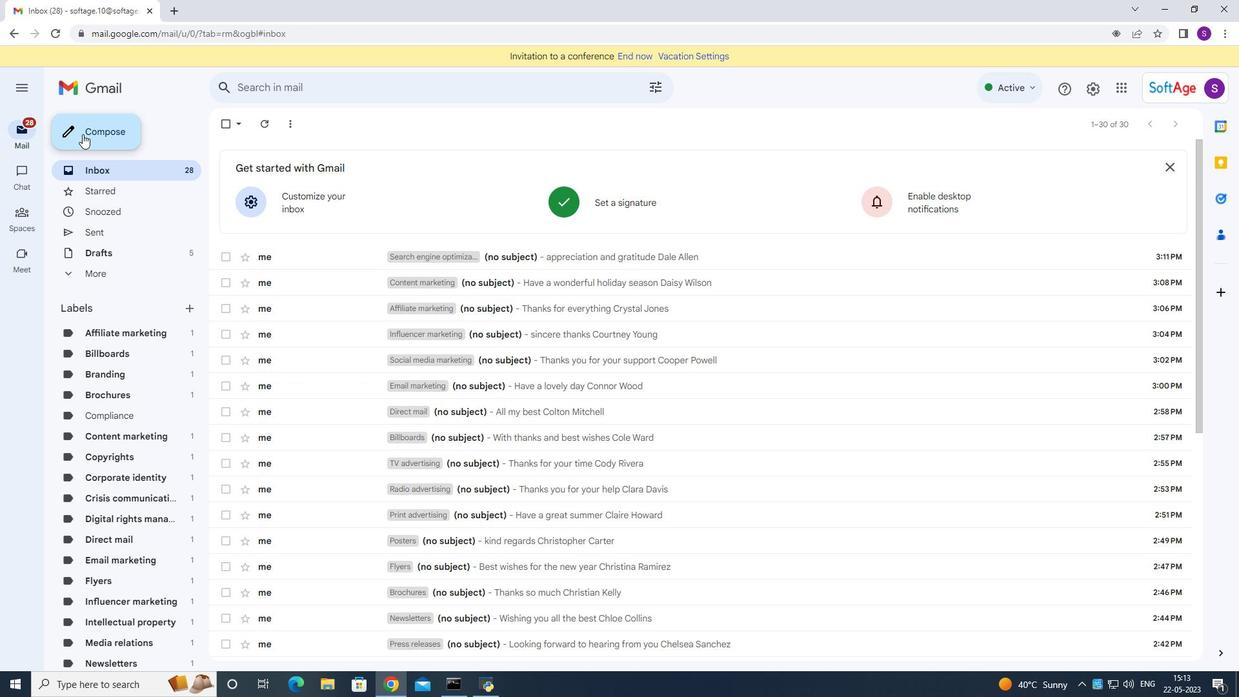 
Action: Mouse moved to (850, 317)
Screenshot: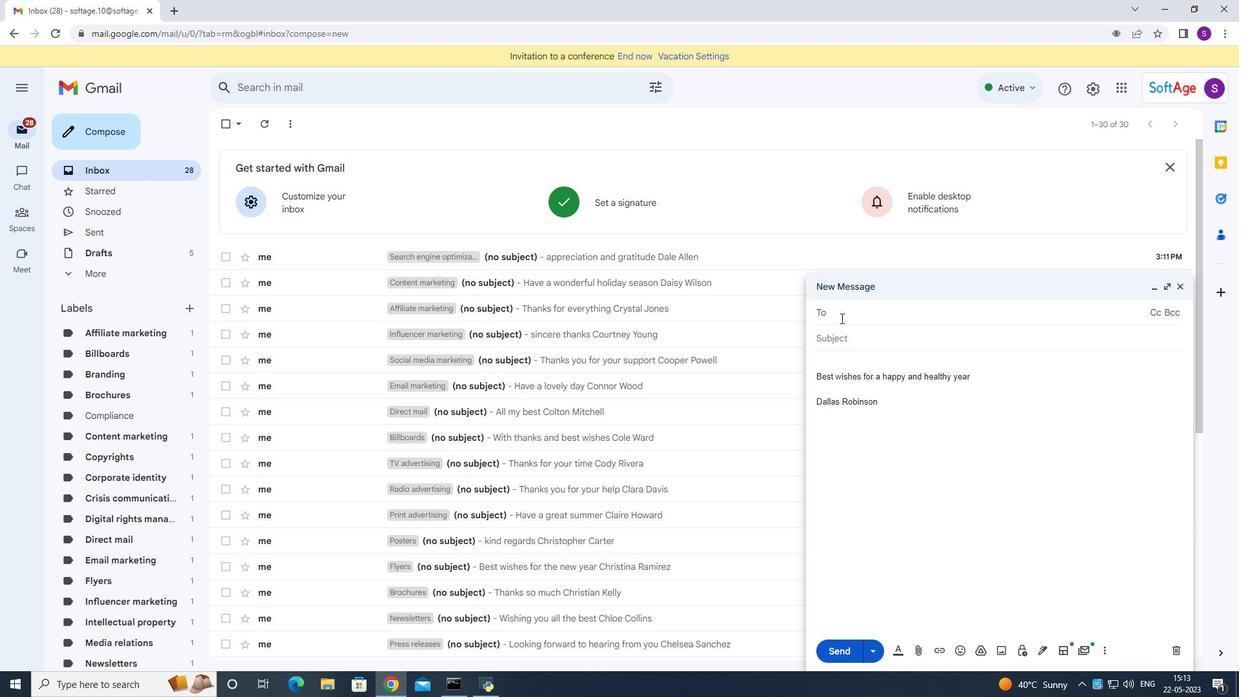 
Action: Key pressed <Key.shift>Softage.10<Key.shift>@softage.net
Screenshot: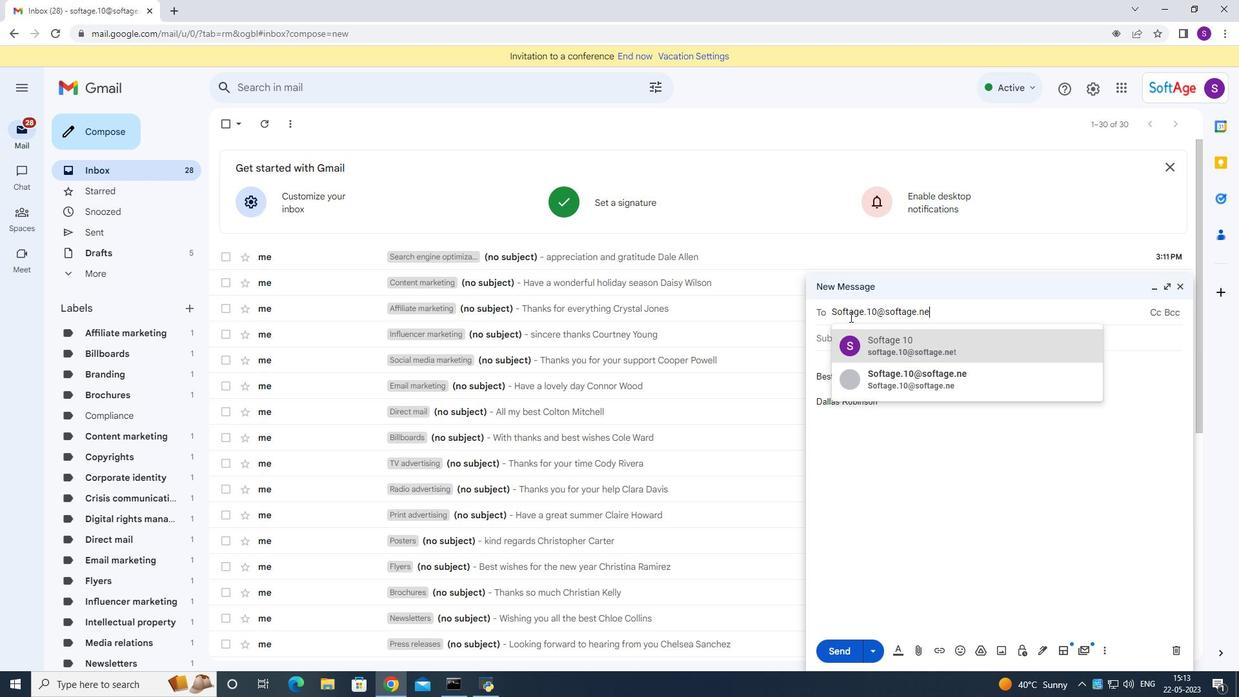 
Action: Mouse moved to (910, 342)
Screenshot: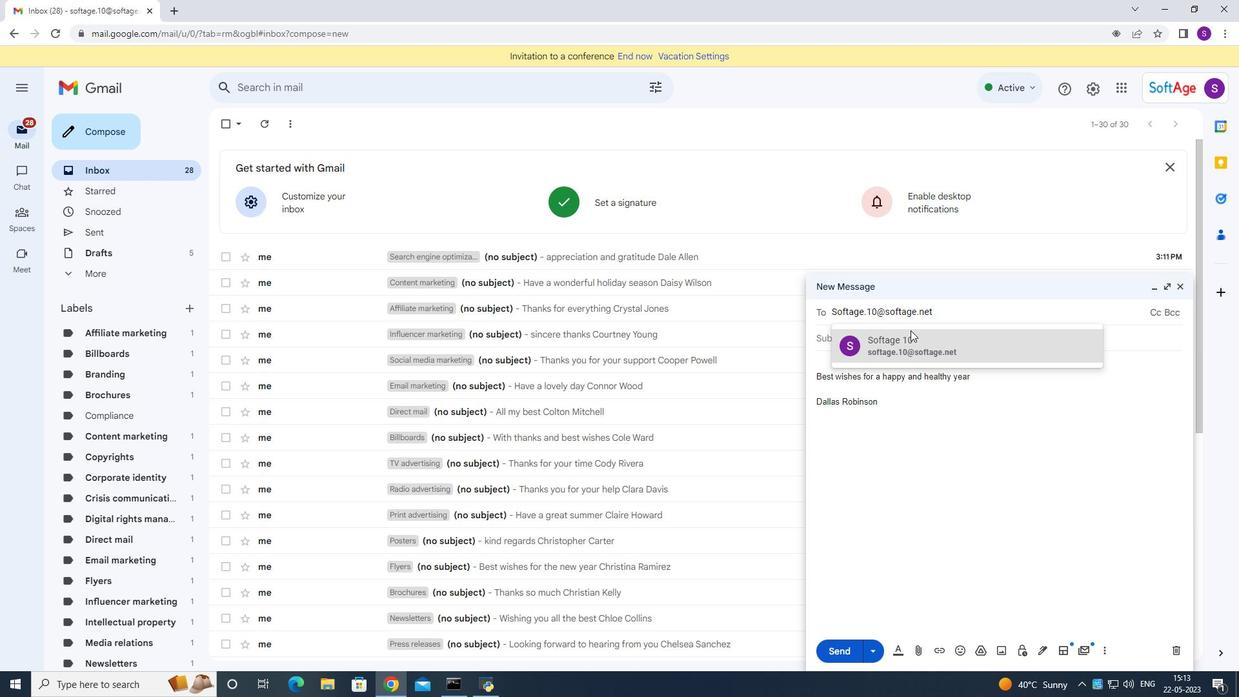 
Action: Mouse pressed left at (910, 342)
Screenshot: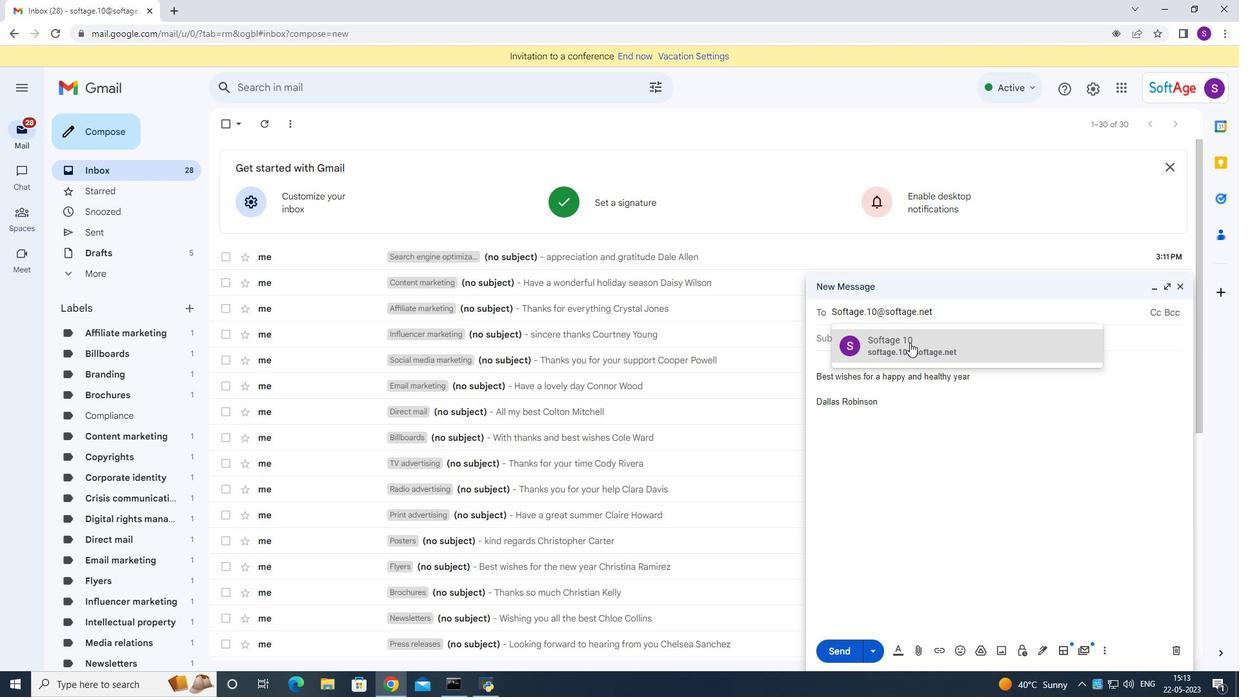 
Action: Mouse moved to (1103, 648)
Screenshot: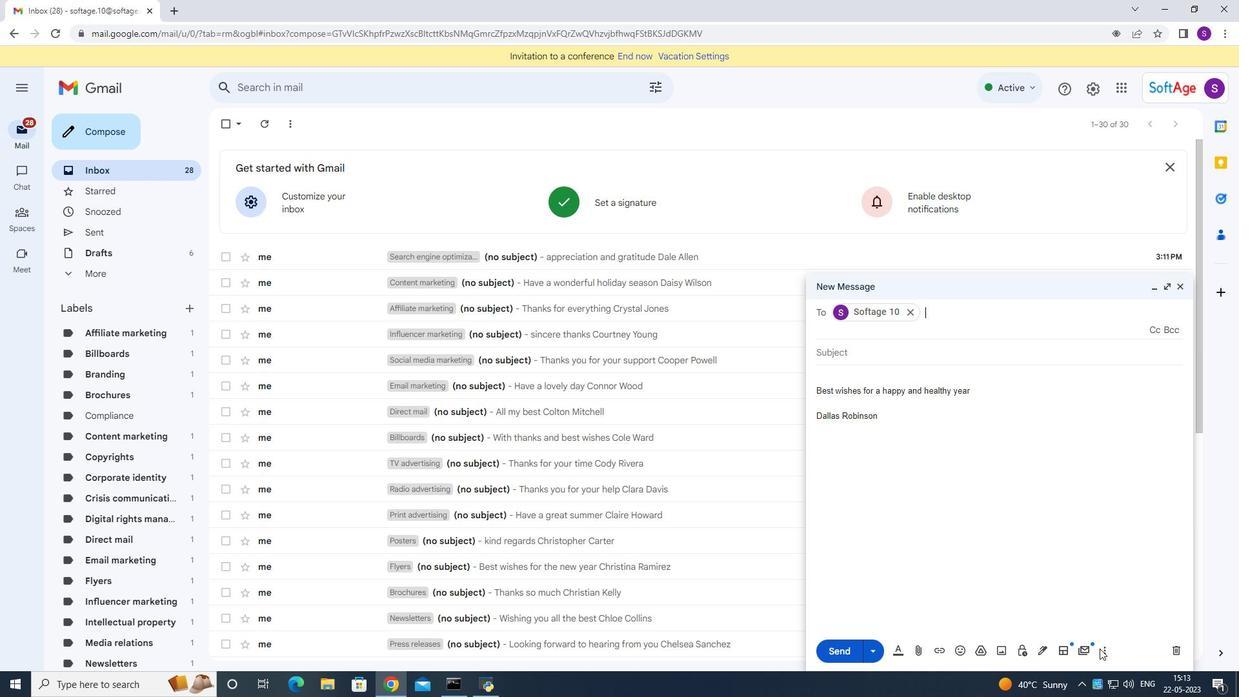 
Action: Mouse pressed left at (1103, 648)
Screenshot: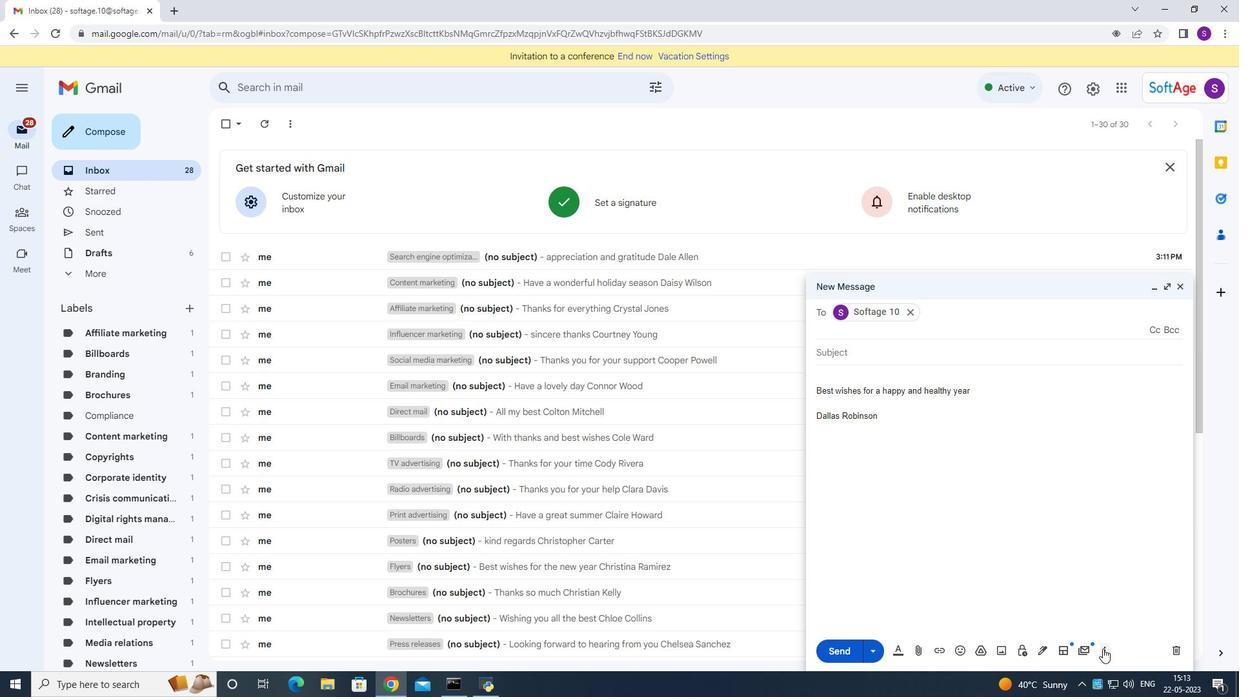 
Action: Mouse moved to (1003, 534)
Screenshot: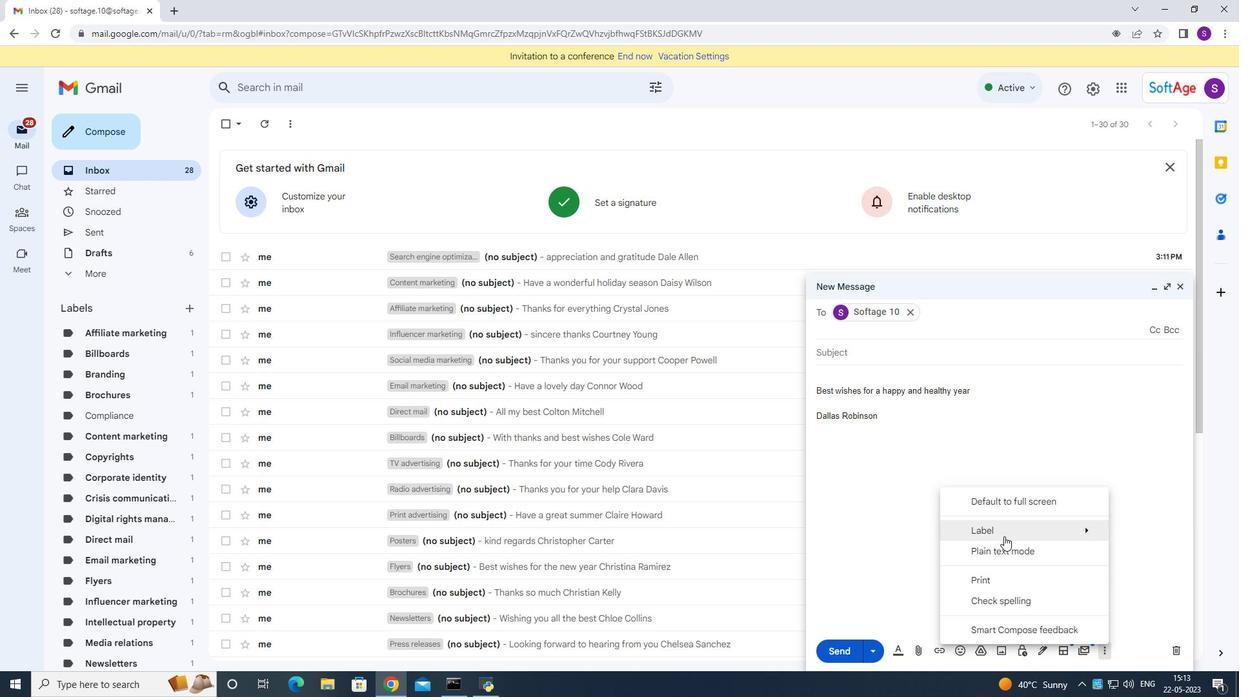 
Action: Mouse pressed left at (1003, 534)
Screenshot: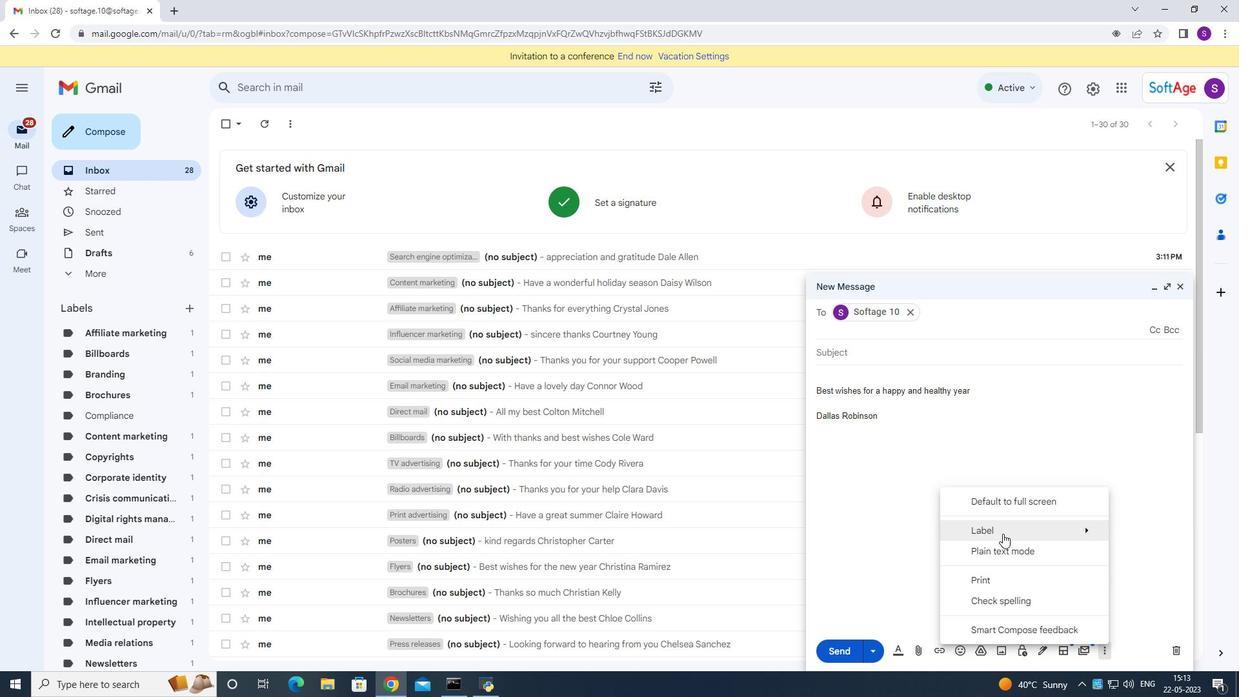 
Action: Mouse moved to (812, 507)
Screenshot: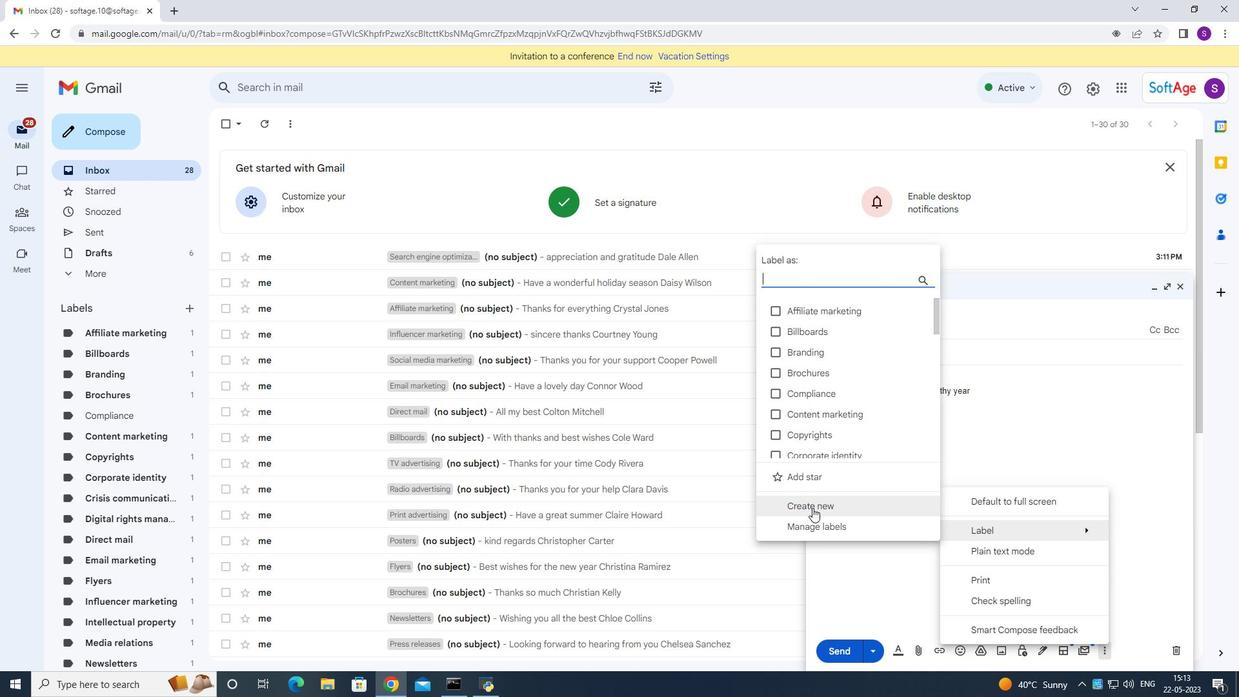 
Action: Mouse pressed left at (812, 507)
Screenshot: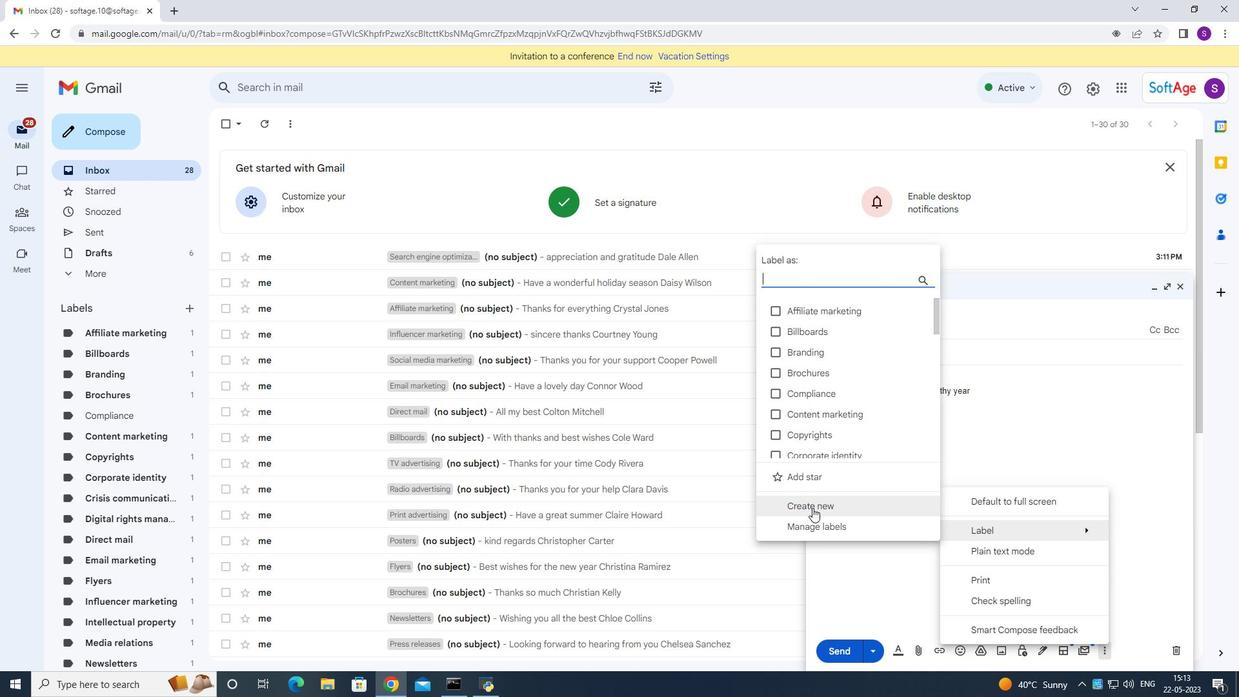 
Action: Mouse moved to (604, 358)
Screenshot: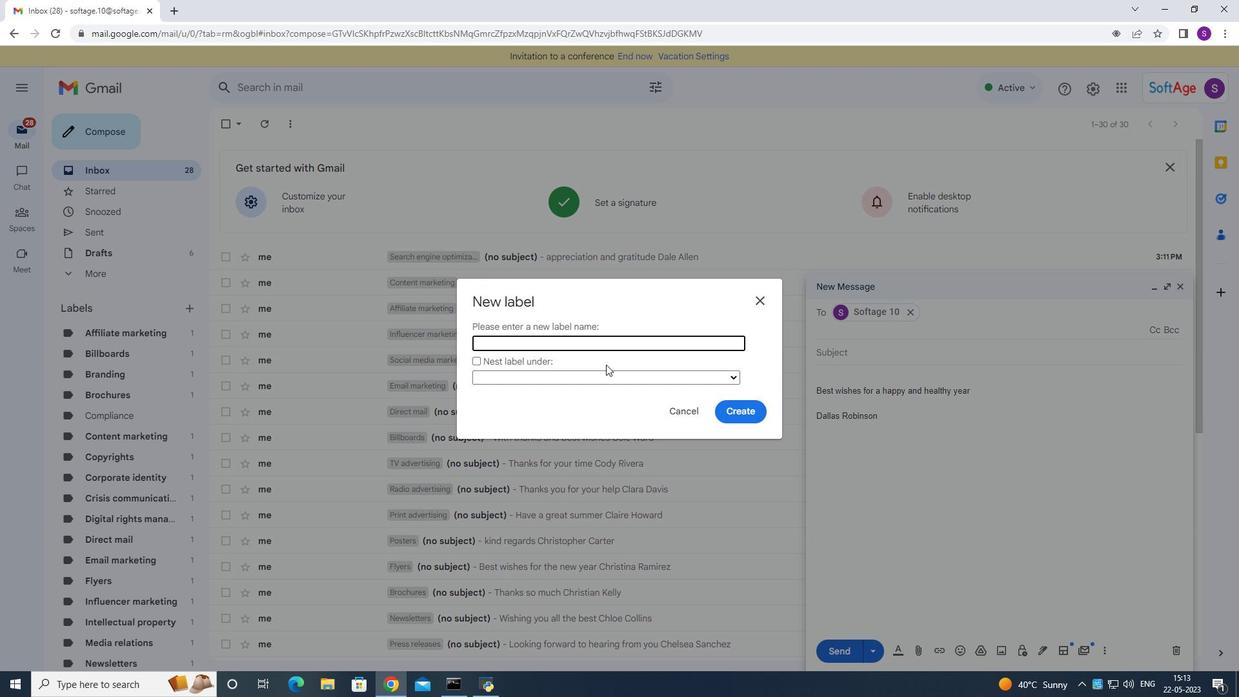 
Action: Key pressed <Key.shift>Pay-perp<Key.backspace>-click<Key.space>advertising<Key.space>
Screenshot: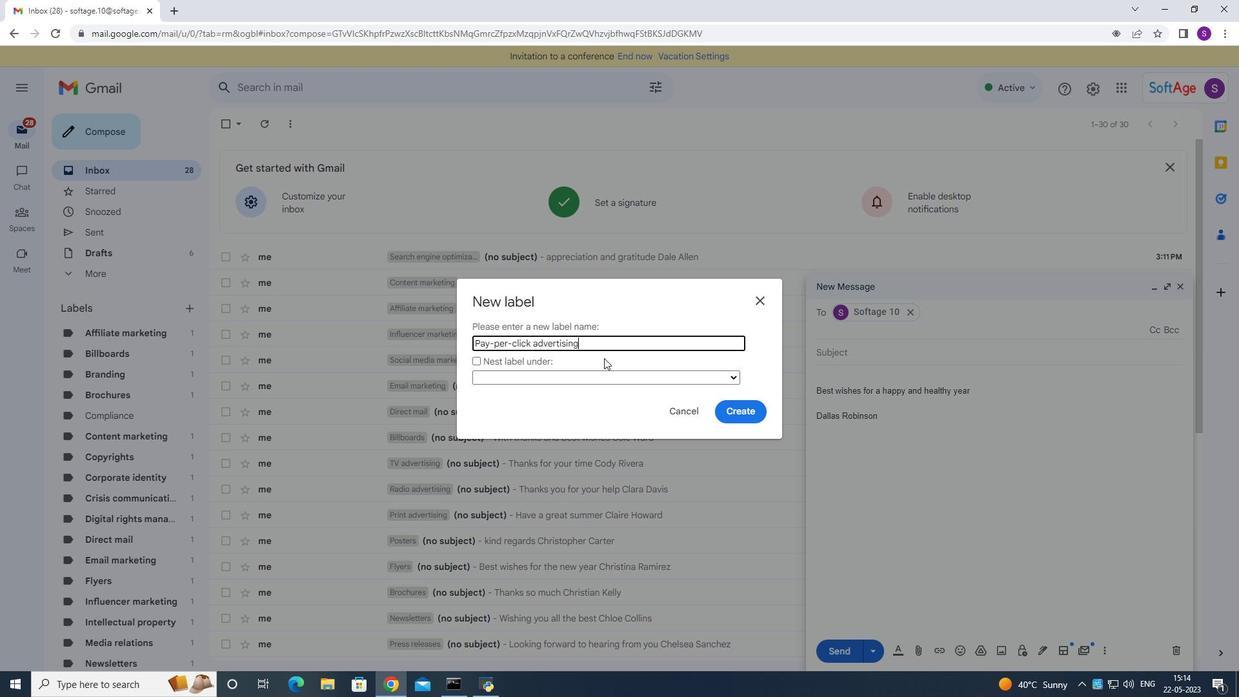 
Action: Mouse moved to (754, 415)
Screenshot: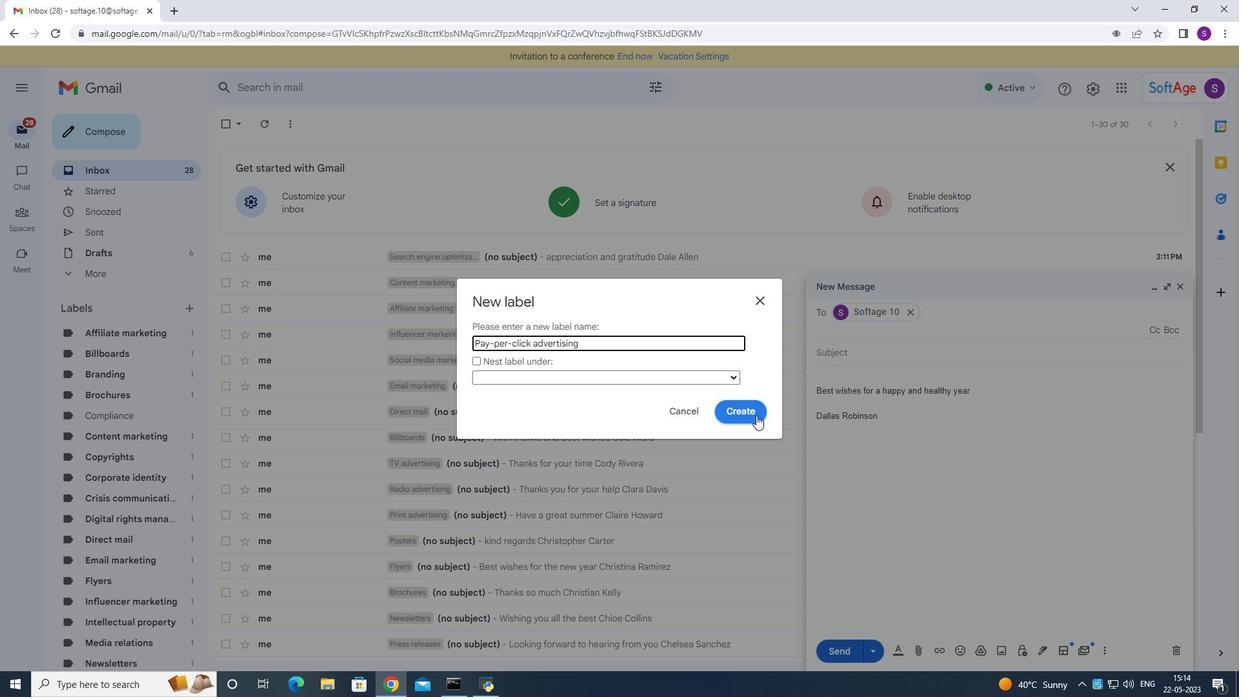 
Action: Mouse pressed left at (754, 415)
Screenshot: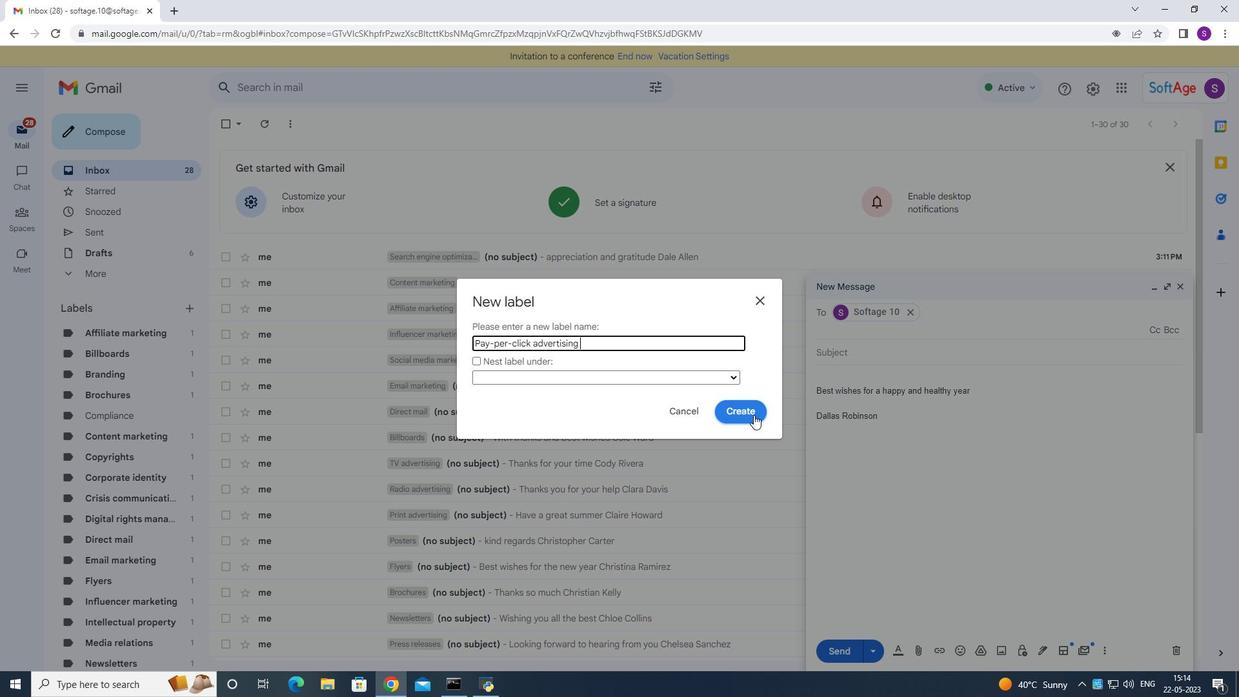 
Action: Mouse moved to (837, 649)
Screenshot: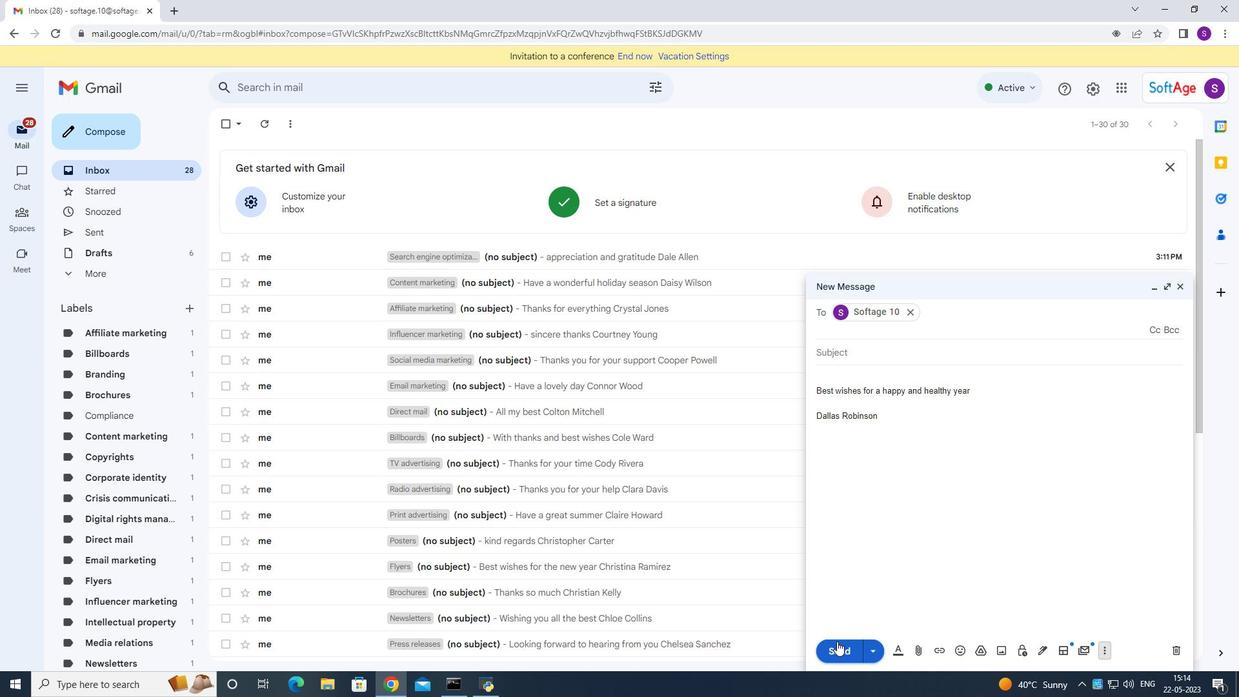 
Action: Mouse pressed left at (837, 649)
Screenshot: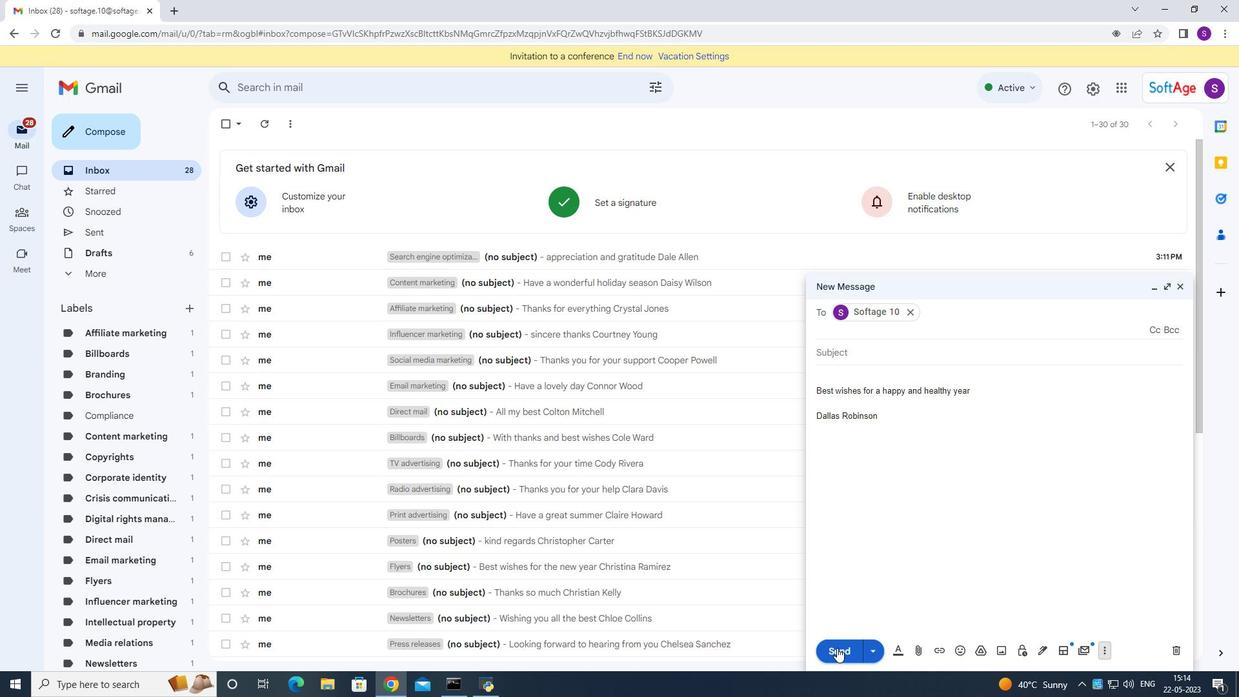 
Action: Mouse moved to (716, 504)
Screenshot: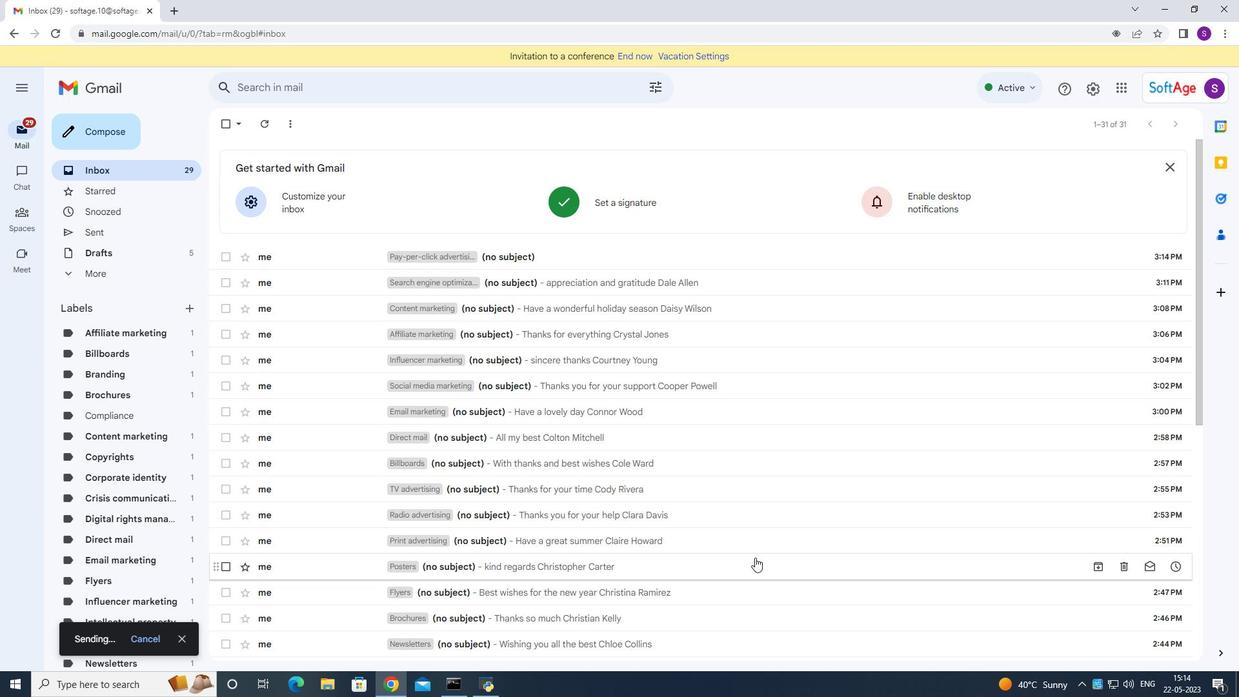 
